 Task: Open a blank google sheet and write heading  Cash Flow TrackerAdd Dates in a column and its values below  '2023-05-01, 2023-05-03, 2023-05-06, 2023-05-10, 2023-05-15, 2023-05-20, 2023-05-25 & 2023-05-31'Add Descriptions in next column and its values below  Monthly Salary, Grocery Shopping, Dining Out., Utility Bill, Transportation, Entertainment, Miscellaneous & Total. Add Amount in next column and its values below  $2,500, $100, $50, $150, $30, $50, $20& $400. Add Income/ Expense in next column and its values below  Income, Expenses, Expenses, Expenses, Expenses, Expenses & Expenses. Add Balance in next column and its values below  $2,500, $2,400, $2,350, $2,200, $2,170, $2,120, $2,100 & $2100. Save page AssetVal templates
Action: Mouse moved to (352, 577)
Screenshot: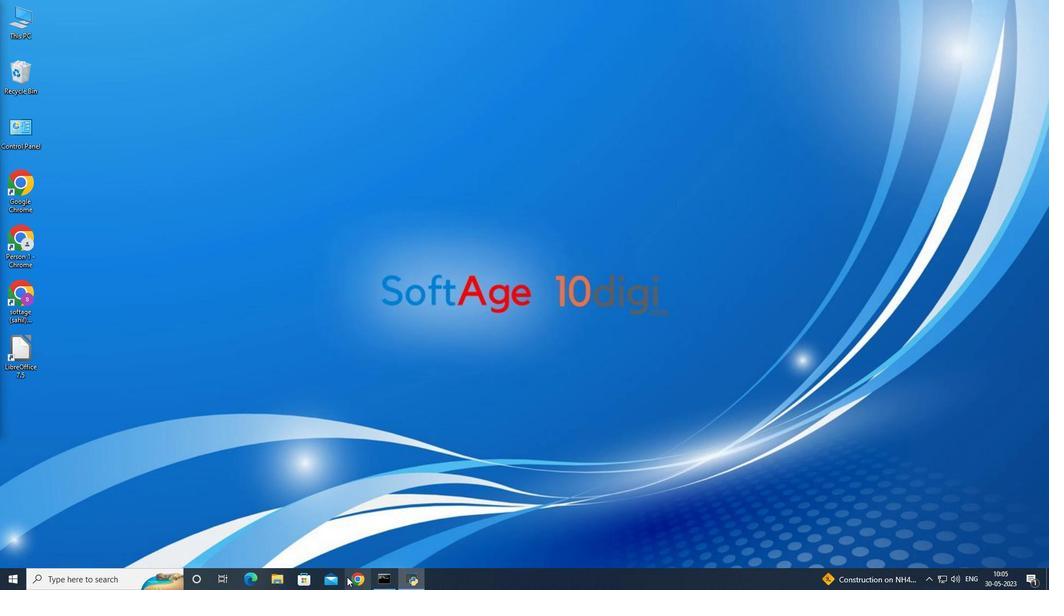 
Action: Mouse pressed left at (352, 577)
Screenshot: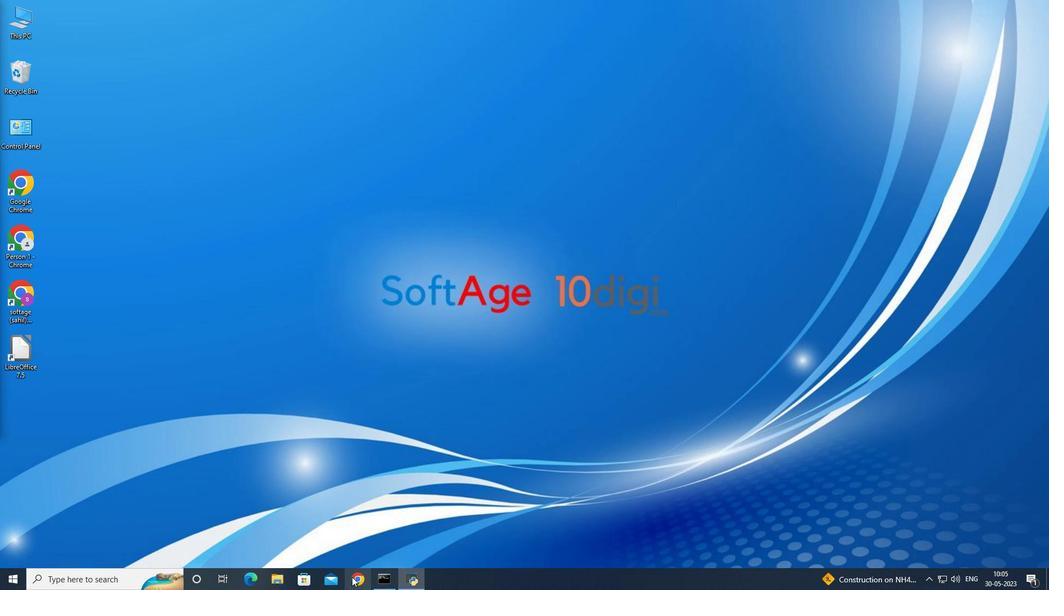 
Action: Mouse moved to (1006, 78)
Screenshot: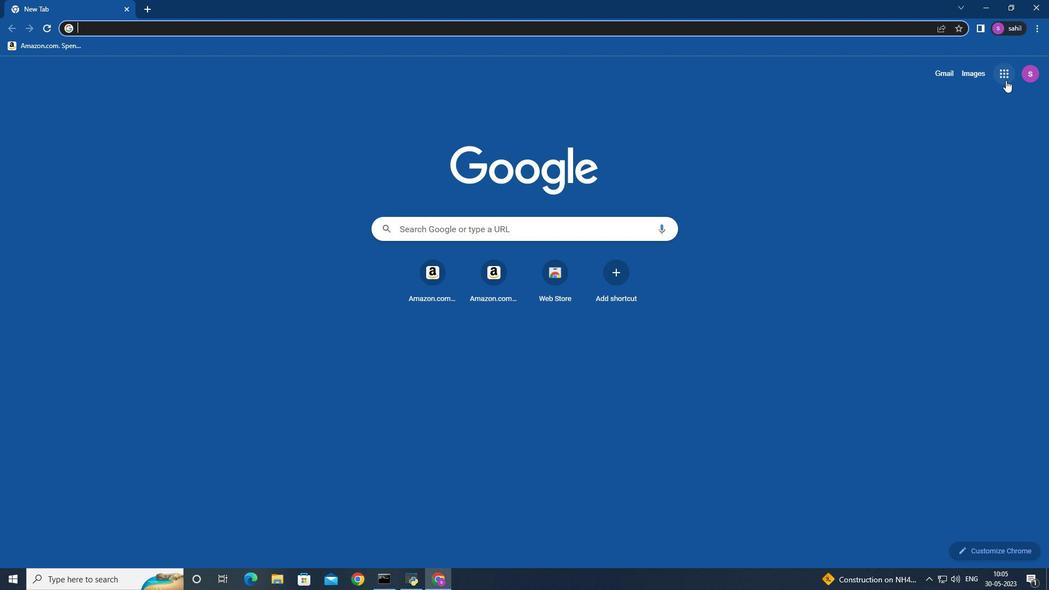 
Action: Mouse pressed left at (1006, 78)
Screenshot: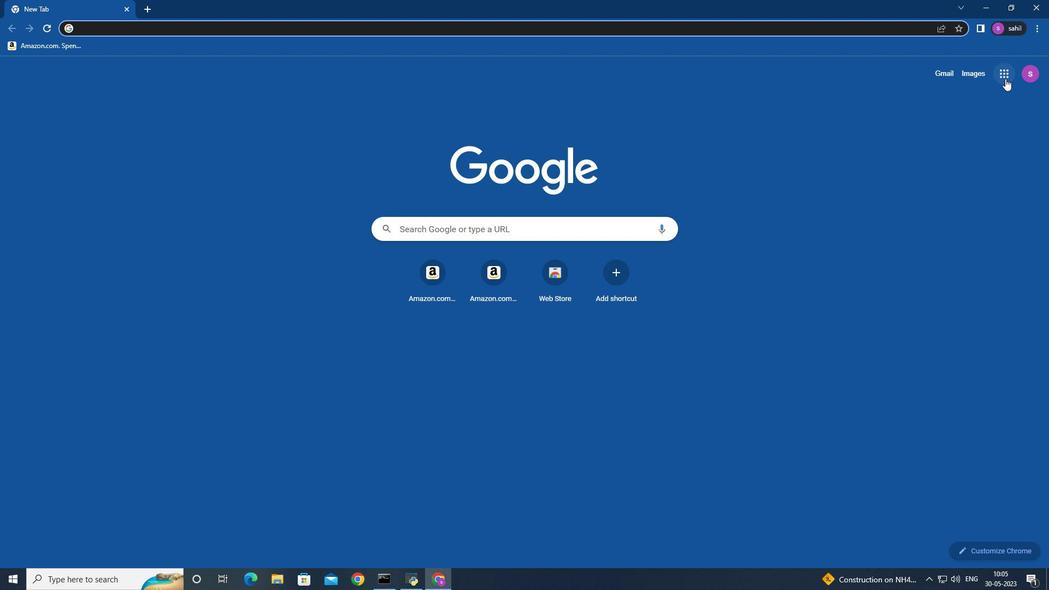 
Action: Mouse moved to (981, 190)
Screenshot: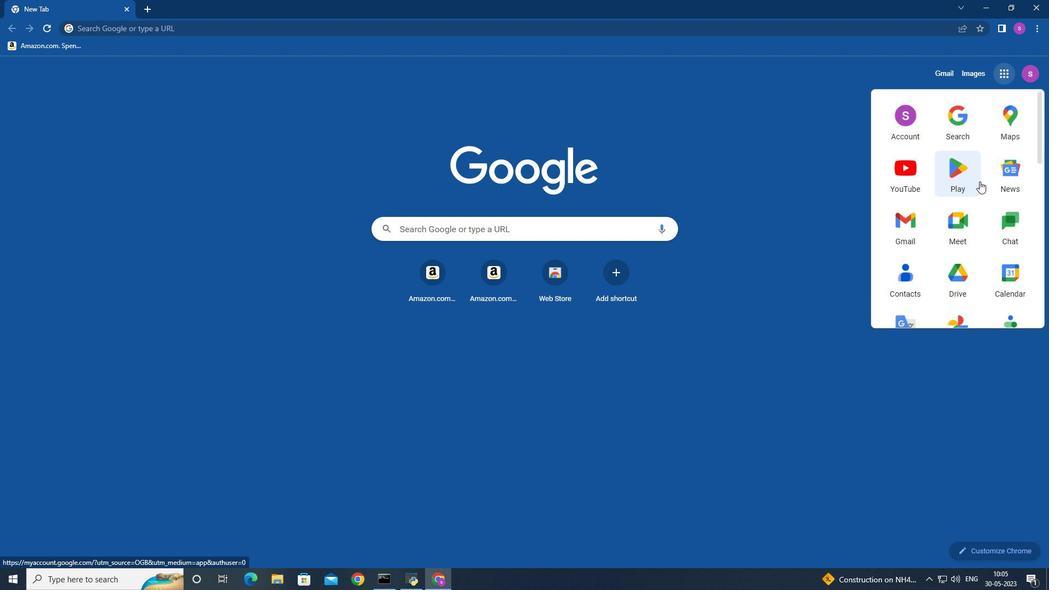 
Action: Mouse scrolled (981, 190) with delta (0, 0)
Screenshot: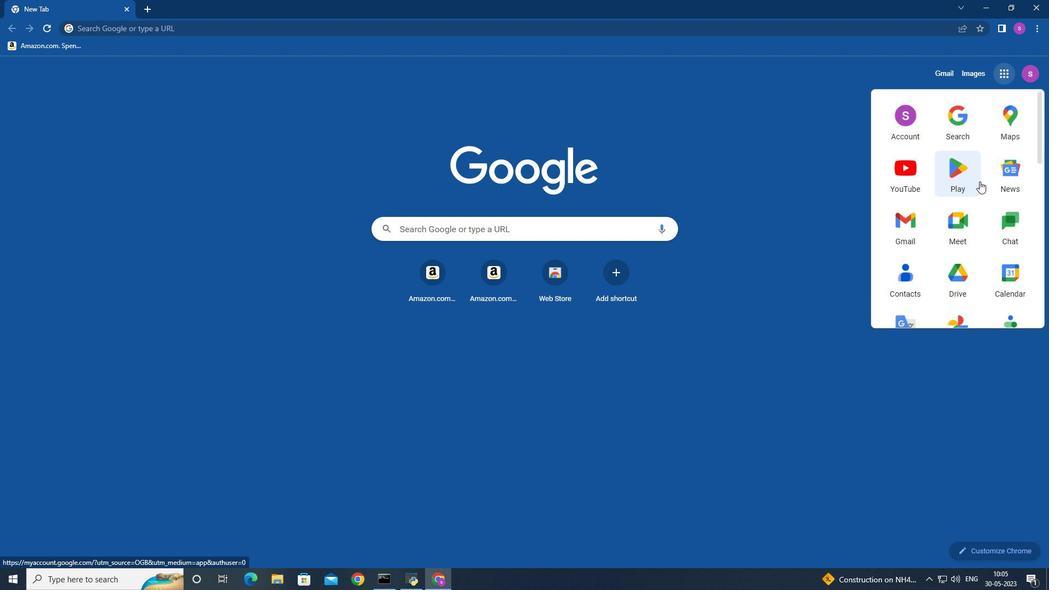 
Action: Mouse moved to (981, 190)
Screenshot: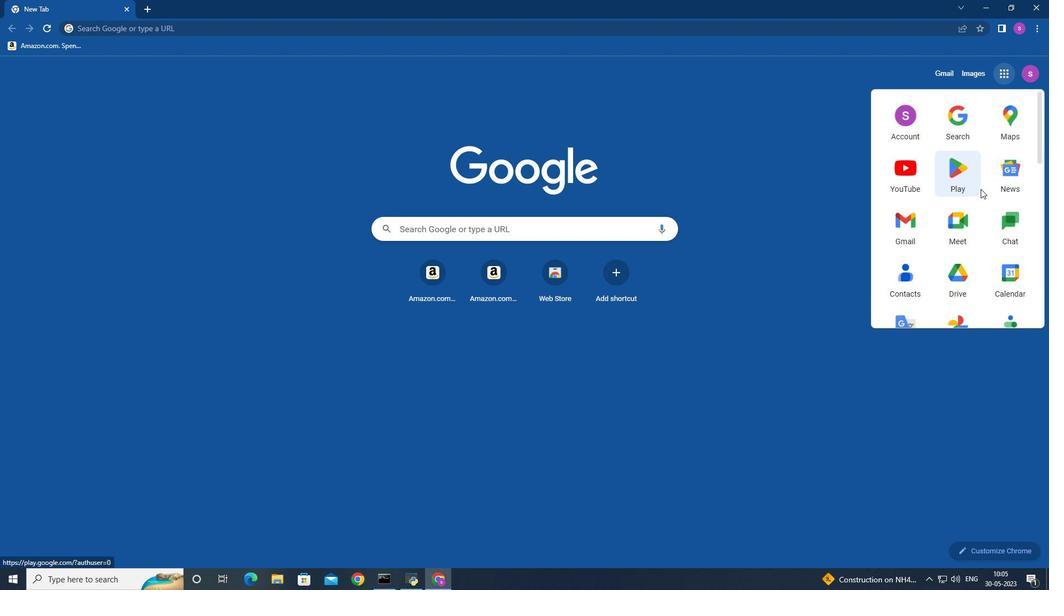 
Action: Mouse scrolled (981, 190) with delta (0, 0)
Screenshot: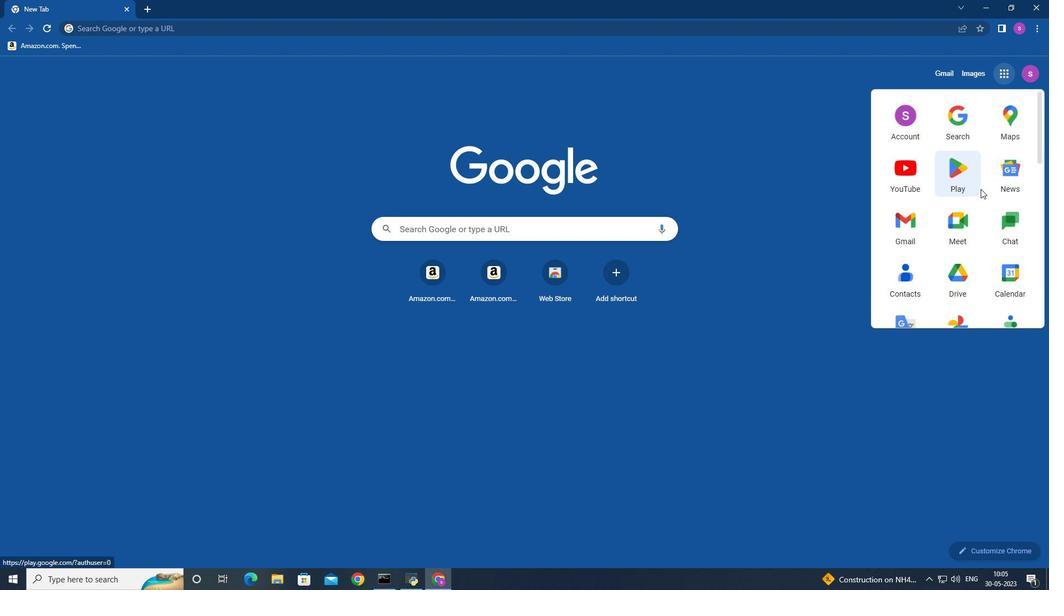 
Action: Mouse scrolled (981, 190) with delta (0, 0)
Screenshot: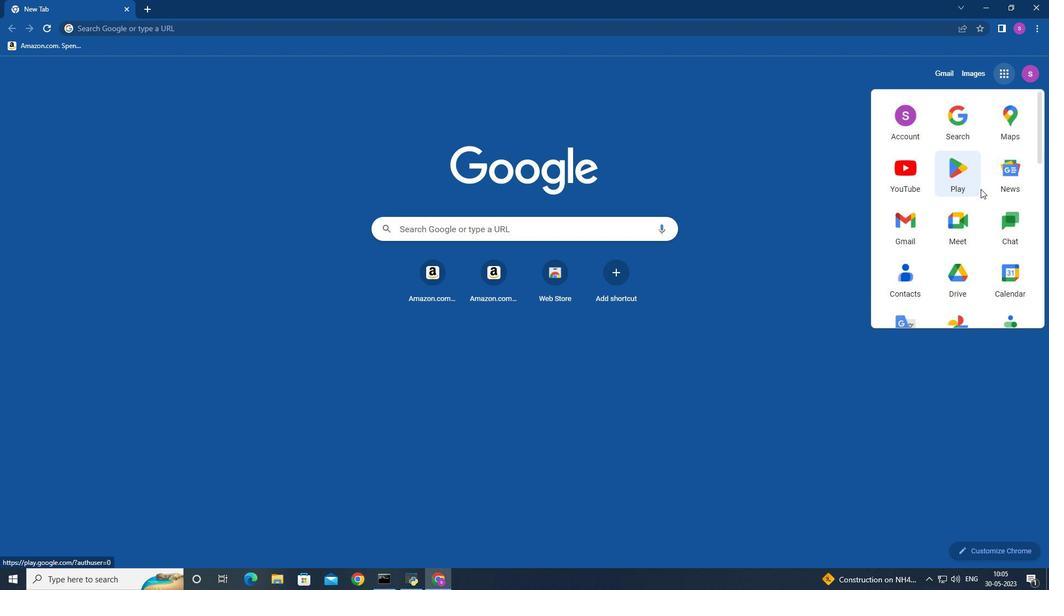 
Action: Mouse scrolled (981, 190) with delta (0, 0)
Screenshot: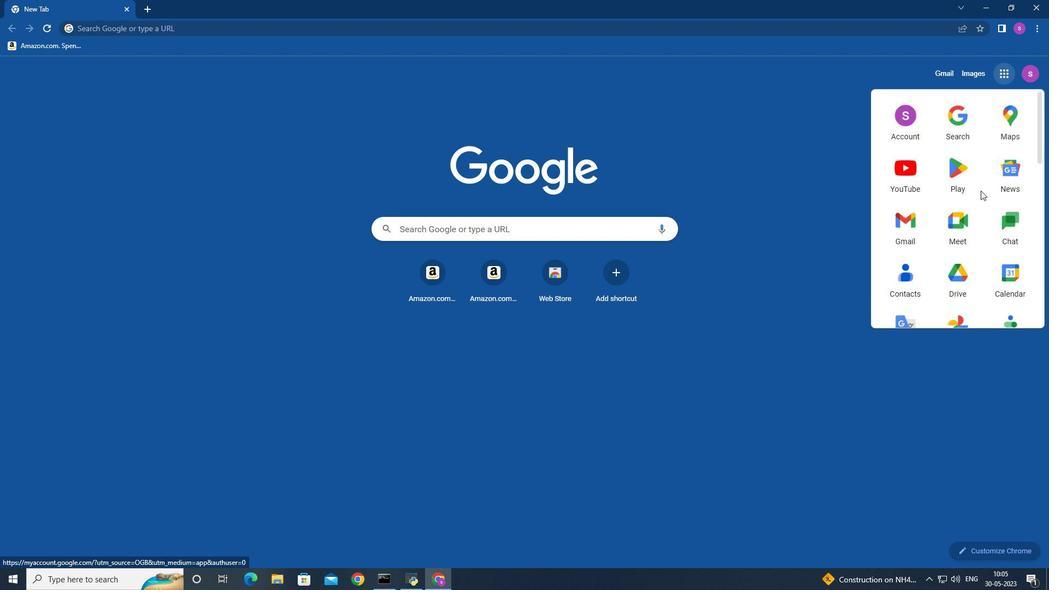 
Action: Mouse moved to (981, 190)
Screenshot: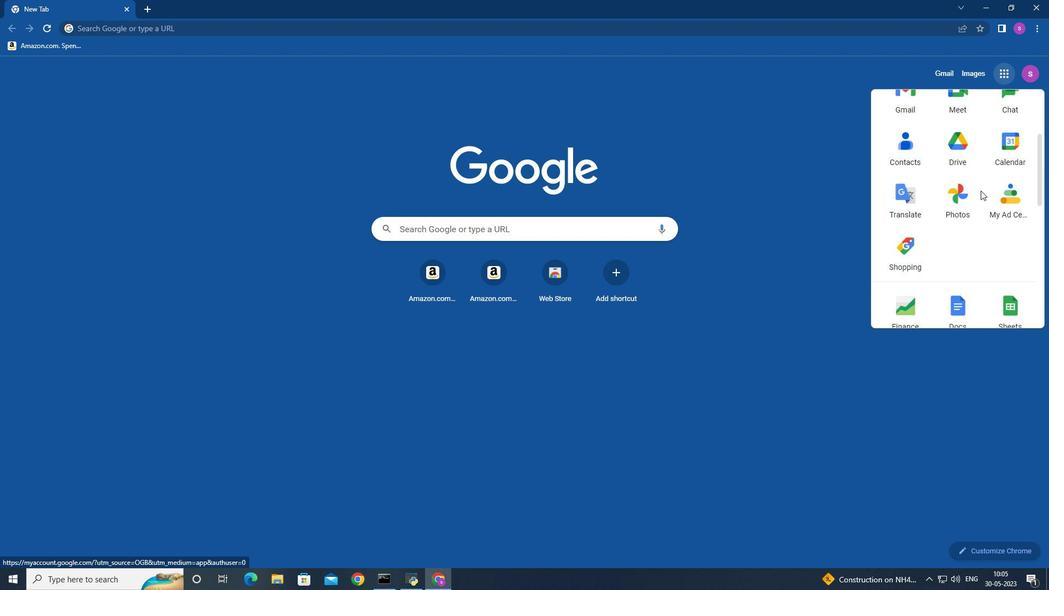 
Action: Mouse scrolled (981, 190) with delta (0, 0)
Screenshot: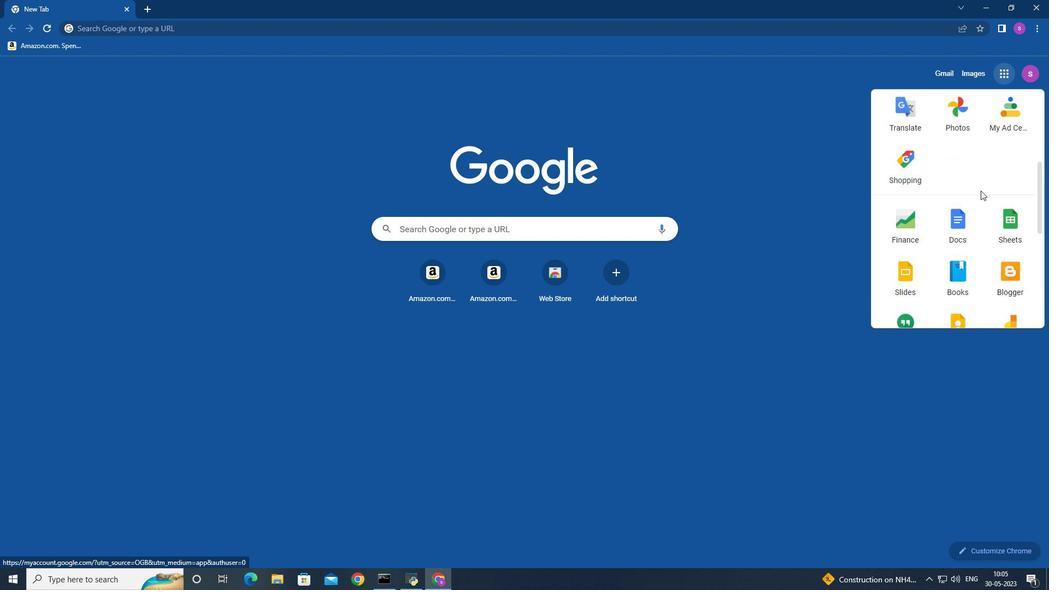 
Action: Mouse moved to (1014, 173)
Screenshot: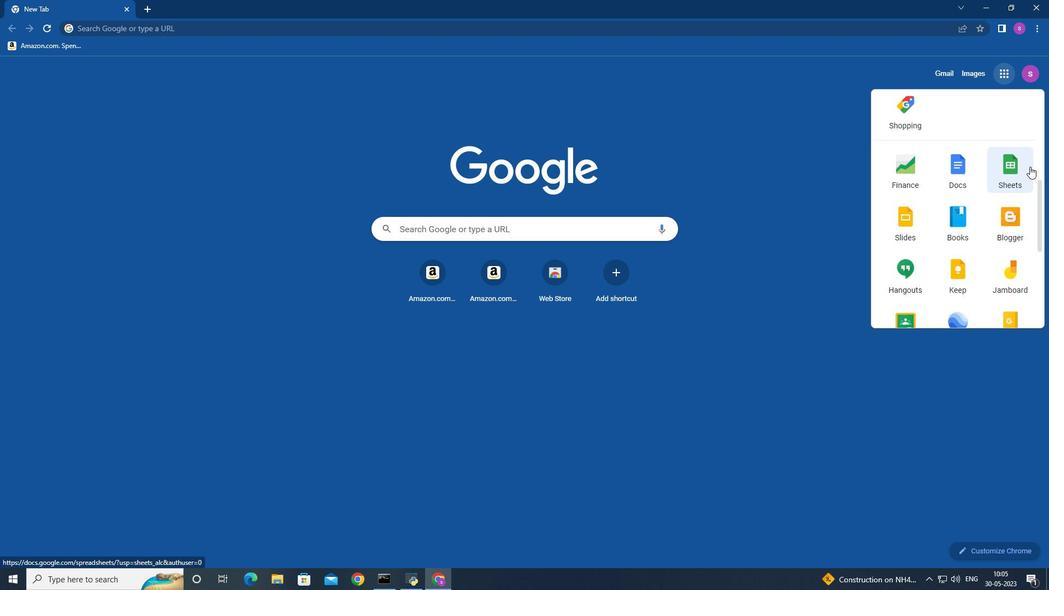 
Action: Mouse pressed left at (1014, 173)
Screenshot: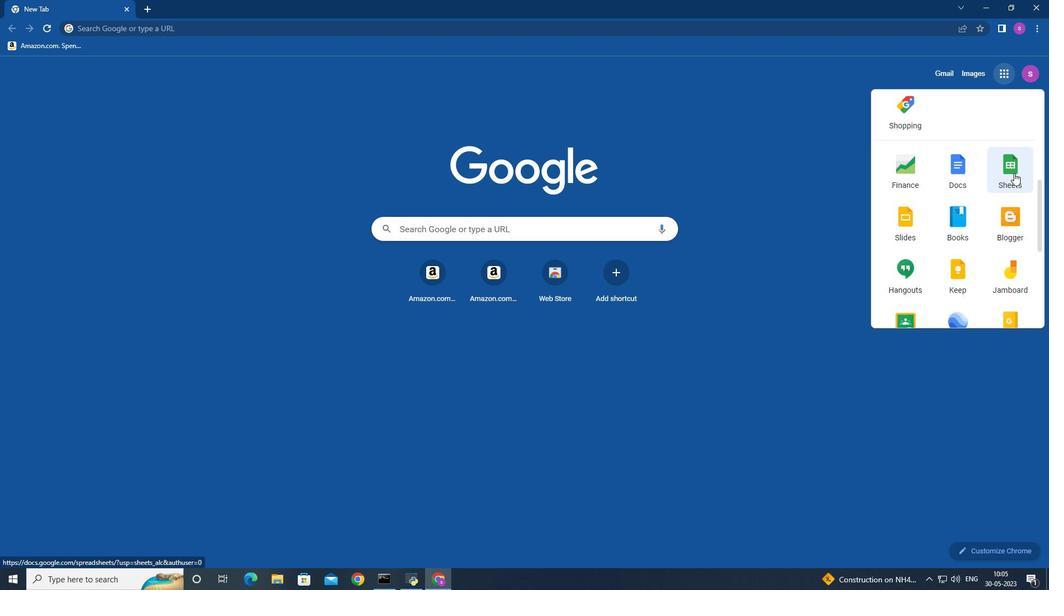 
Action: Mouse moved to (266, 144)
Screenshot: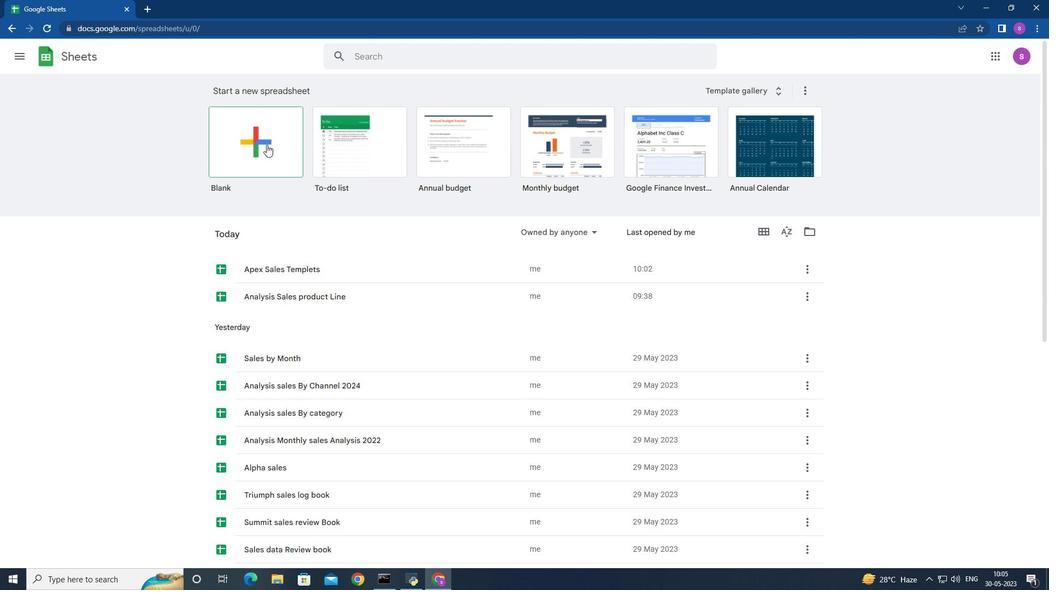
Action: Mouse pressed left at (266, 144)
Screenshot: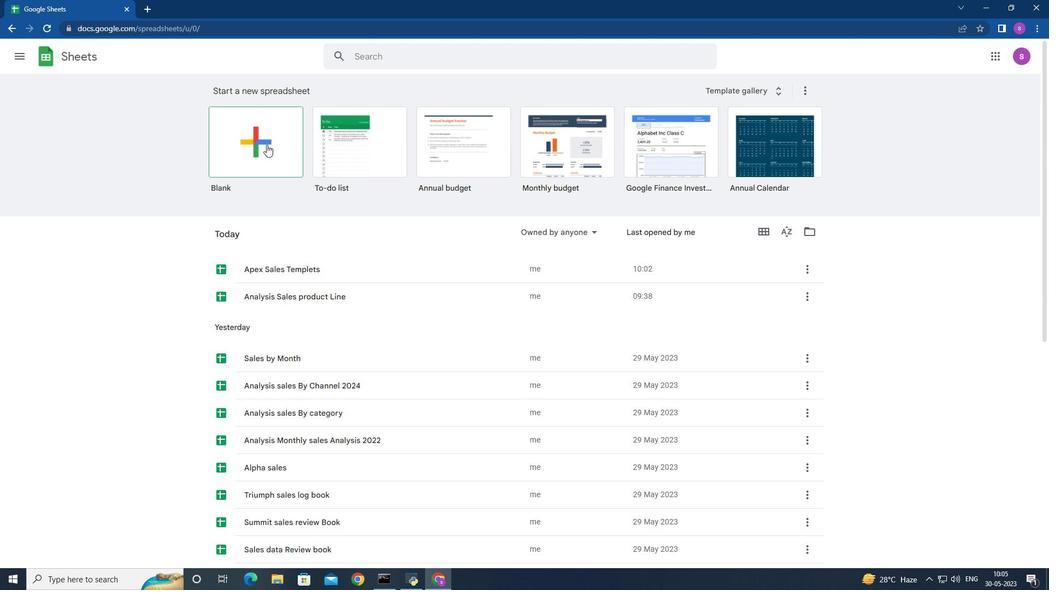 
Action: Mouse moved to (382, 146)
Screenshot: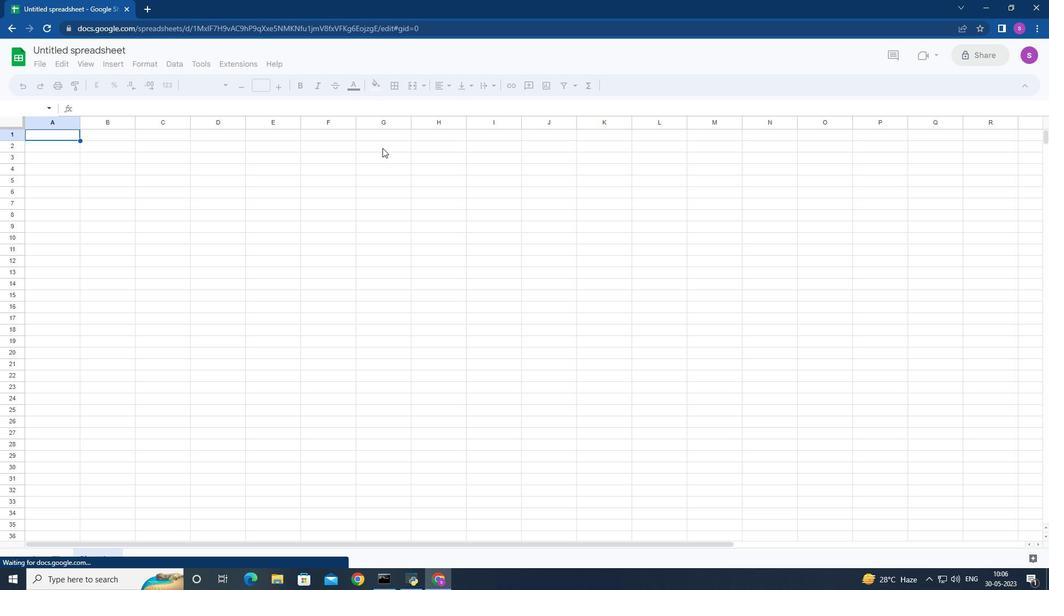 
Action: Mouse pressed left at (382, 146)
Screenshot: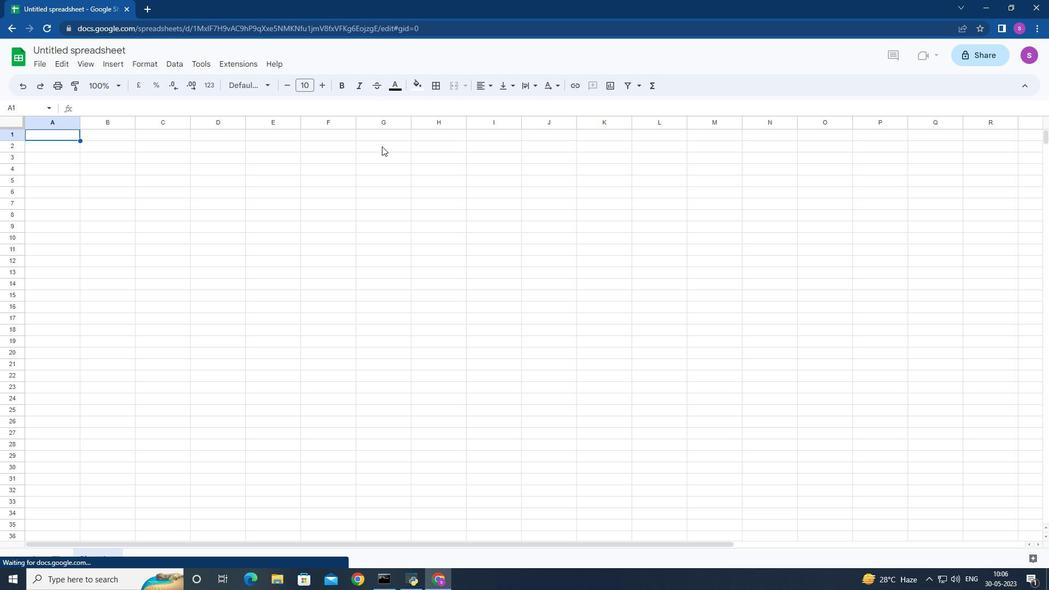 
Action: Key pressed <Key.shift><Key.shift><Key.shift>Cash<Key.space><Key.shift>Flow<Key.left><Key.down><Key.right><Key.up>
Screenshot: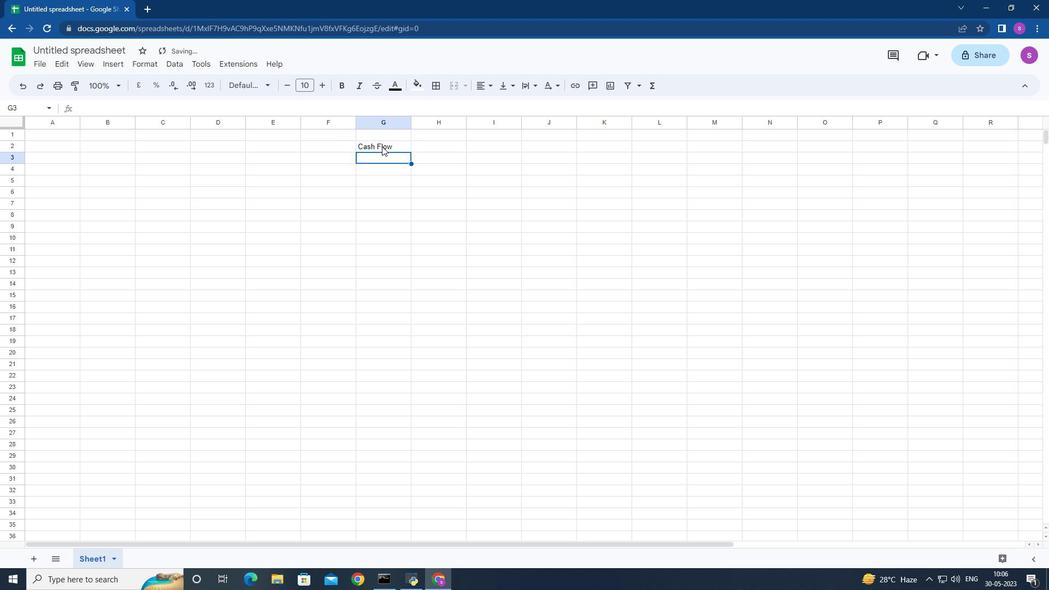 
Action: Mouse moved to (482, 193)
Screenshot: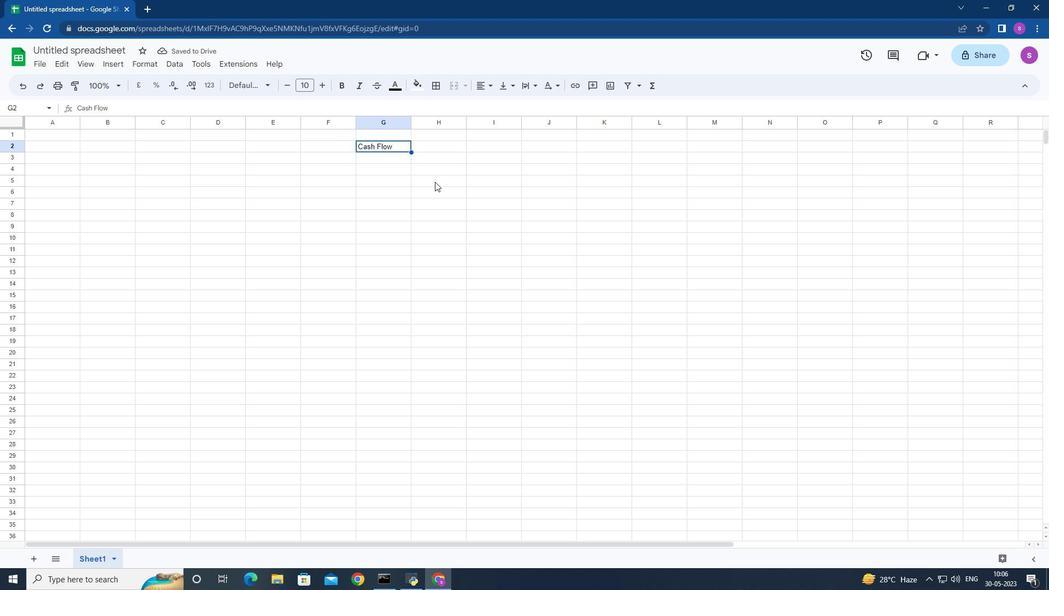 
Action: Key pressed <Key.shift>T<Key.backspace><Key.shift><Key.shift>Cash<Key.space><Key.shift>Flow<Key.space><Key.shift>Tracker<Key.down>
Screenshot: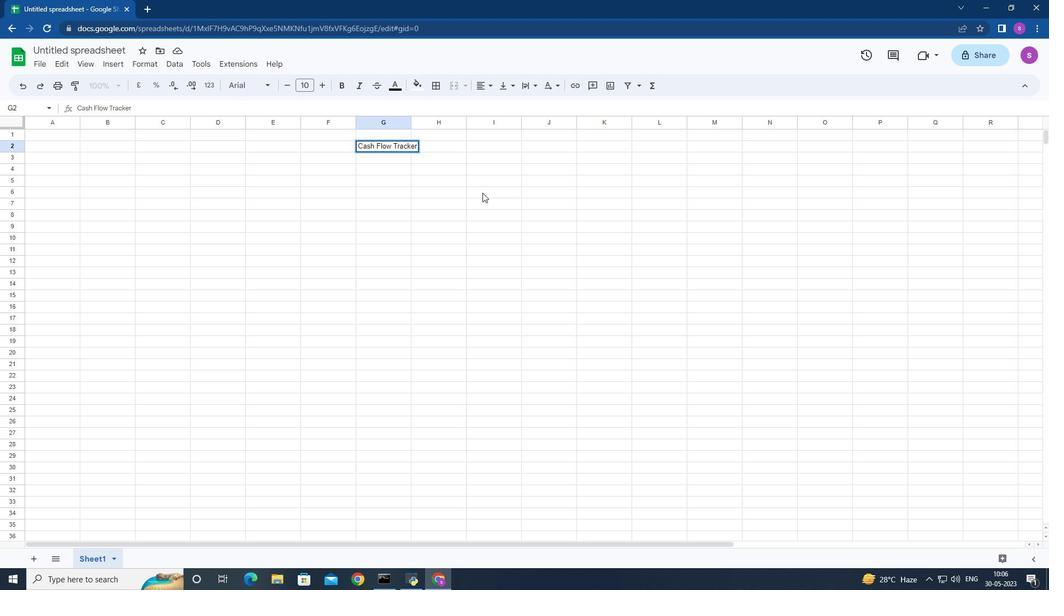 
Action: Mouse moved to (206, 180)
Screenshot: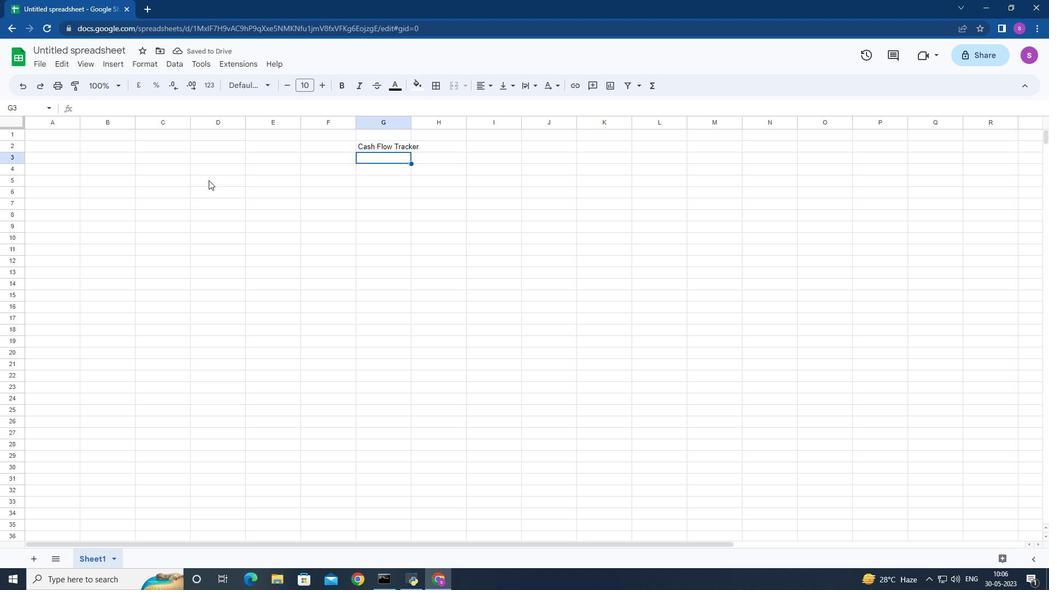 
Action: Mouse pressed left at (206, 180)
Screenshot: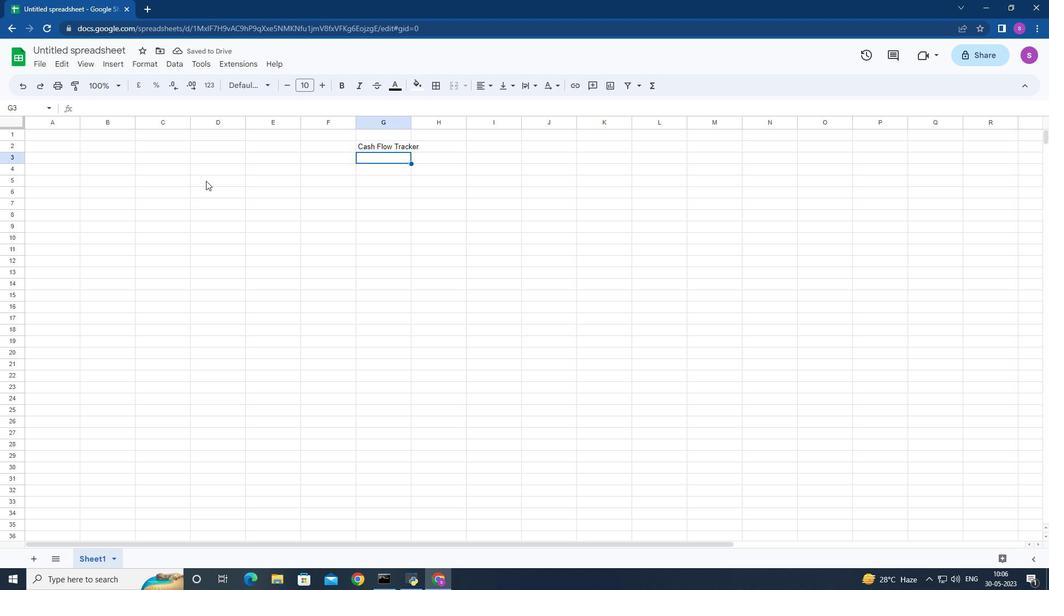 
Action: Mouse moved to (223, 192)
Screenshot: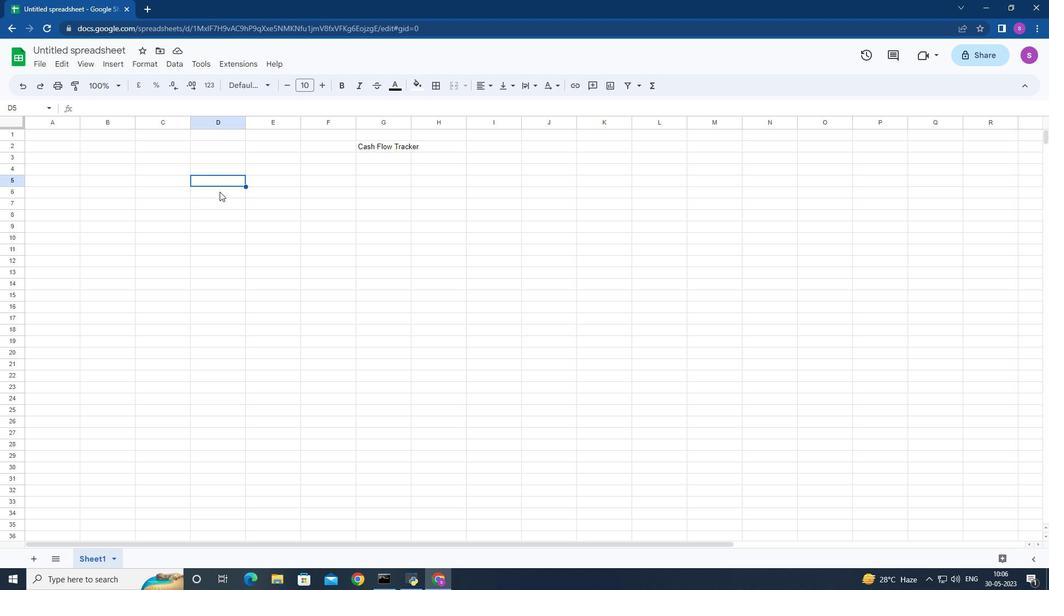 
Action: Key pressed <Key.shift><Key.shift><Key.shift><Key.shift><Key.shift><Key.shift><Key.shift><Key.shift><Key.shift>Dates<Key.down>
Screenshot: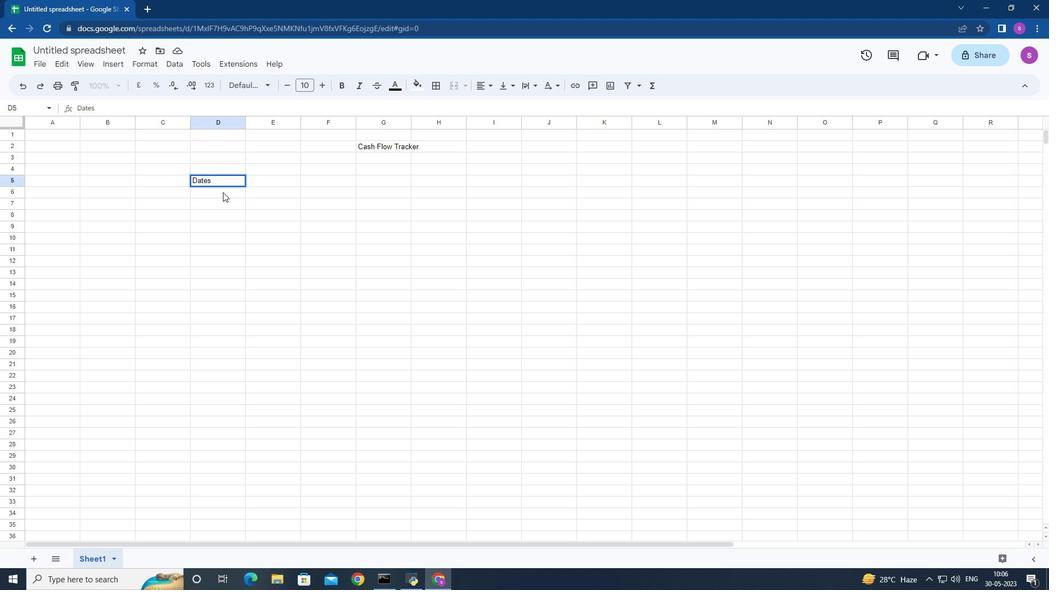
Action: Mouse moved to (245, 233)
Screenshot: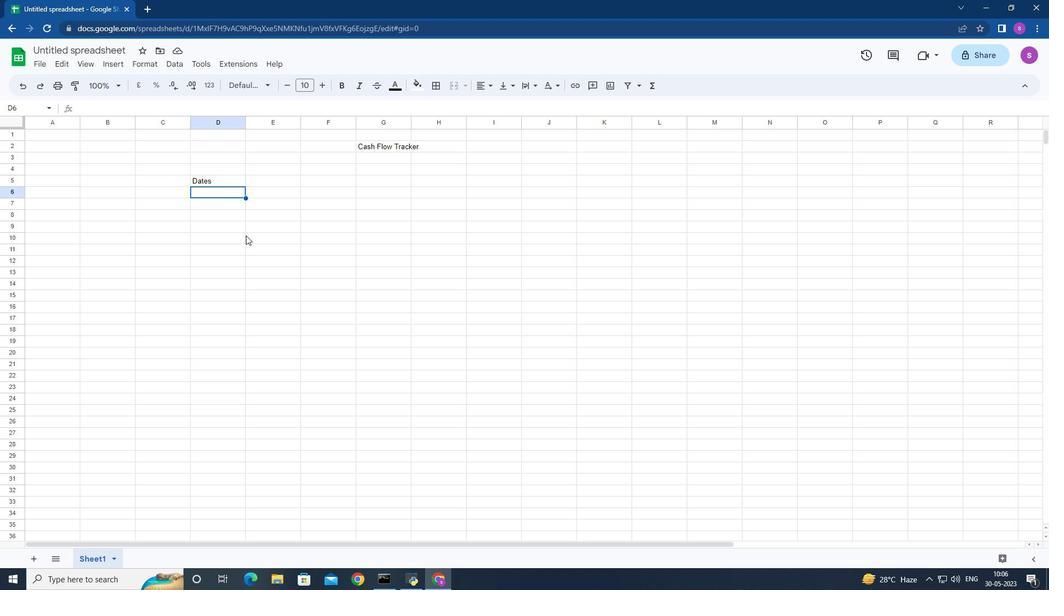 
Action: Key pressed 2023-05-01<Key.down>2023-0503<Key.down><Key.up><Key.enter><Key.down><Key.down><Key.down>
Screenshot: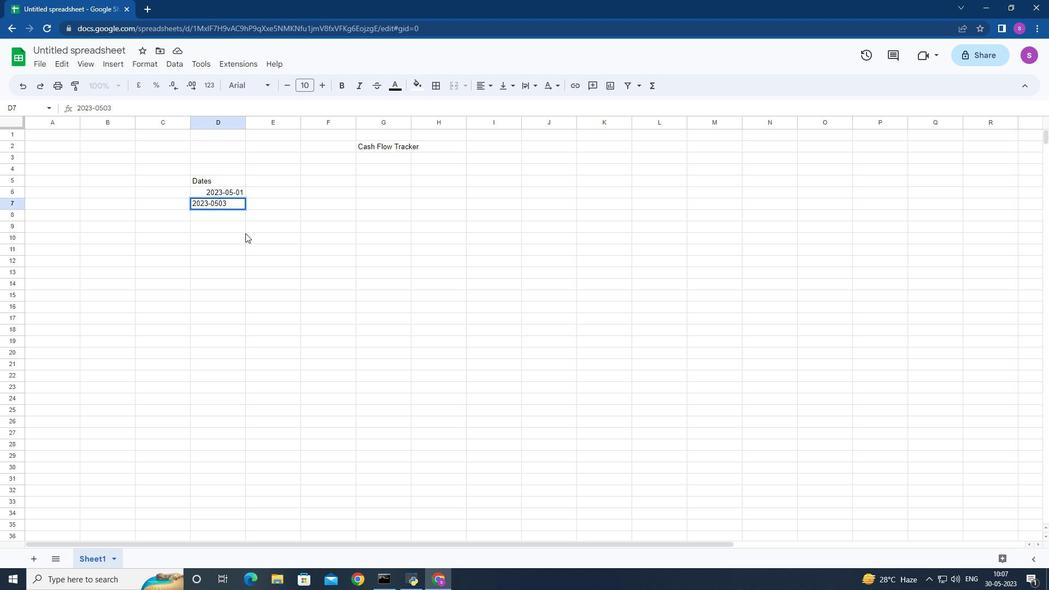 
Action: Mouse moved to (215, 213)
Screenshot: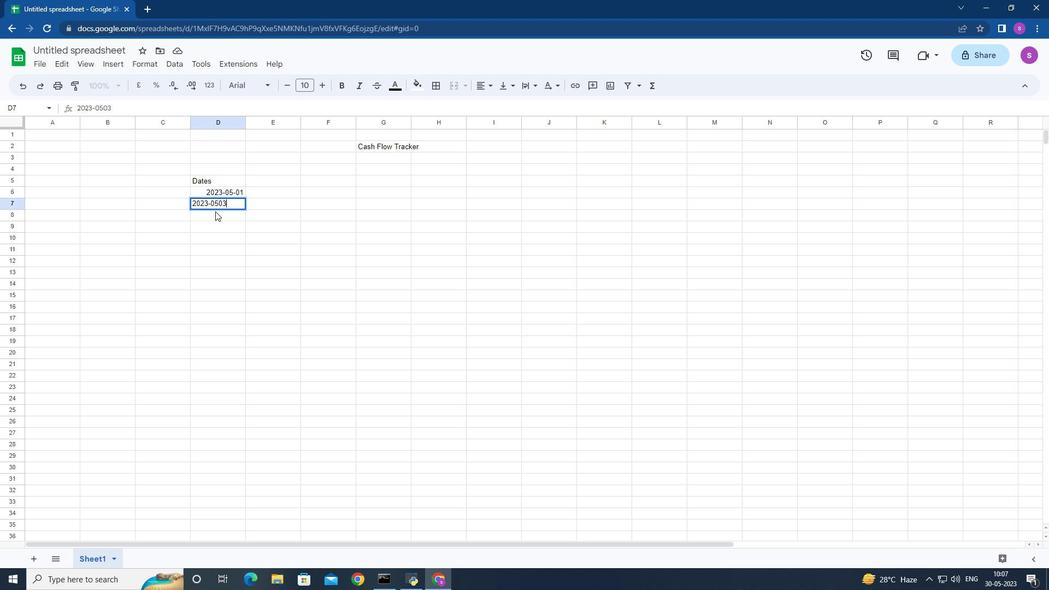 
Action: Mouse pressed left at (215, 213)
Screenshot: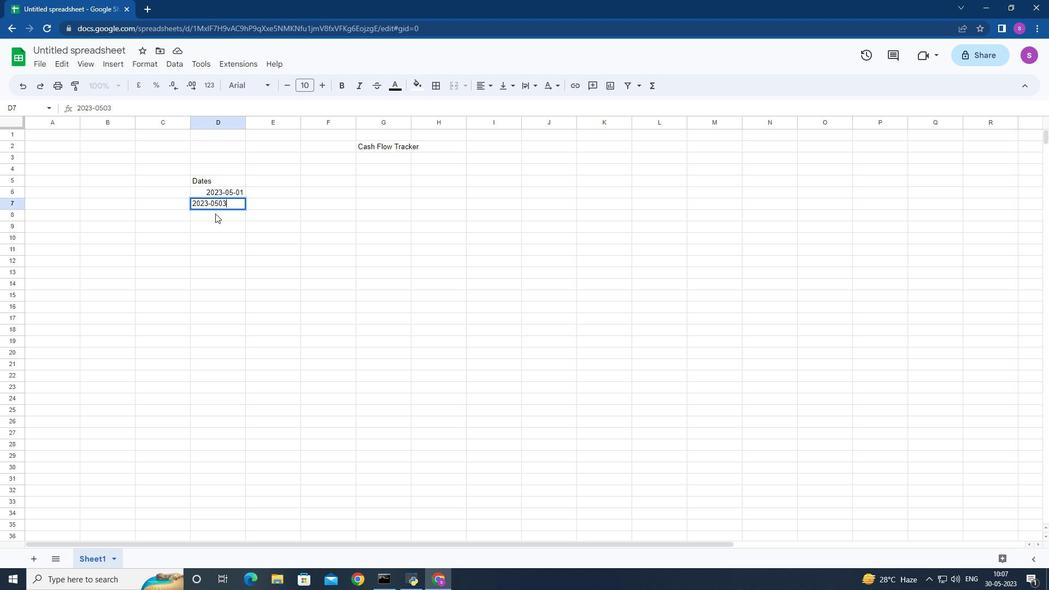 
Action: Key pressed 2023-05-06<Key.down>2023-05-10<Key.down>2023-05-15<Key.down>2023-0520<Key.backspace><Key.backspace>-20<Key.down>2023-05-
Screenshot: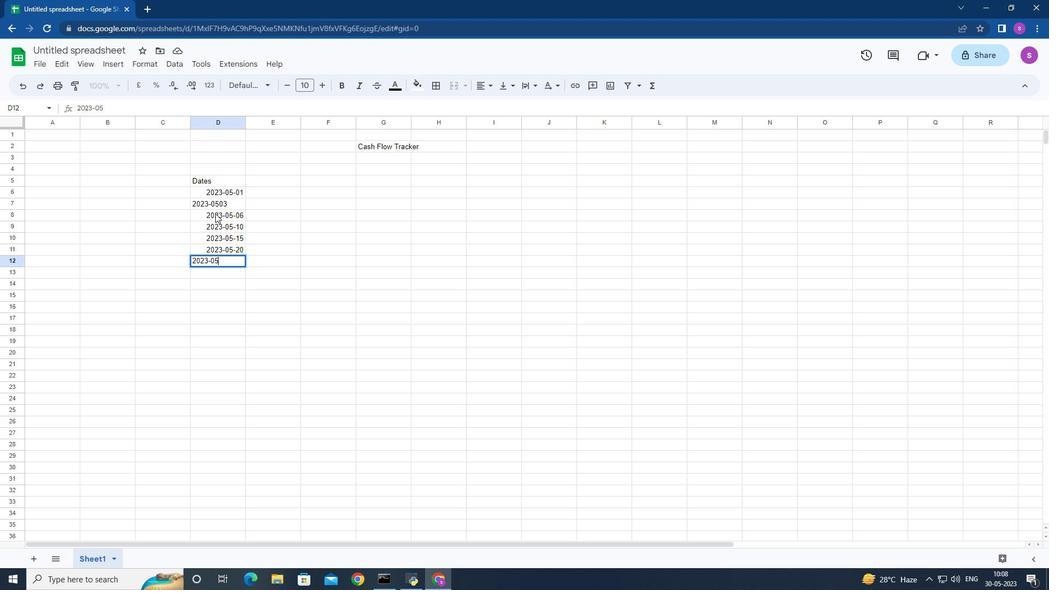 
Action: Mouse moved to (266, 288)
Screenshot: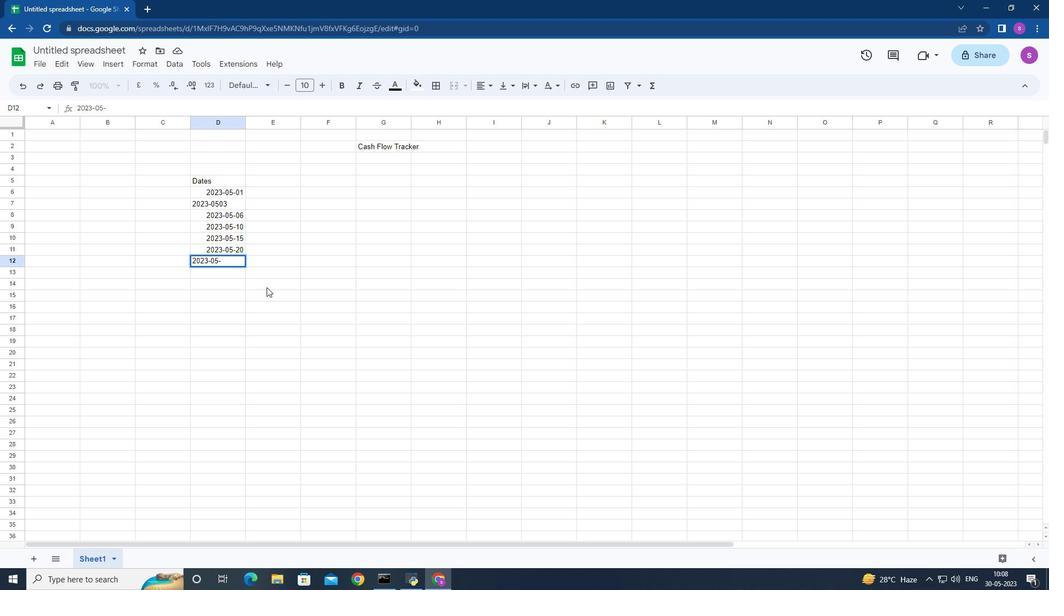 
Action: Key pressed 25<Key.down>2023-0531<Key.backspace><Key.backspace>-31<Key.down>
Screenshot: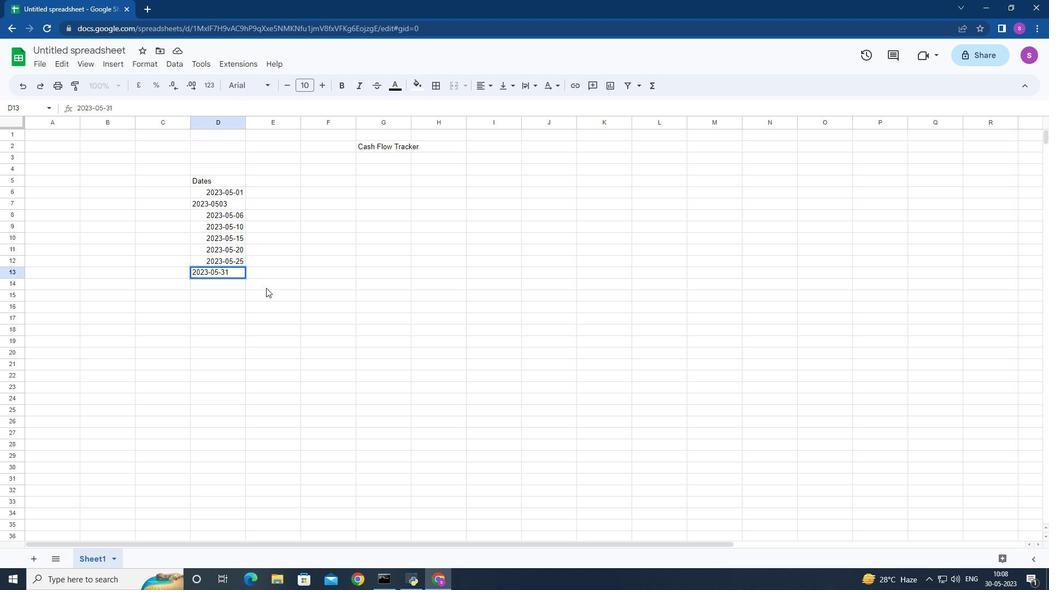 
Action: Mouse moved to (195, 201)
Screenshot: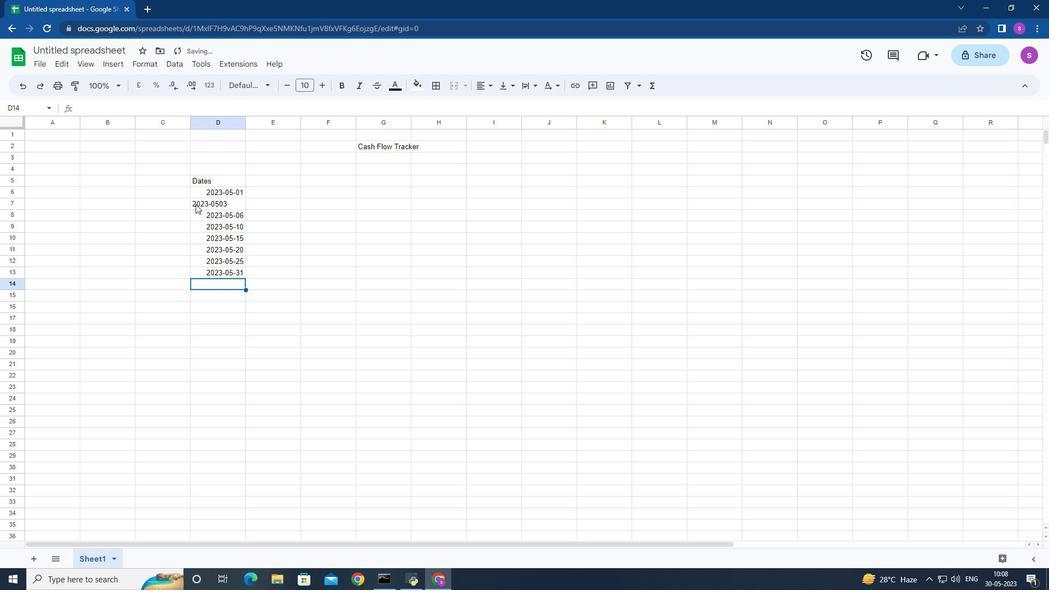 
Action: Mouse pressed left at (195, 201)
Screenshot: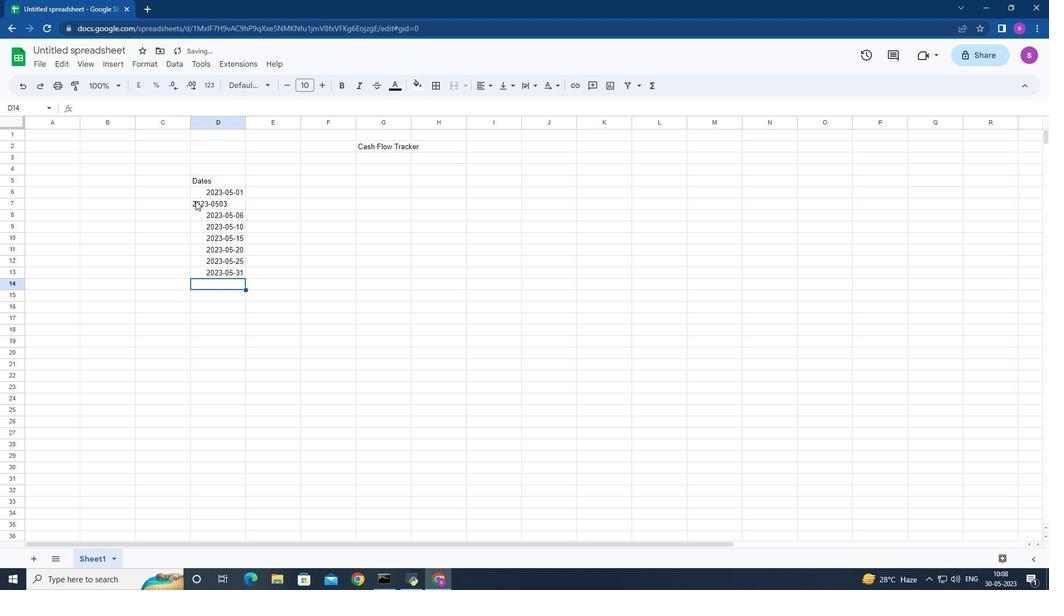 
Action: Mouse moved to (492, 85)
Screenshot: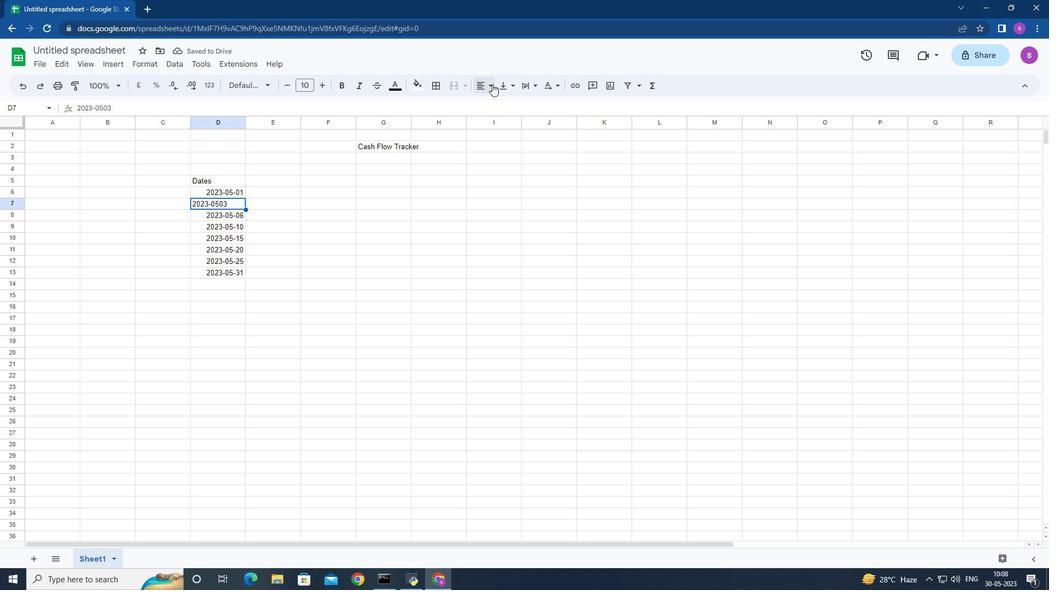 
Action: Mouse pressed left at (492, 85)
Screenshot: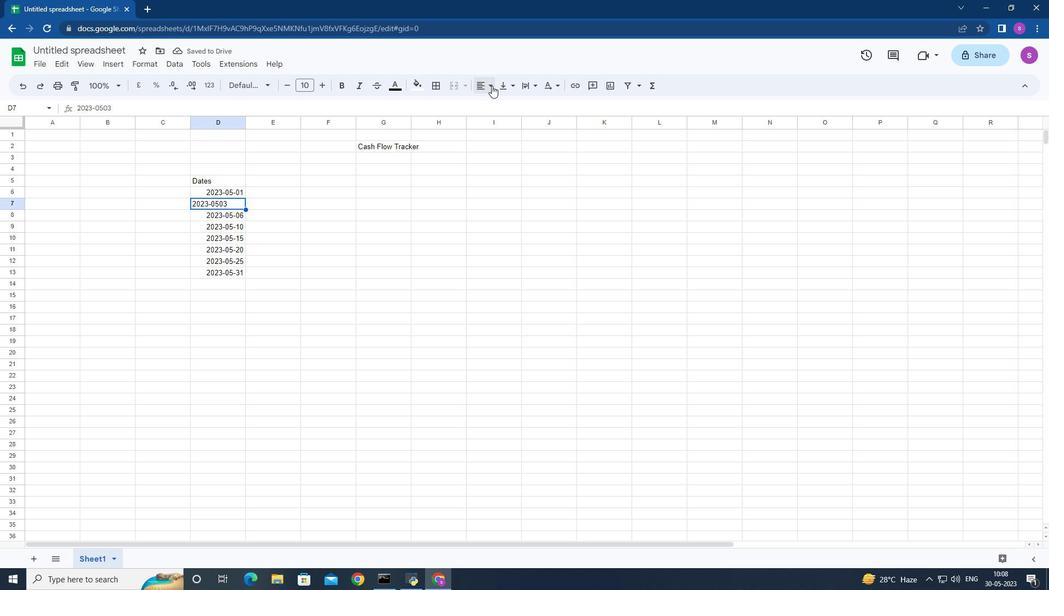 
Action: Mouse moved to (521, 110)
Screenshot: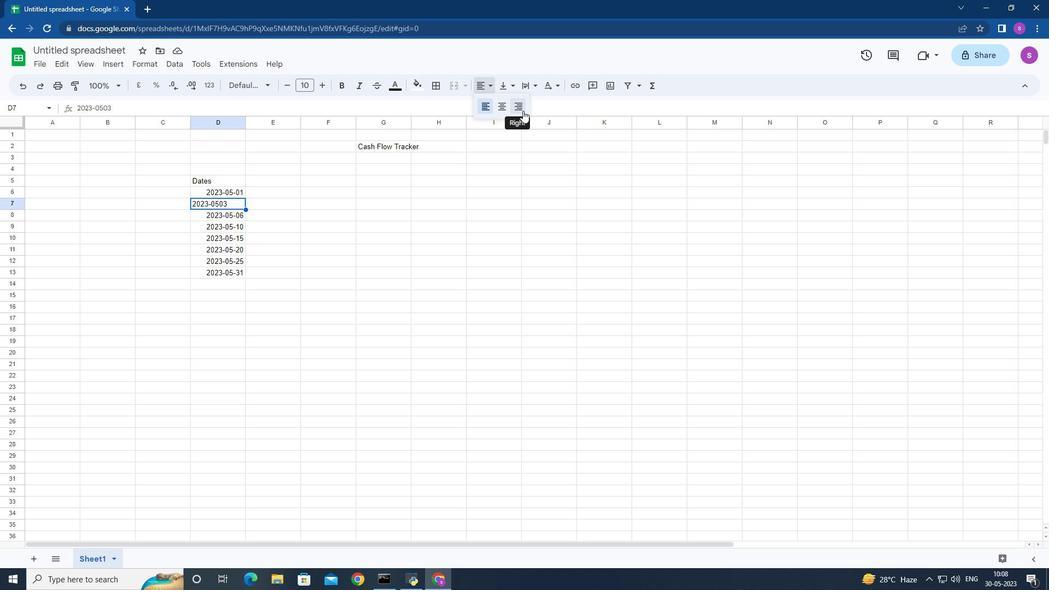 
Action: Mouse pressed left at (521, 110)
Screenshot: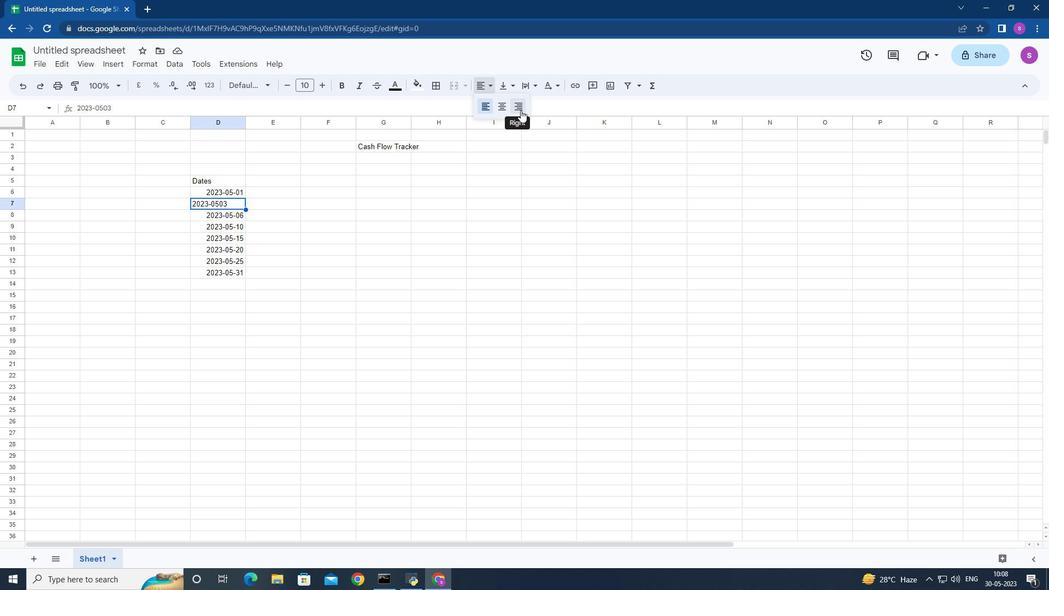 
Action: Mouse moved to (276, 178)
Screenshot: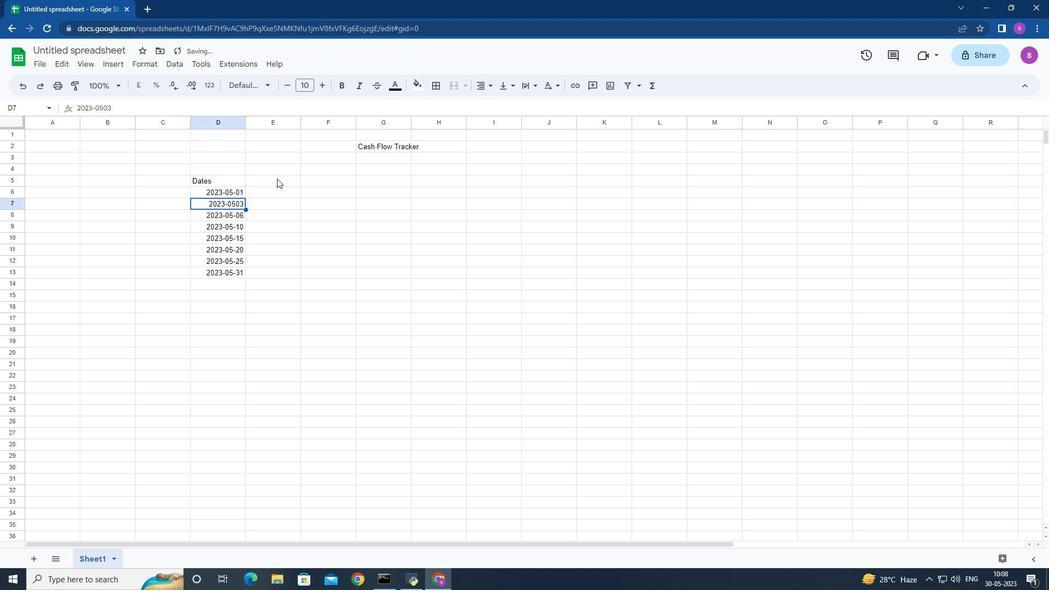 
Action: Mouse pressed left at (276, 178)
Screenshot: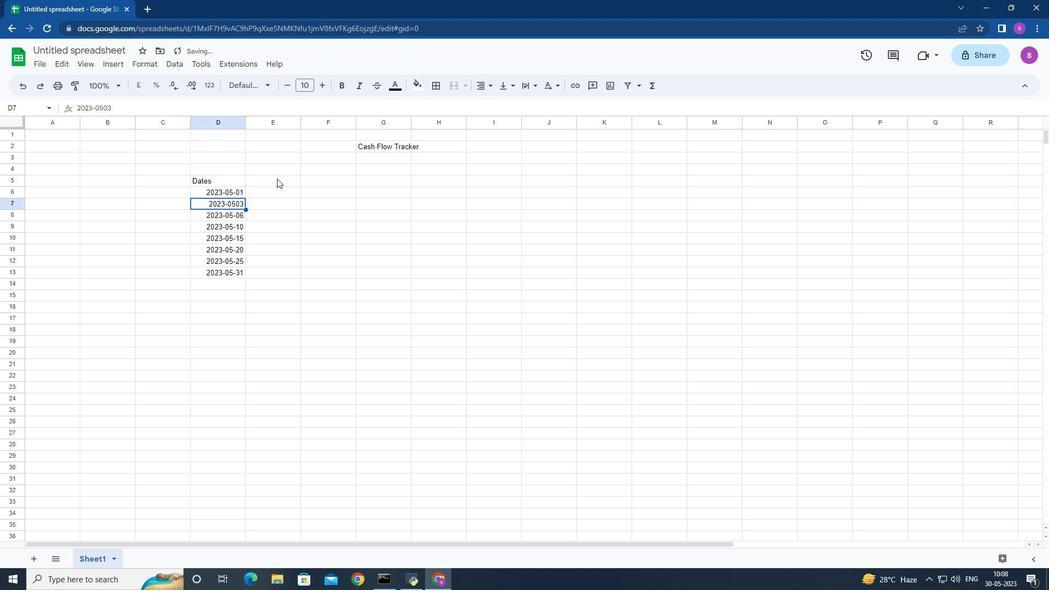 
Action: Mouse moved to (276, 178)
Screenshot: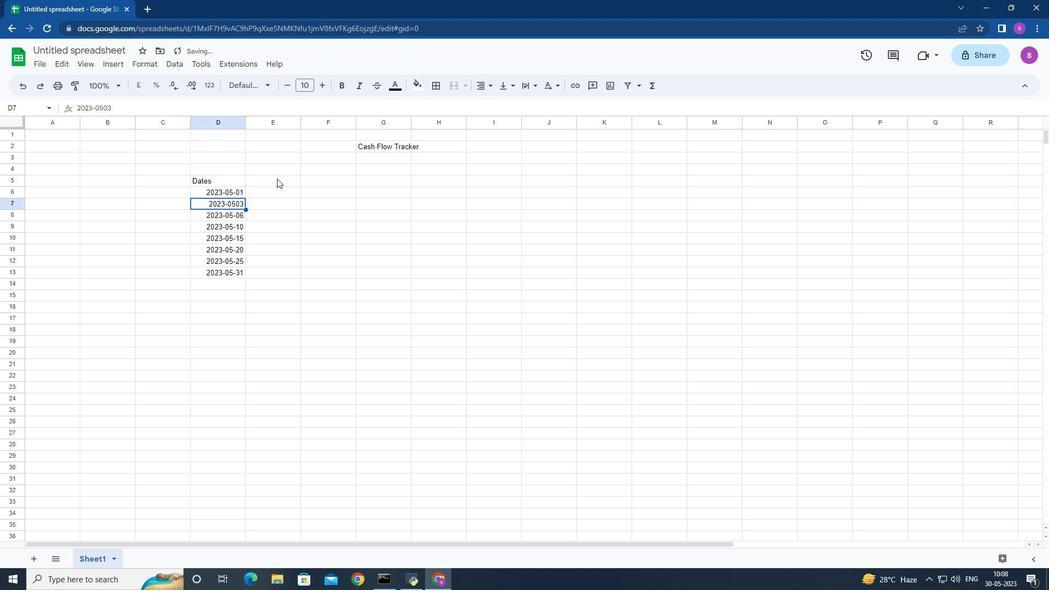 
Action: Key pressed <Key.shift>Descriptions<Key.down>
Screenshot: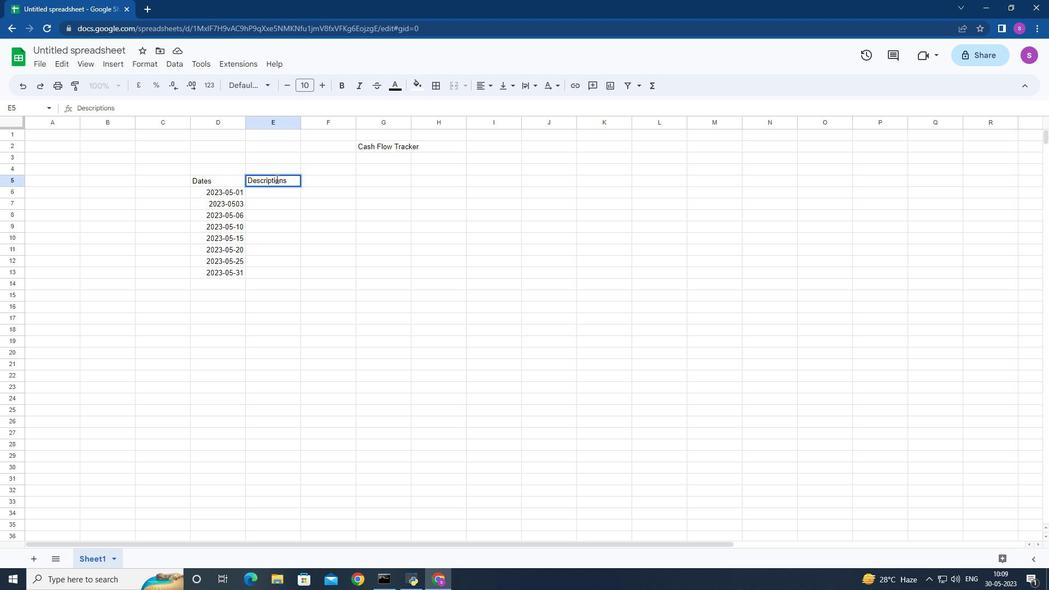 
Action: Mouse moved to (319, 263)
Screenshot: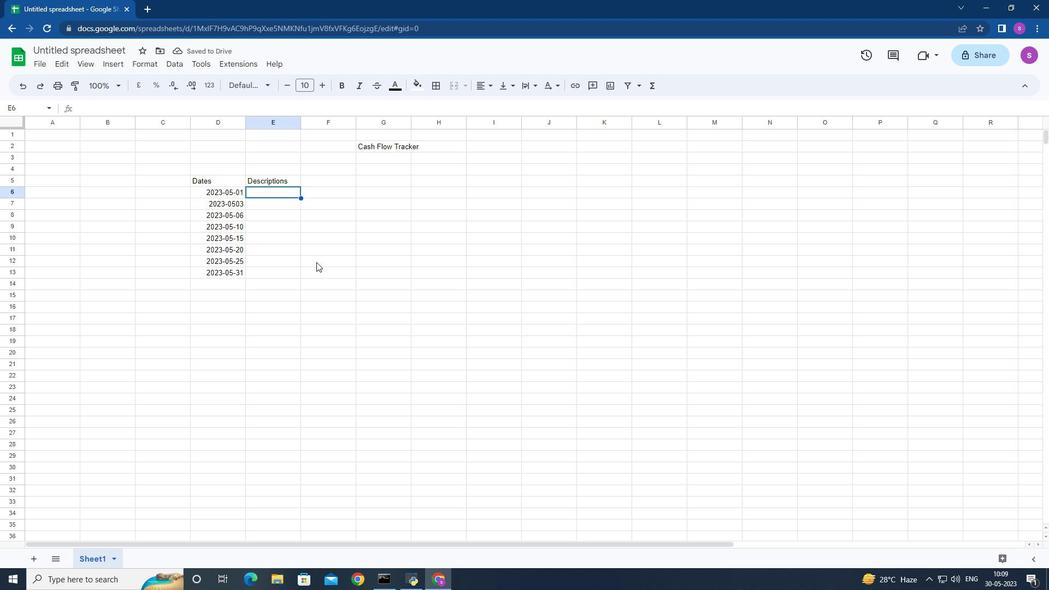 
Action: Key pressed <Key.shift>Mo
Screenshot: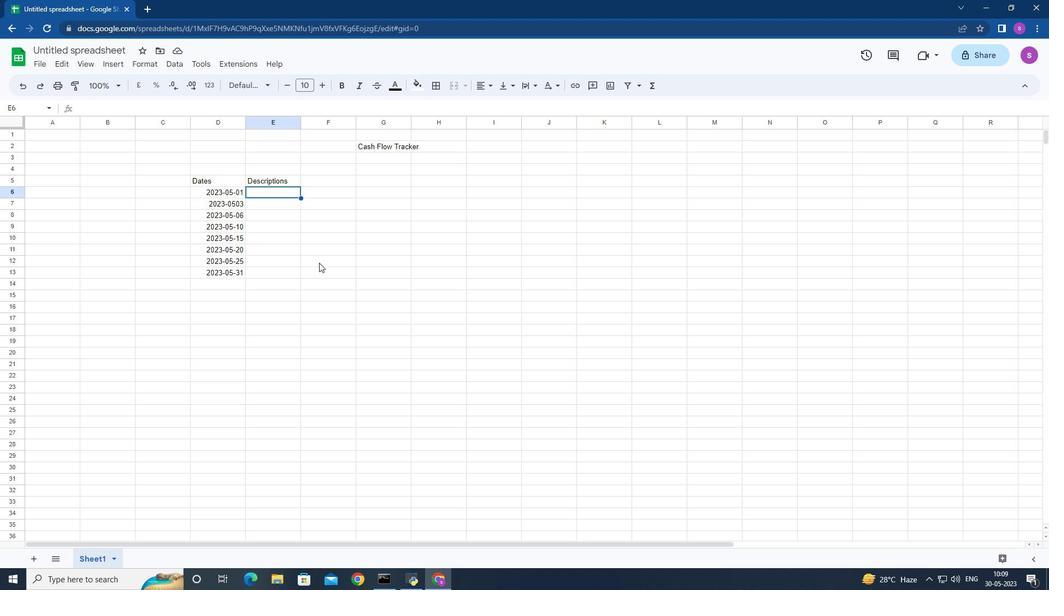 
Action: Mouse moved to (234, 201)
Screenshot: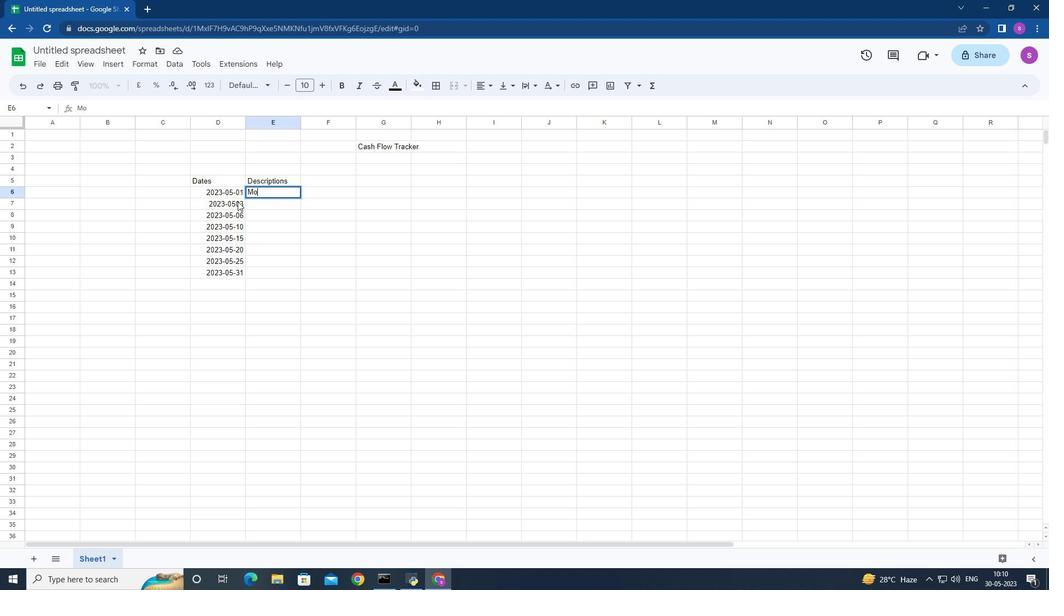 
Action: Mouse pressed left at (234, 201)
Screenshot: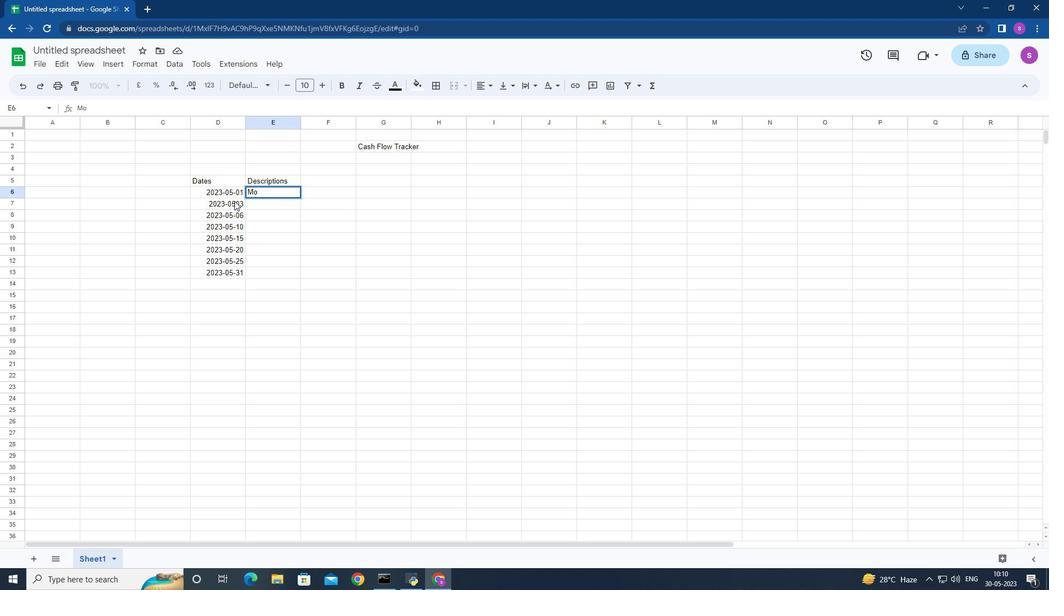 
Action: Key pressed <Key.backspace>2023-05-
Screenshot: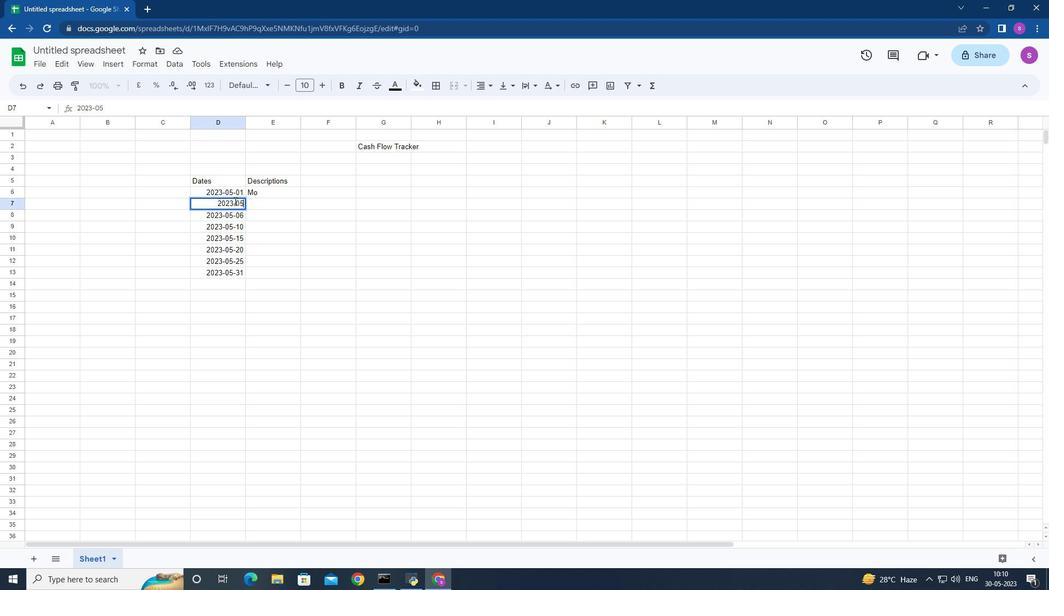 
Action: Mouse moved to (244, 202)
Screenshot: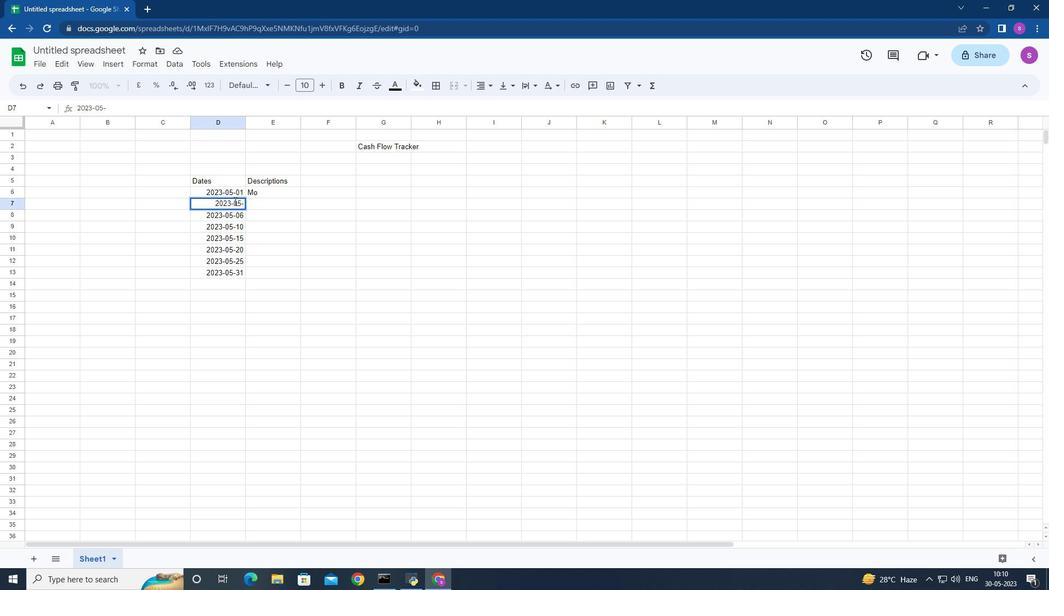 
Action: Key pressed 03<Key.down>
Screenshot: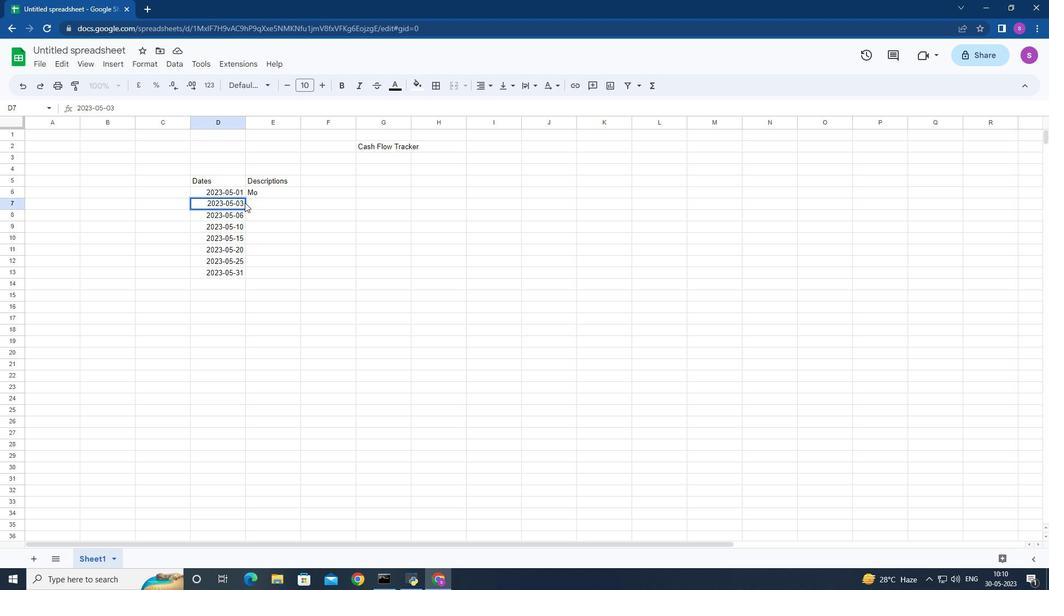 
Action: Mouse moved to (271, 193)
Screenshot: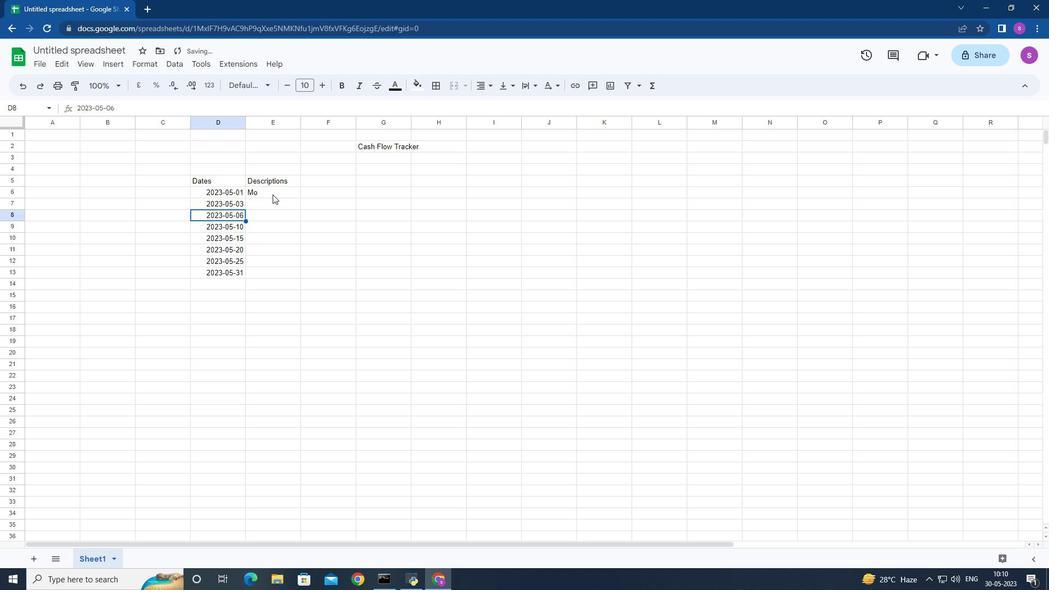 
Action: Mouse pressed left at (271, 193)
Screenshot: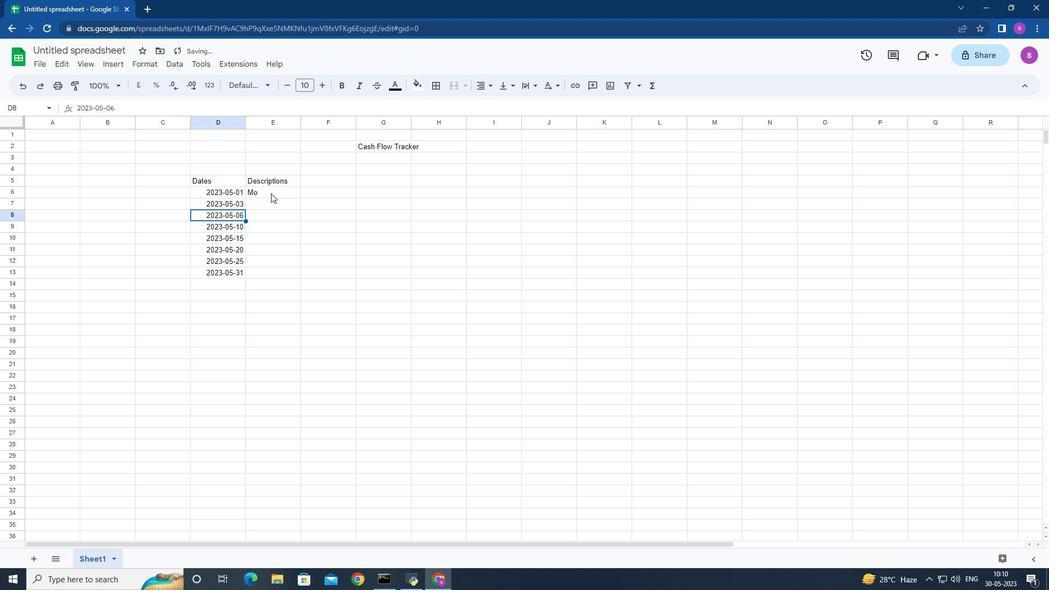 
Action: Mouse moved to (207, 271)
Screenshot: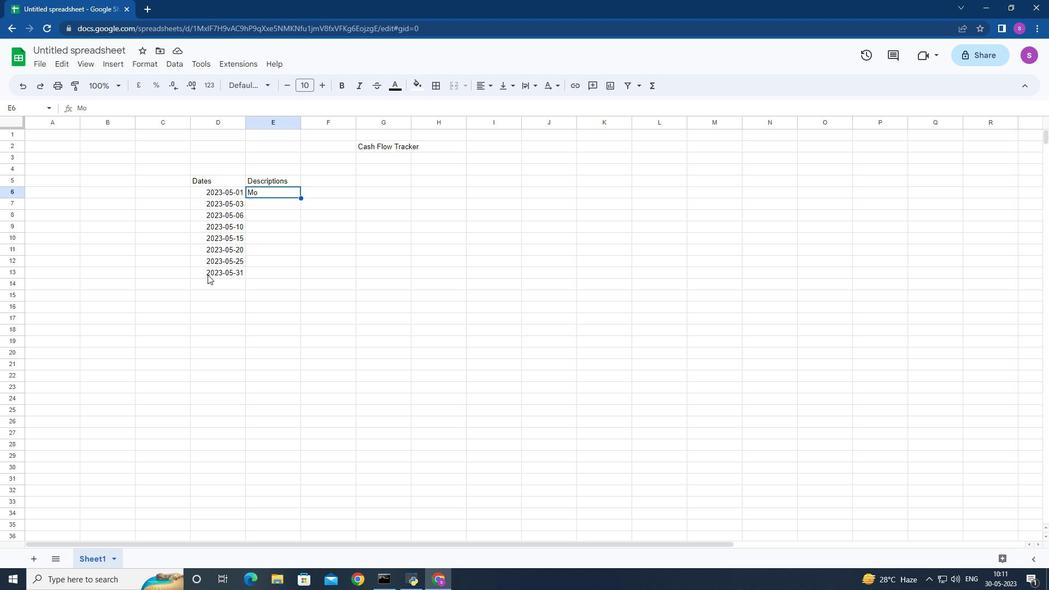 
Action: Mouse pressed left at (207, 271)
Screenshot: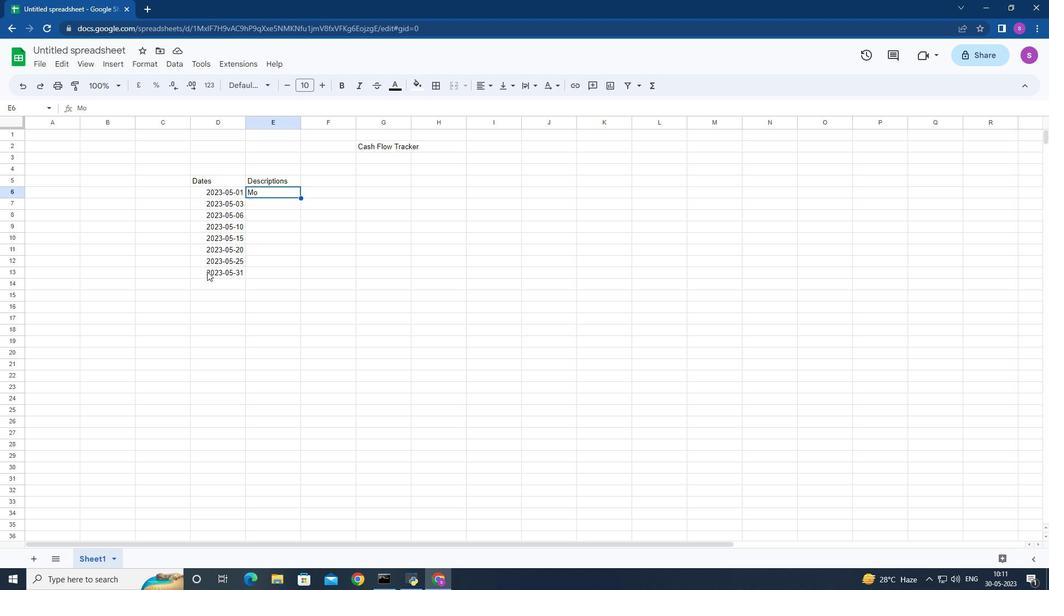 
Action: Key pressed <Key.backspace>
Screenshot: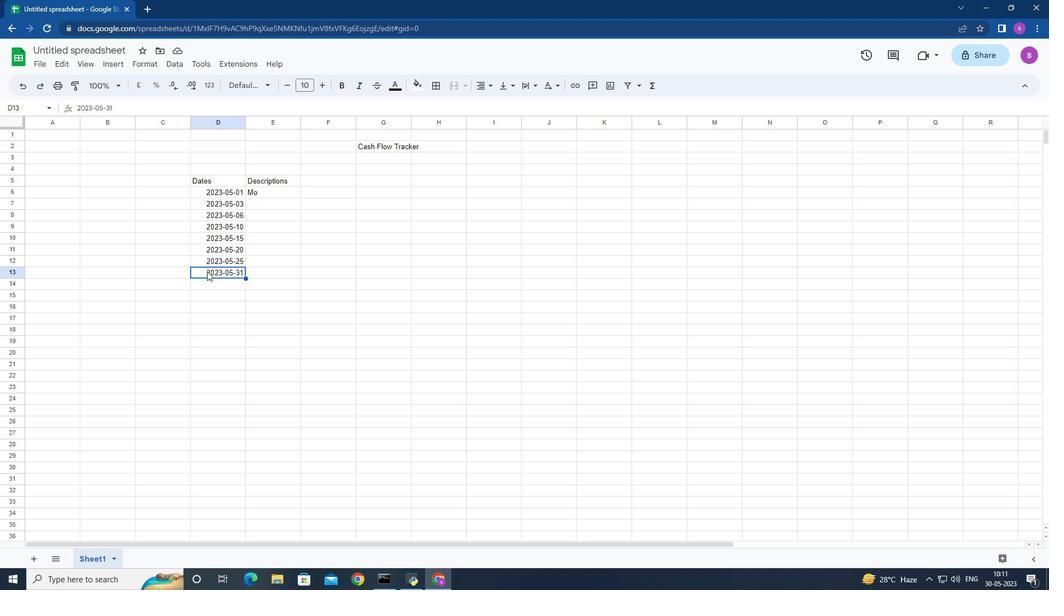
Action: Mouse moved to (259, 190)
Screenshot: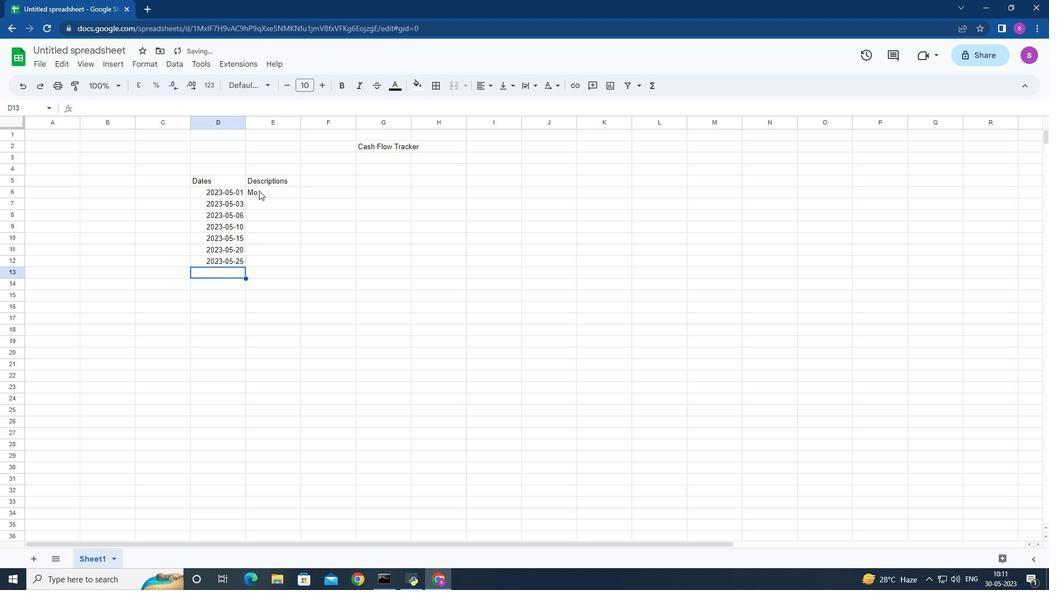 
Action: Mouse pressed left at (259, 190)
Screenshot: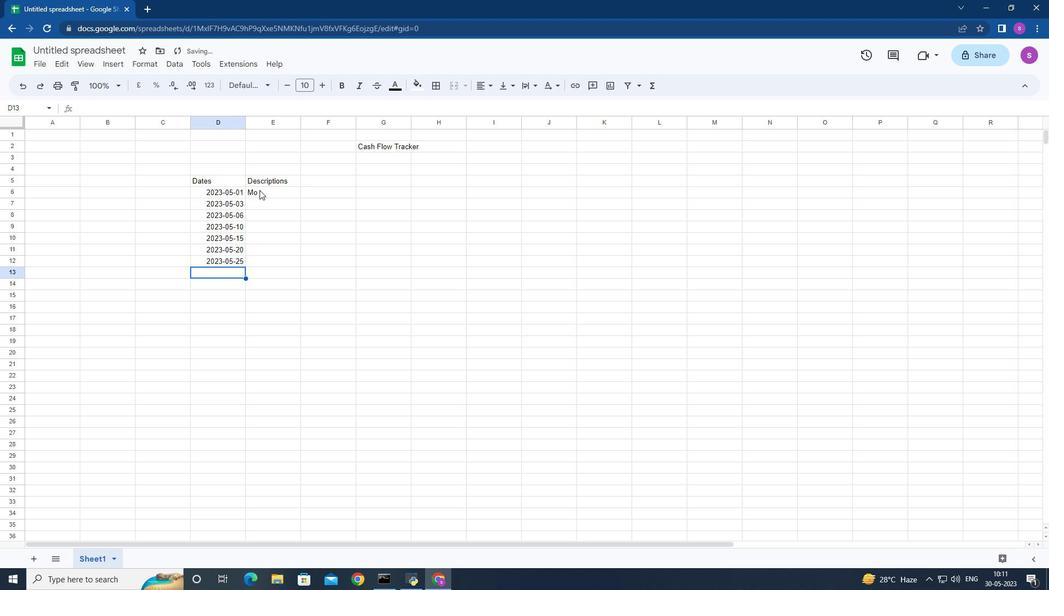 
Action: Key pressed nt<Key.backspace><Key.backspace><Key.shift>Monthly<Key.space><Key.shift>Salary<Key.down><Key.shift>Grocery<Key.down><Key.up><Key.shift><Key.shift><Key.shift><Key.shift><Key.shift><Key.shift><Key.shift><Key.shift>Grocery<Key.space><Key.shift>Shopping<Key.down><Key.shift>Dim<Key.backspace>ning<Key.space><Key.shift>Out<Key.down><Key.shift>Utility<Key.space><Key.shift>Bill<Key.down><Key.shift>Transportation<Key.down><Key.shift><Key.shift>Entertainment<Key.down><Key.shift>Miscellaneous
Screenshot: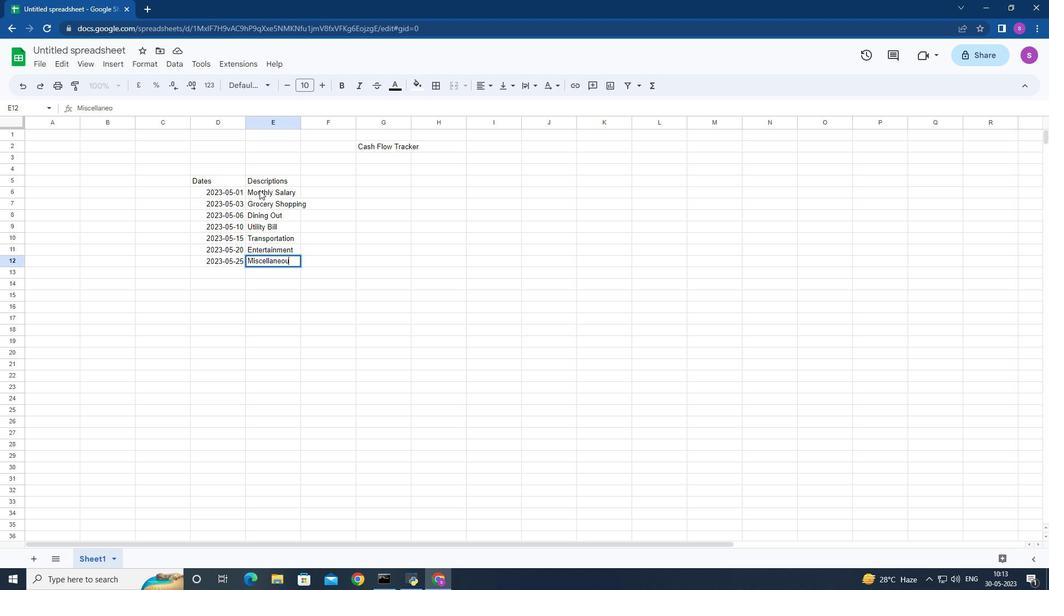 
Action: Mouse moved to (315, 180)
Screenshot: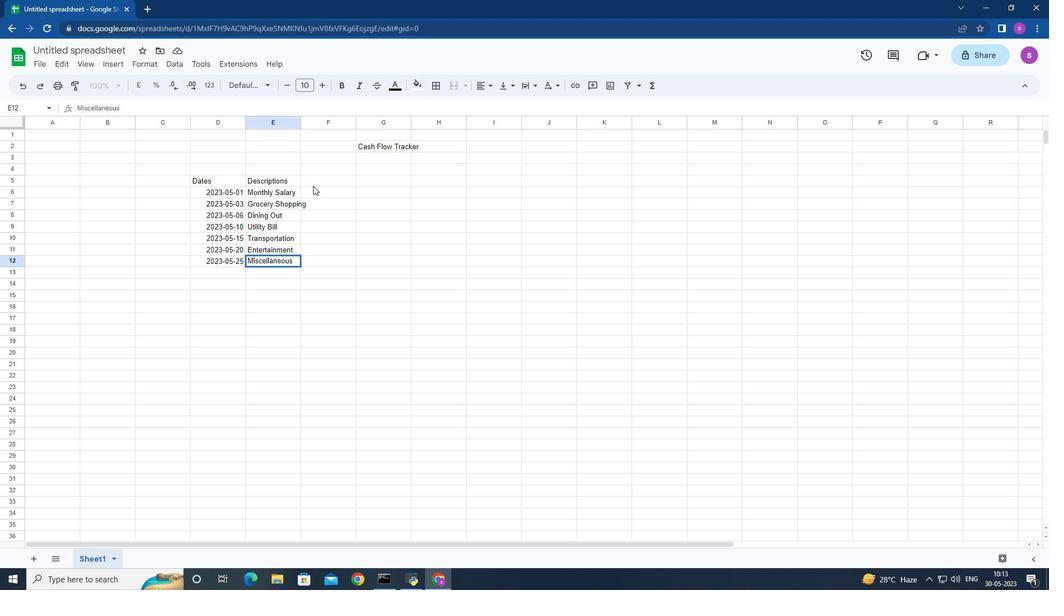 
Action: Mouse pressed left at (315, 180)
Screenshot: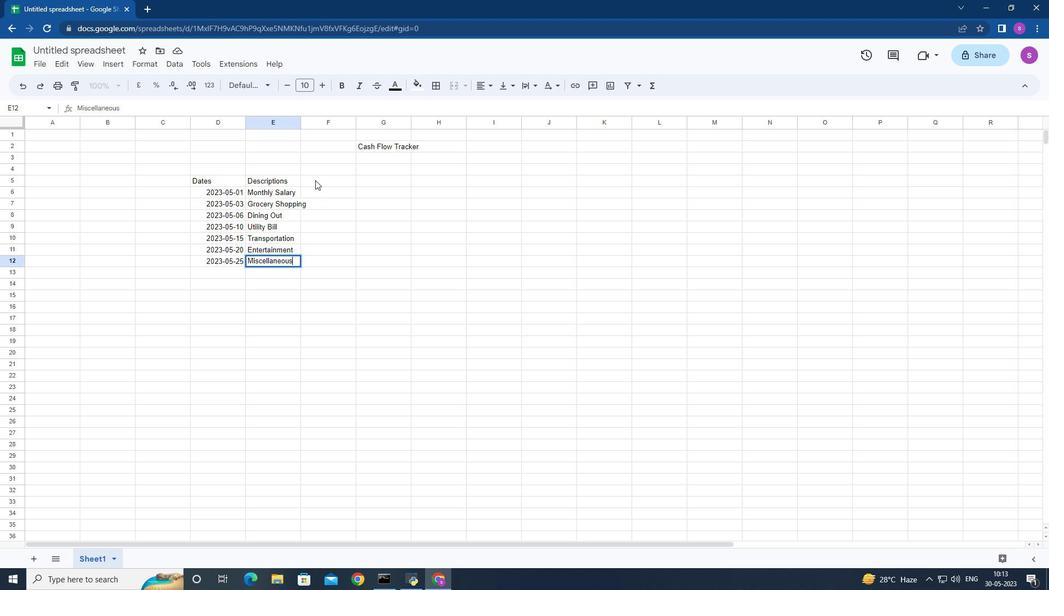 
Action: Mouse moved to (301, 120)
Screenshot: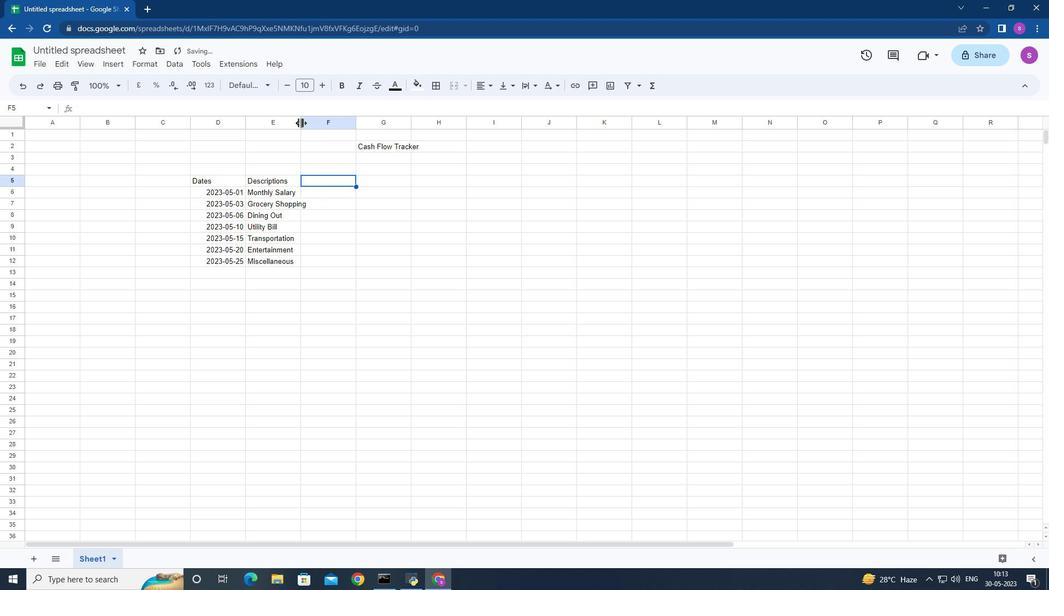 
Action: Mouse pressed left at (301, 120)
Screenshot: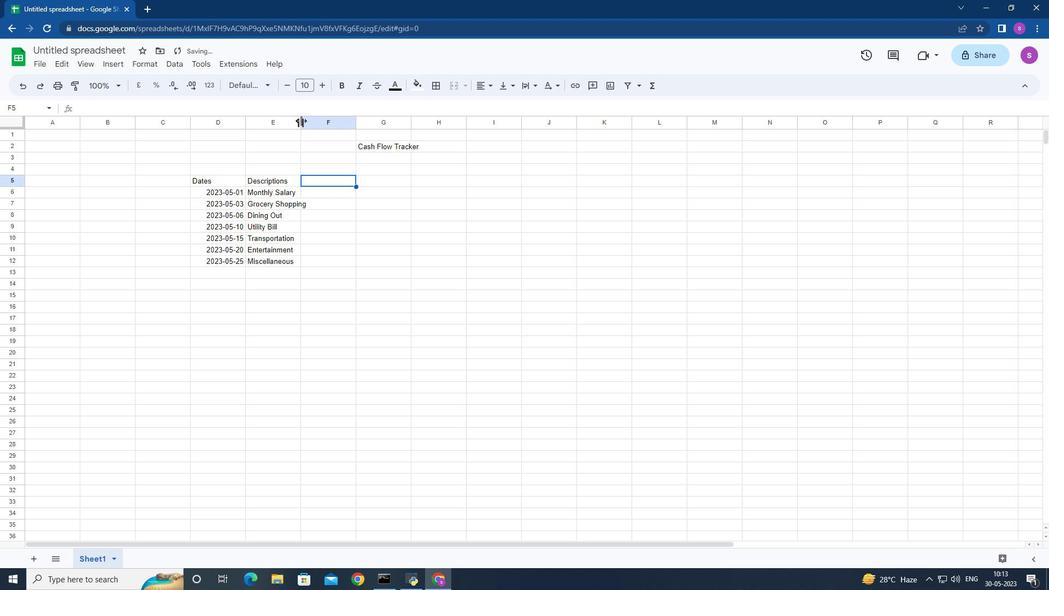 
Action: Mouse moved to (324, 204)
Screenshot: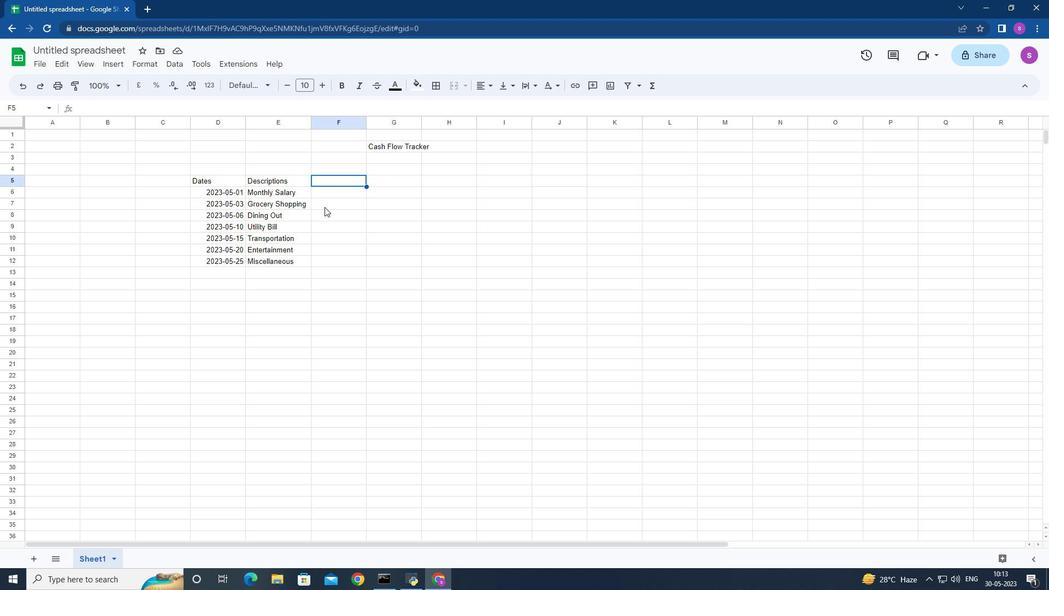 
Action: Key pressed <Key.shift>Amount<Key.down>
Screenshot: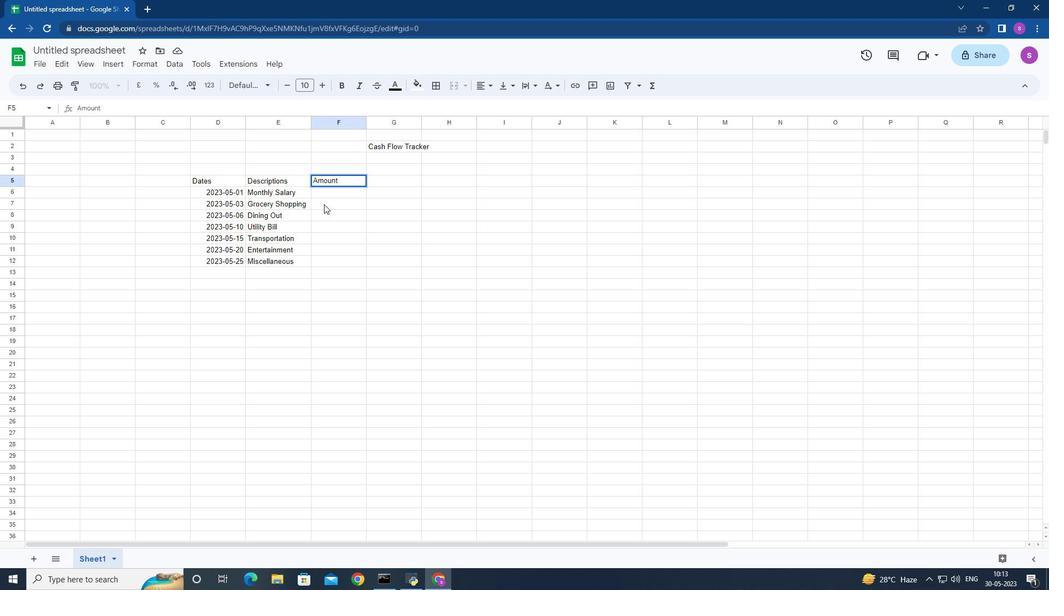 
Action: Mouse moved to (336, 219)
Screenshot: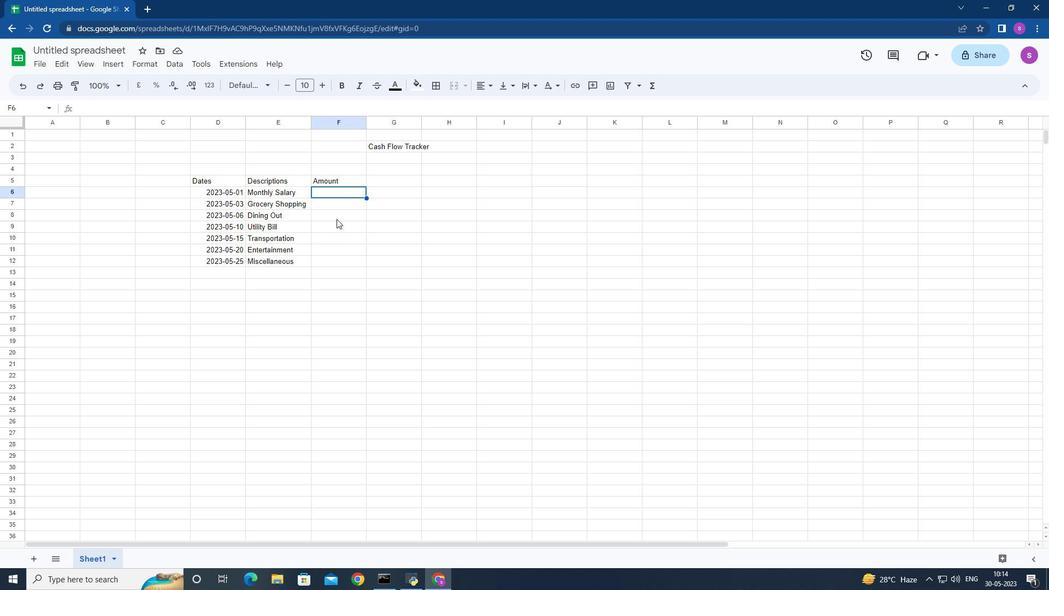 
Action: Key pressed <Key.shift>$2,500<Key.down><Key.shift>$100<Key.down><Key.shift>$50<Key.down><Key.shift>$
Screenshot: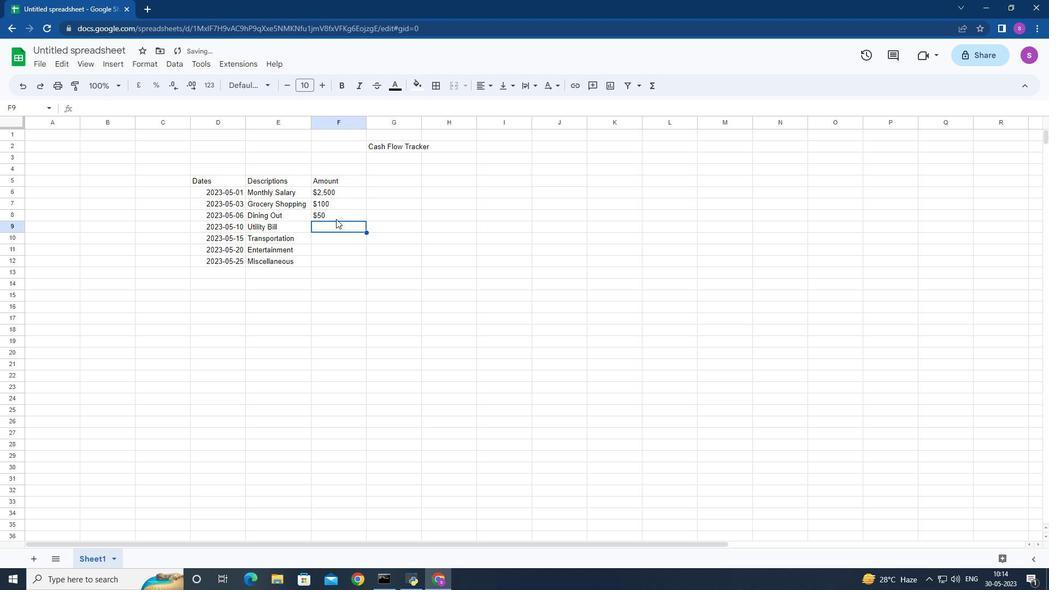 
Action: Mouse moved to (340, 229)
Screenshot: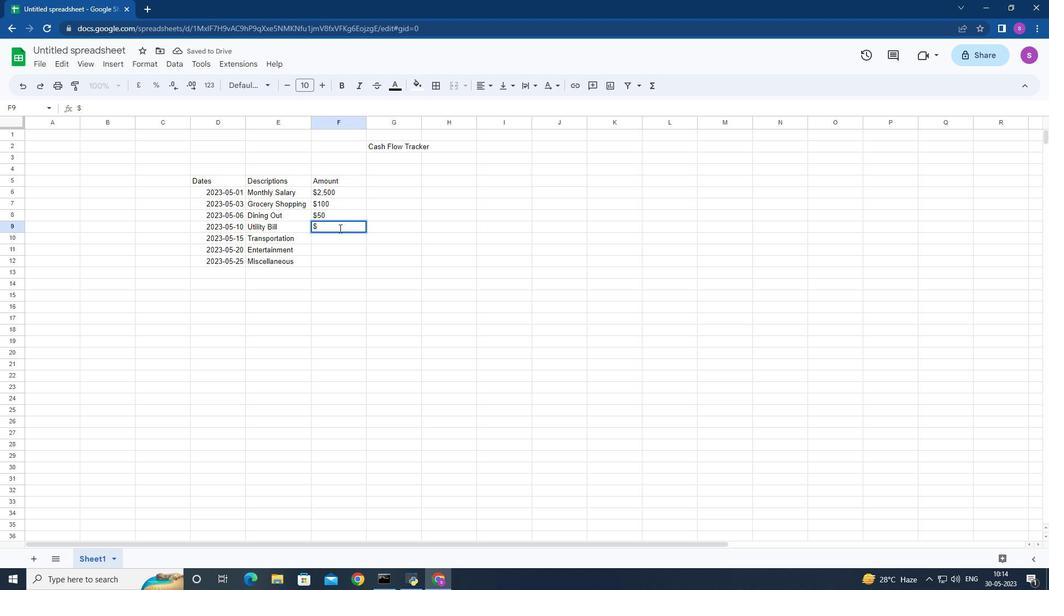 
Action: Key pressed 150<Key.down><Key.shift>$30<Key.down><Key.shift>$50<Key.down><Key.shift><Key.shift><Key.shift><Key.shift><Key.shift>$20<Key.shift>&<Key.shift>$400<Key.right><Key.up><Key.up><Key.up><Key.up><Key.up><Key.up><Key.up>
Screenshot: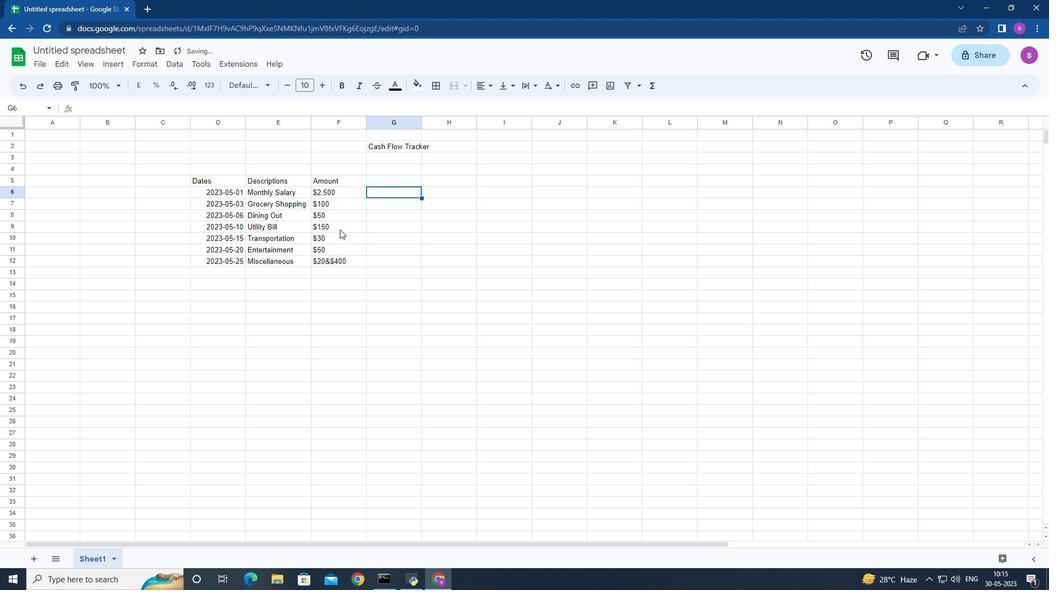 
Action: Mouse moved to (367, 121)
Screenshot: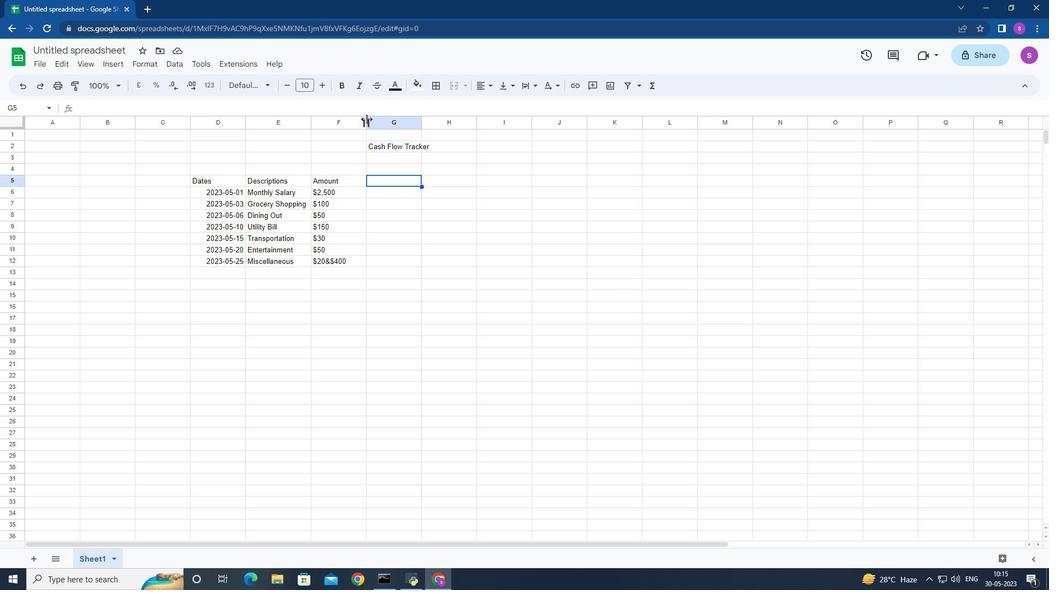 
Action: Mouse pressed left at (367, 121)
Screenshot: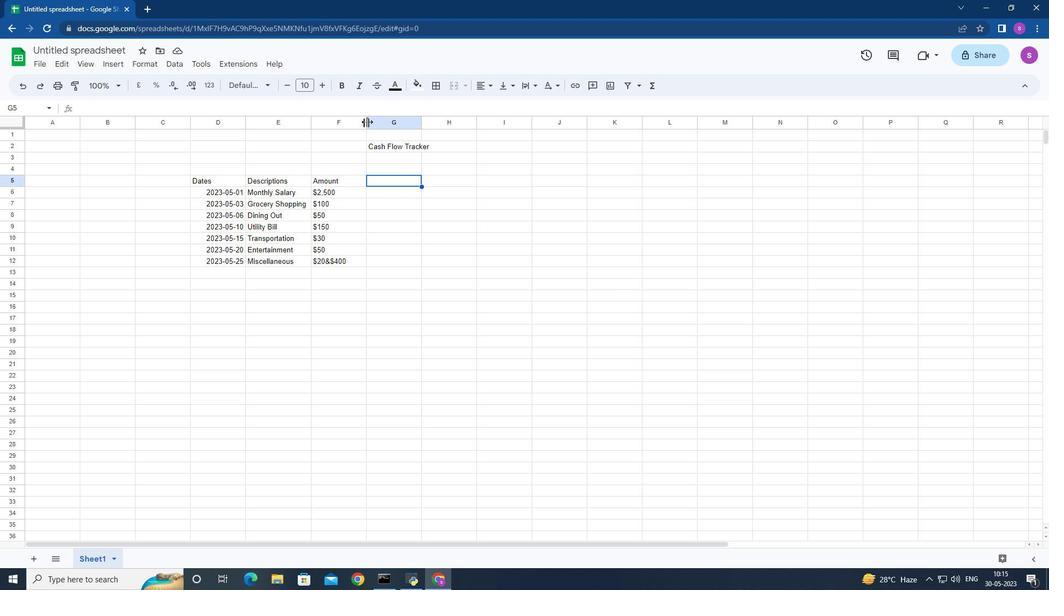 
Action: Mouse moved to (375, 219)
Screenshot: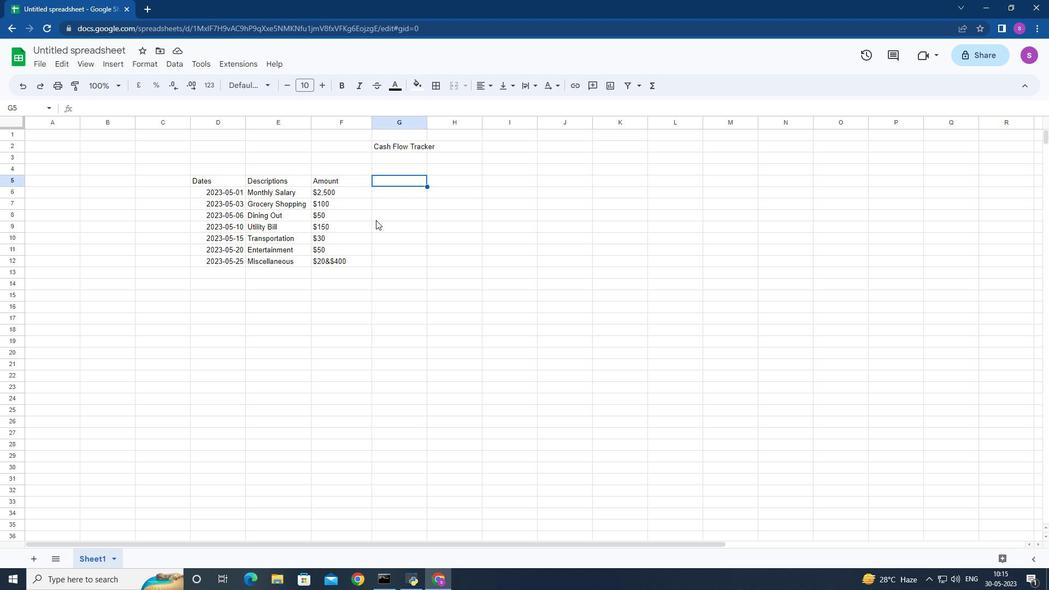 
Action: Key pressed <Key.shift>Income<Key.space><Key.shift>?<Key.backspace>/<Key.space><Key.shift>Expenses<Key.down>
Screenshot: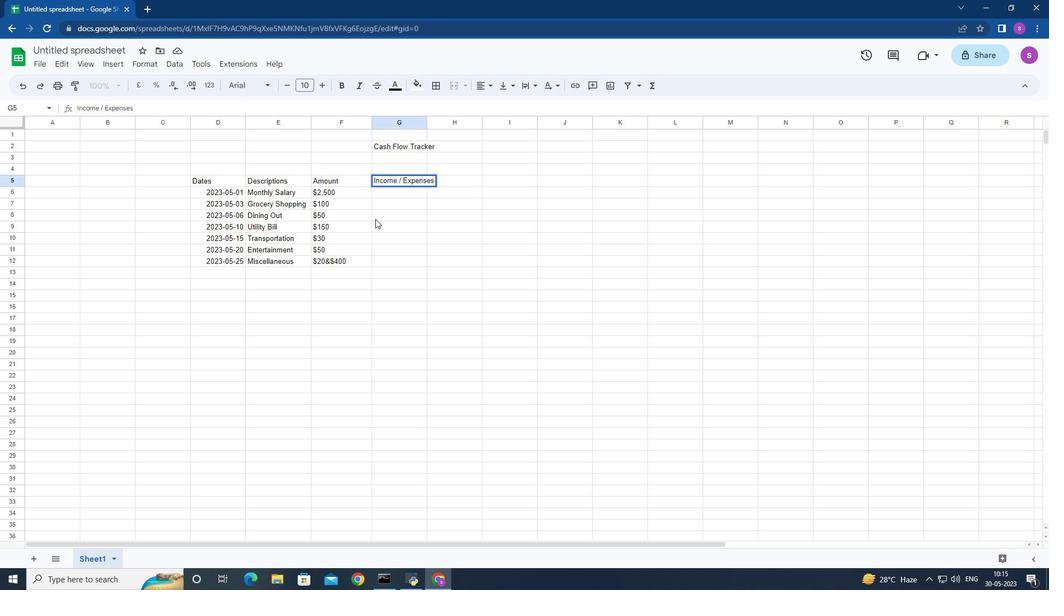 
Action: Mouse moved to (222, 269)
Screenshot: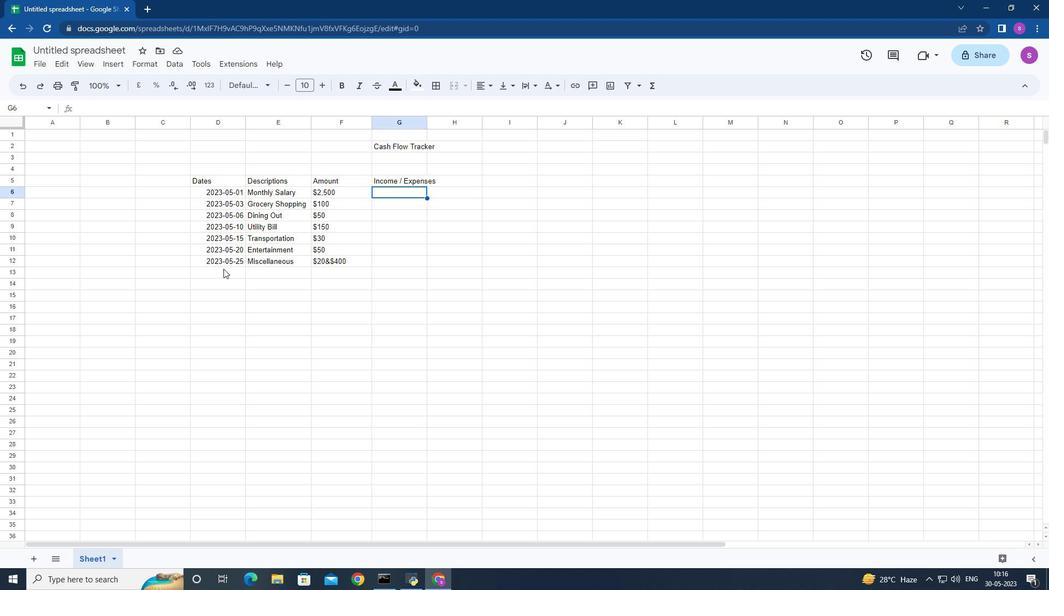 
Action: Mouse pressed left at (222, 269)
Screenshot: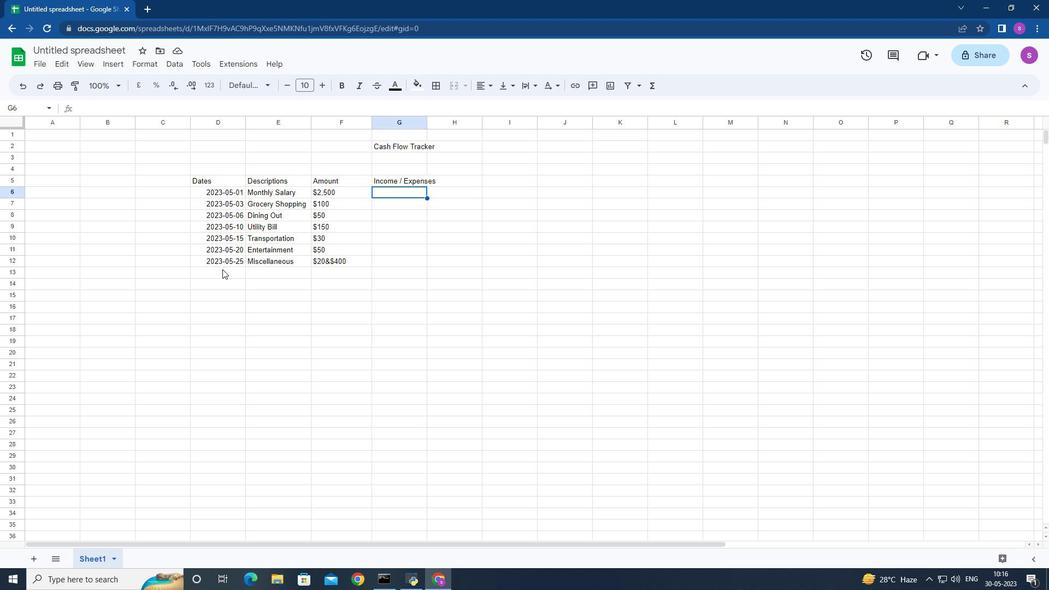 
Action: Mouse moved to (221, 270)
Screenshot: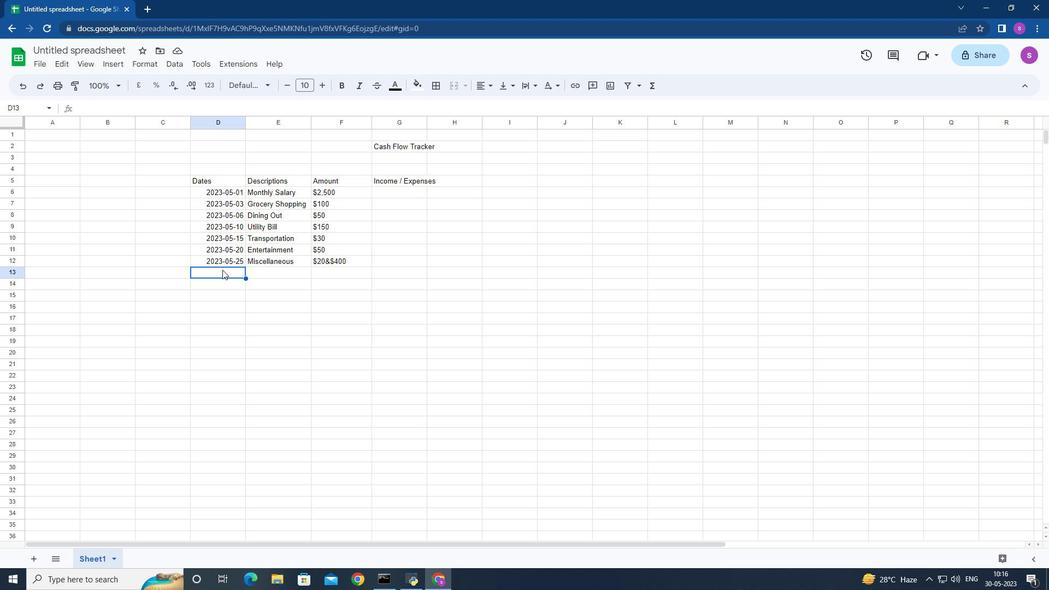 
Action: Key pressed 2023-05-31<Key.down><Key.right><Key.up>
Screenshot: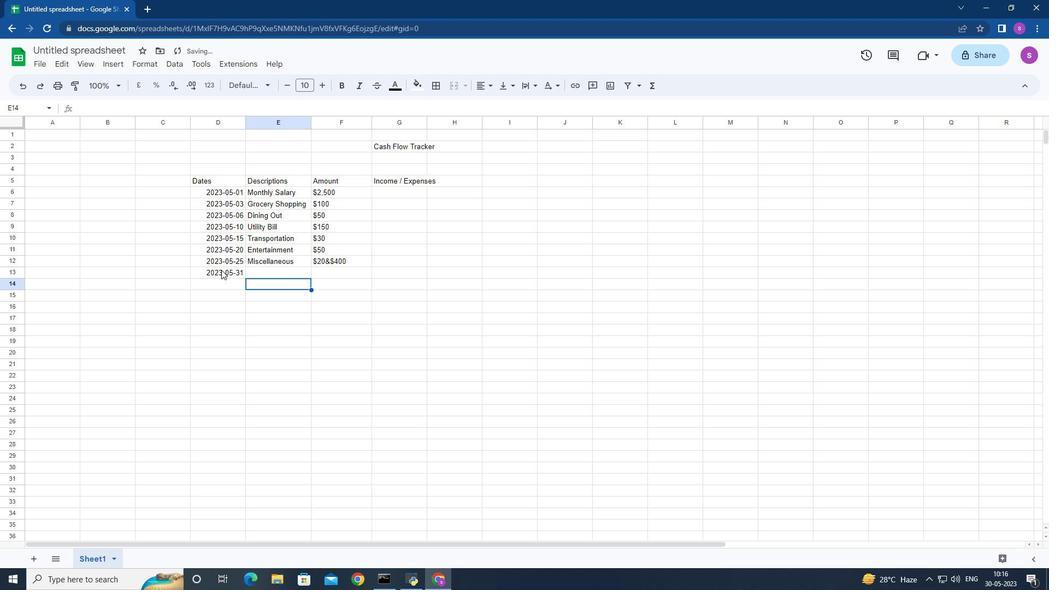 
Action: Mouse moved to (351, 261)
Screenshot: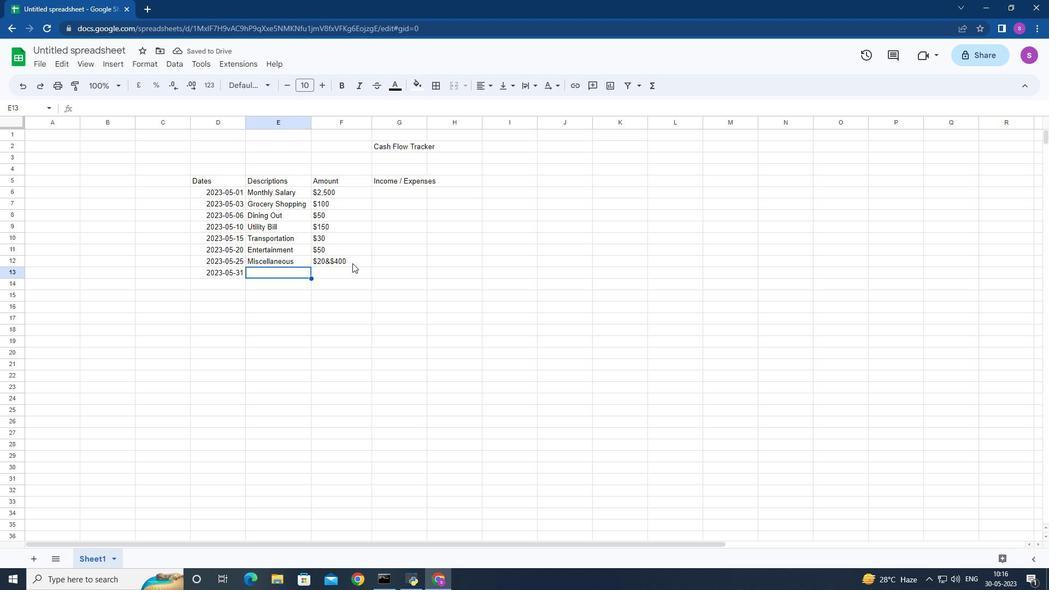 
Action: Mouse pressed left at (351, 261)
Screenshot: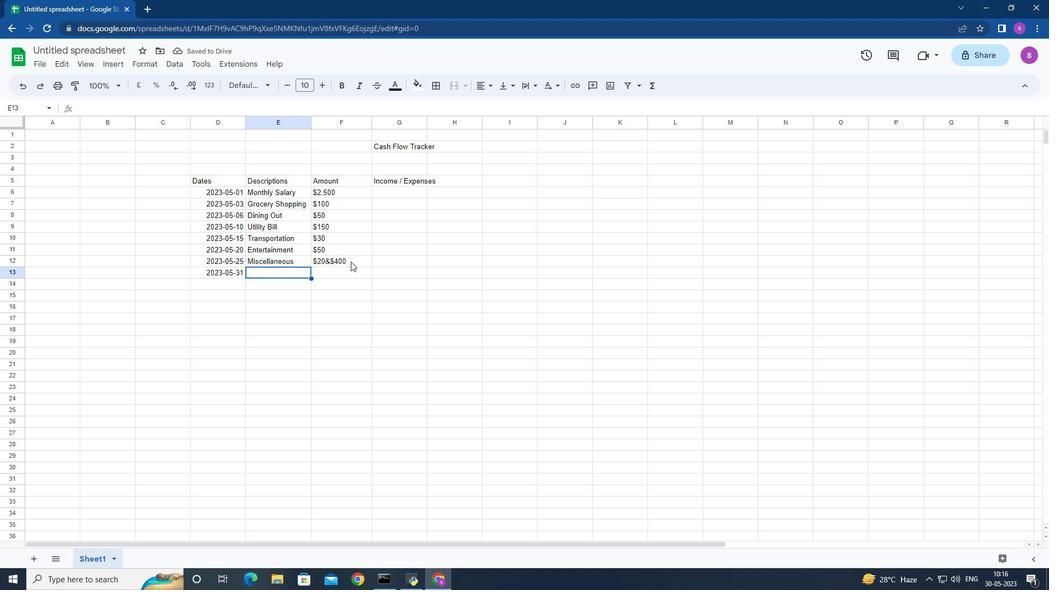 
Action: Key pressed <Key.backspace><Key.shift>$20<Key.down><Key.shift><Key.shift><Key.shift><Key.shift><Key.shift><Key.shift><Key.shift><Key.shift><Key.shift><Key.shift><Key.shift><Key.shift>$400<Key.right><Key.up><Key.up><Key.up><Key.up><Key.up><Key.up><Key.up>
Screenshot: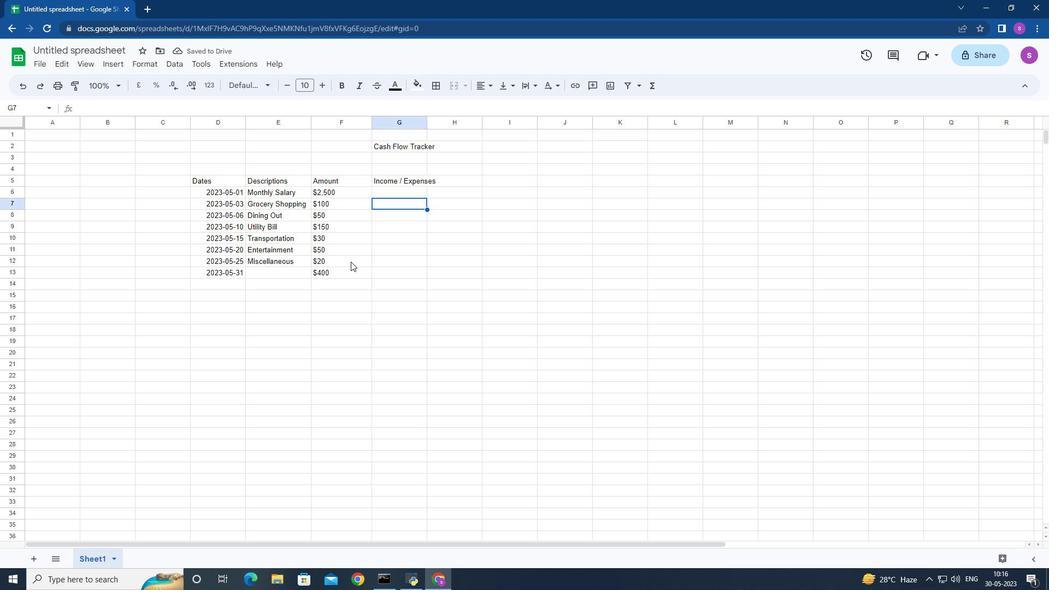 
Action: Mouse moved to (412, 207)
Screenshot: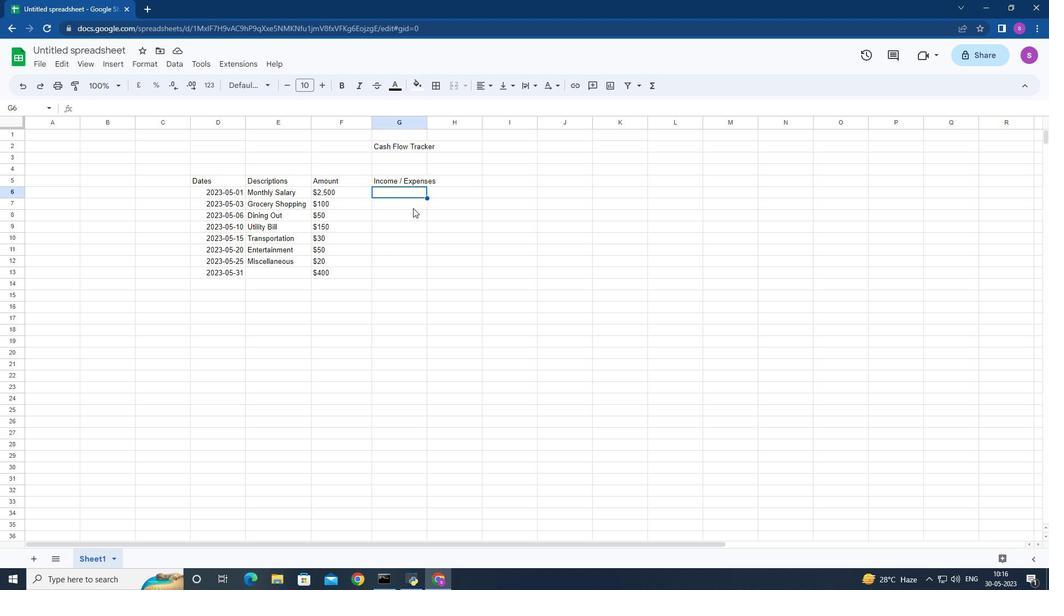 
Action: Key pressed <Key.shift>Expenses<Key.down><Key.shift>Ex<Key.enter><Key.shift>Ex<Key.enter><Key.shift>Ex<Key.enter><Key.shift>Ex<Key.enter><Key.shift>Ex<Key.enter><Key.shift>Ex<Key.enter><Key.shift>Ex<Key.enter><Key.right><Key.up><Key.up><Key.up><Key.up><Key.up><Key.up><Key.up><Key.up>
Screenshot: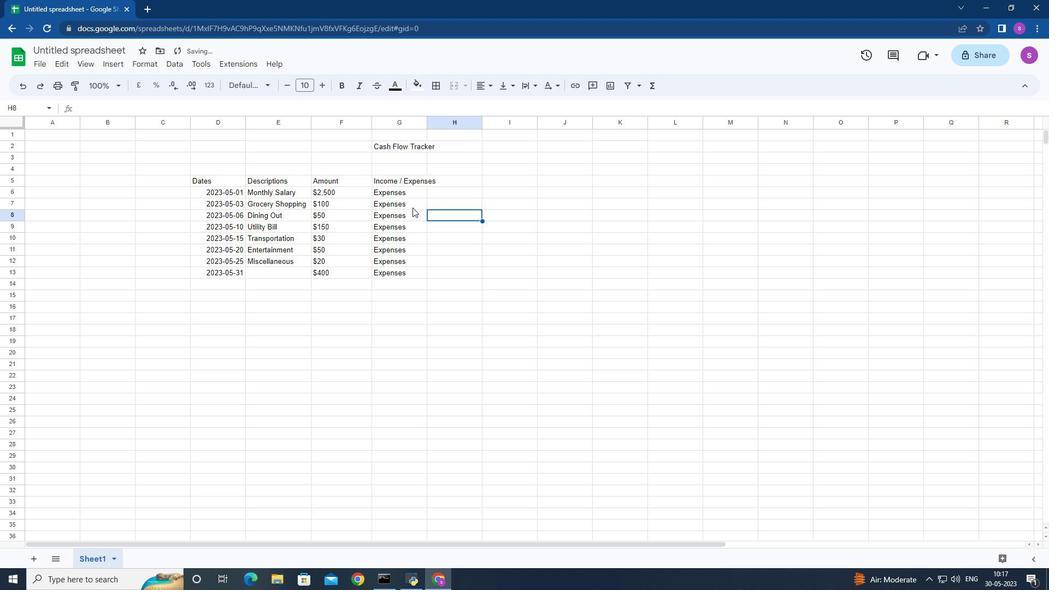 
Action: Mouse moved to (426, 119)
Screenshot: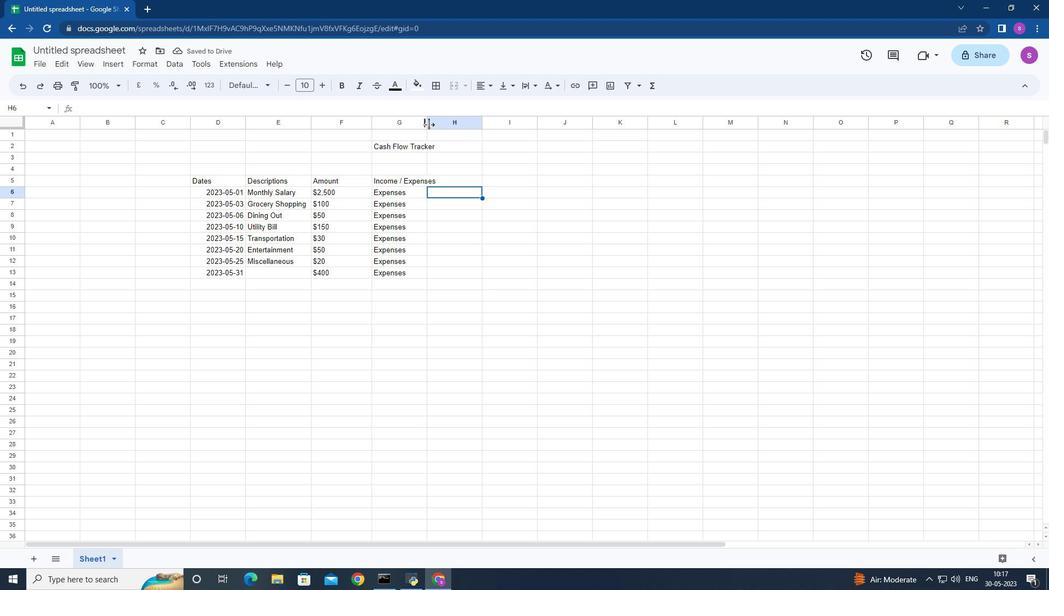 
Action: Mouse pressed left at (426, 119)
Screenshot: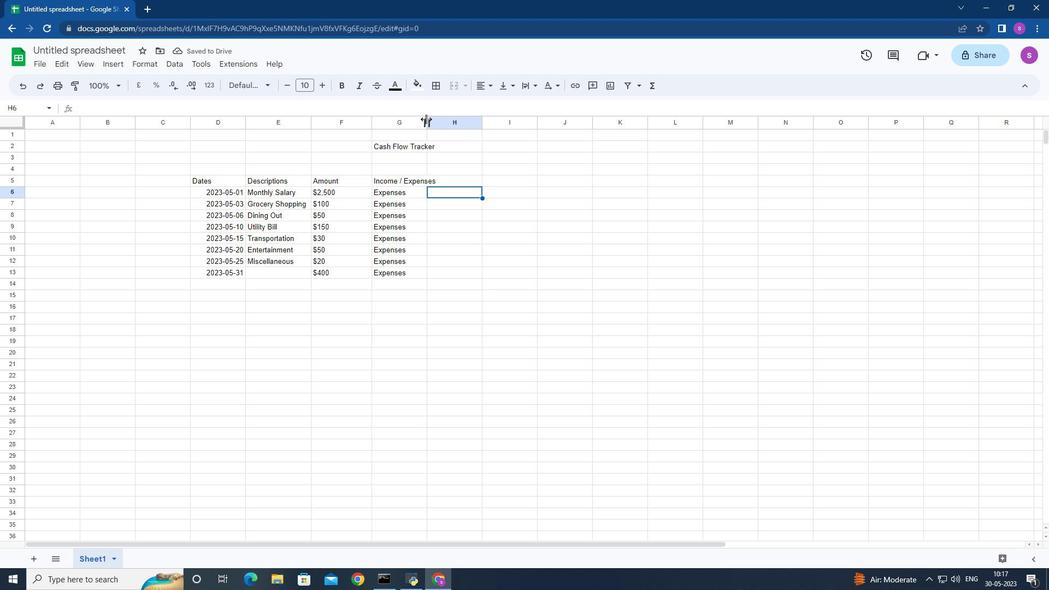 
Action: Mouse moved to (459, 178)
Screenshot: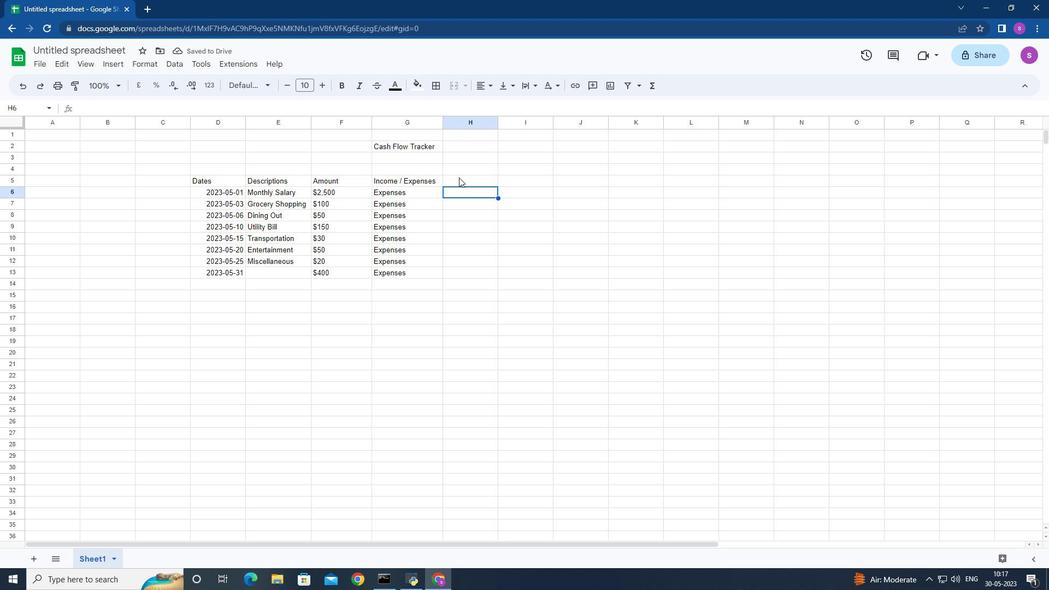 
Action: Mouse pressed left at (459, 178)
Screenshot: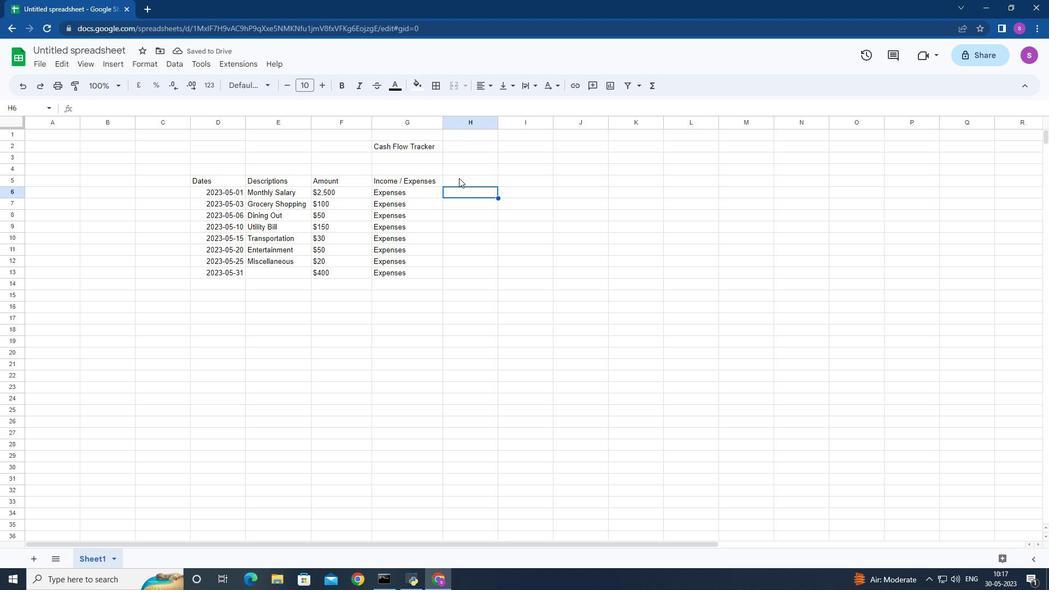 
Action: Mouse moved to (467, 191)
Screenshot: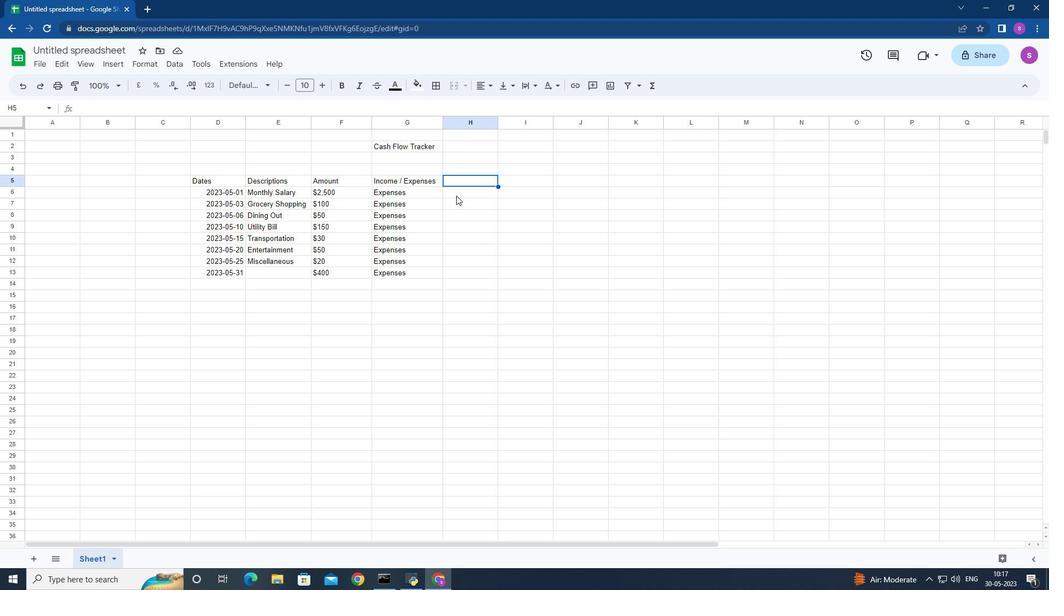 
Action: Key pressed <Key.shift>Balance<Key.down><Key.shift>$2<Key.backspace><Key.space>2500<Key.backspace><Key.backspace><Key.backspace>,500<Key.down><Key.right><Key.left><Key.shift>$100<Key.down><Key.shift>$50<Key.down><Key.shift><Key.shift>$150<Key.down><Key.shift>$30<Key.down><Key.shift>$50<Key.down><Key.shift><Key.shift><Key.shift><Key.shift><Key.shift><Key.shift><Key.shift><Key.shift><Key.shift><Key.shift><Key.shift><Key.shift><Key.shift><Key.shift><Key.shift>&<Key.backspace><Key.shift>$20<Key.down><Key.shift>$400<Key.right><Key.up><Key.up><Key.up><Key.up><Key.up><Key.up><Key.up>
Screenshot: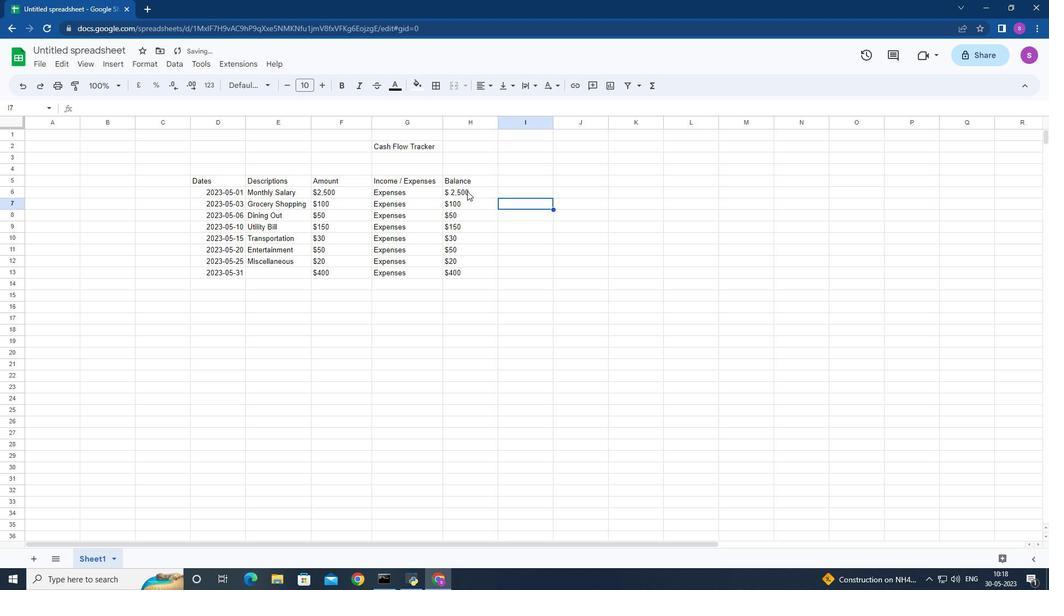 
Action: Mouse moved to (498, 119)
Screenshot: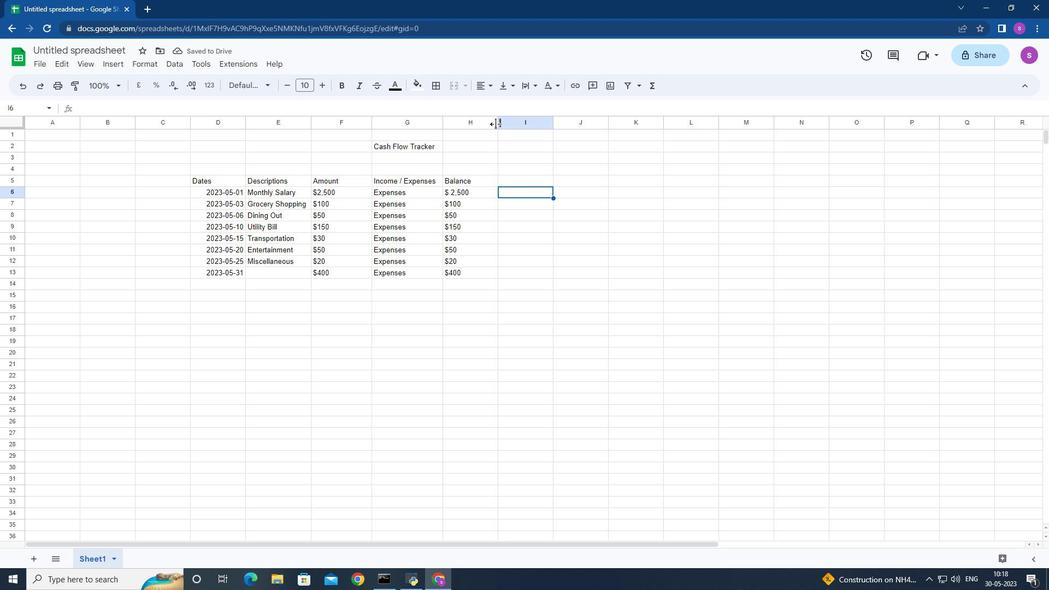 
Action: Mouse pressed left at (498, 119)
Screenshot: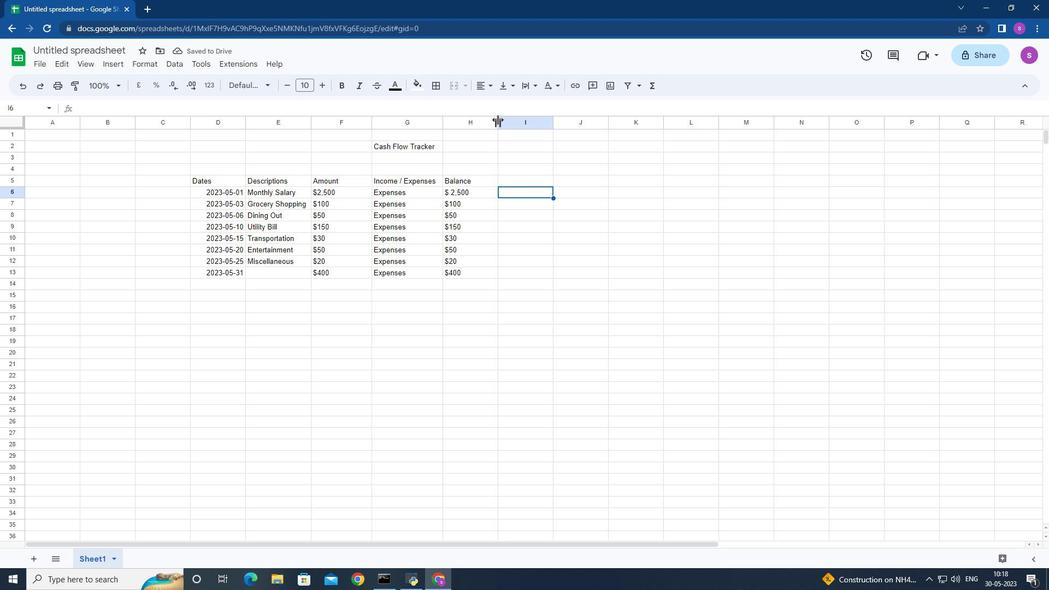 
Action: Mouse moved to (442, 123)
Screenshot: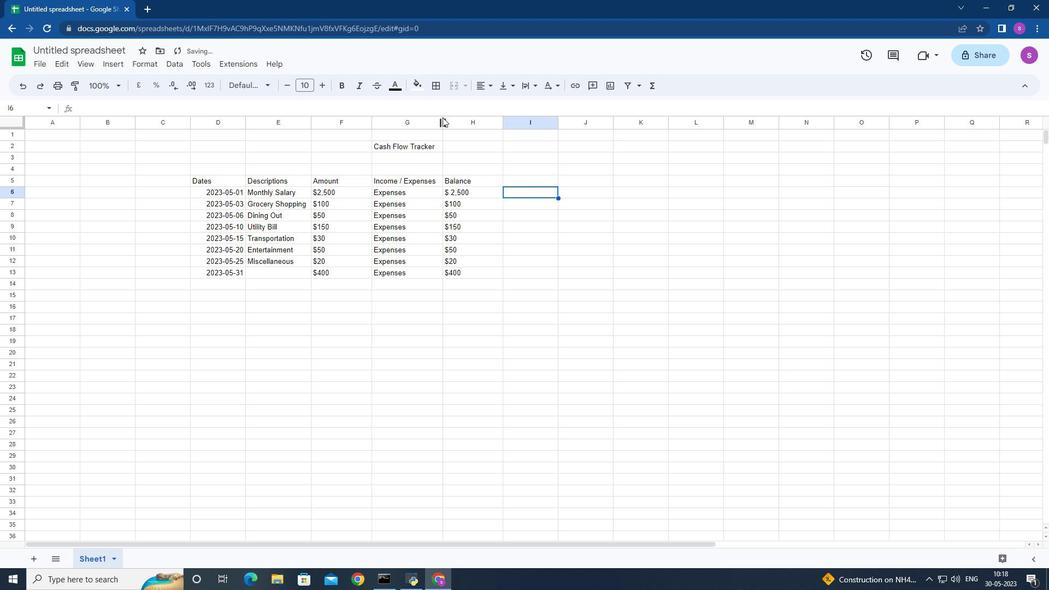 
Action: Mouse pressed left at (442, 123)
Screenshot: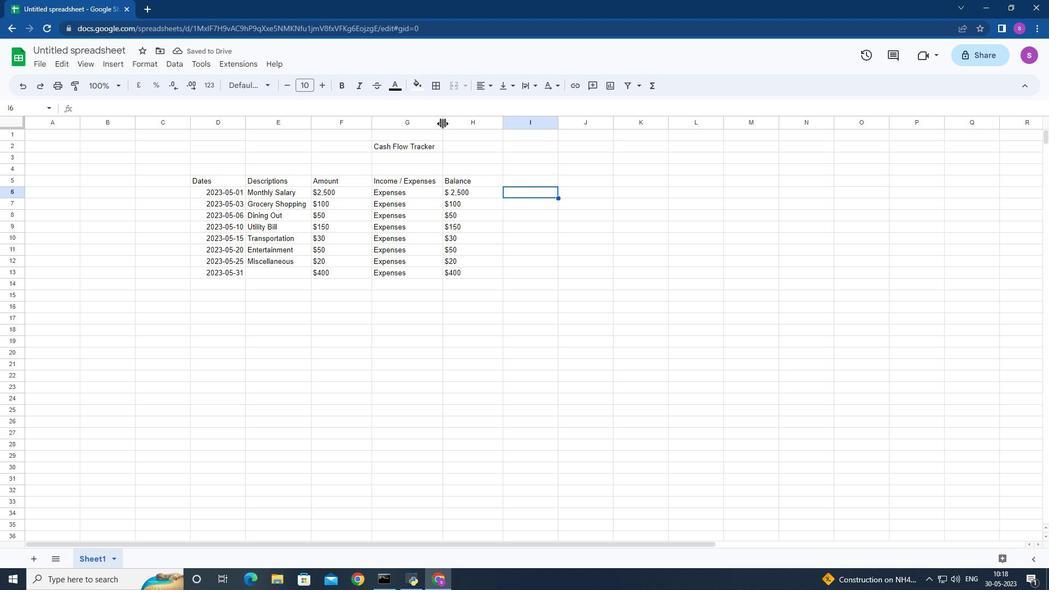 
Action: Mouse moved to (520, 269)
Screenshot: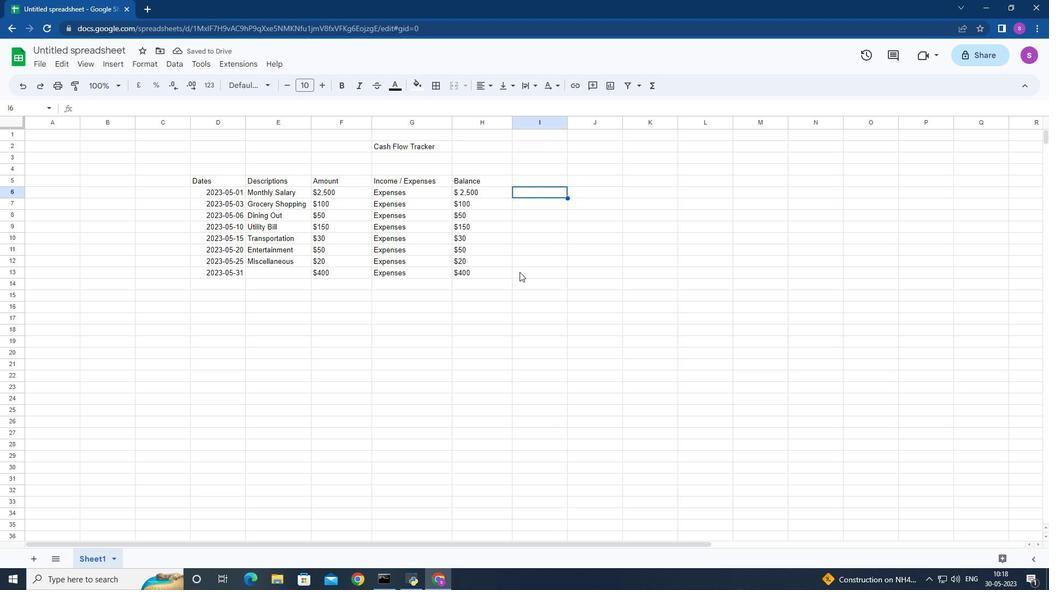 
Action: Mouse scrolled (520, 270) with delta (0, 0)
Screenshot: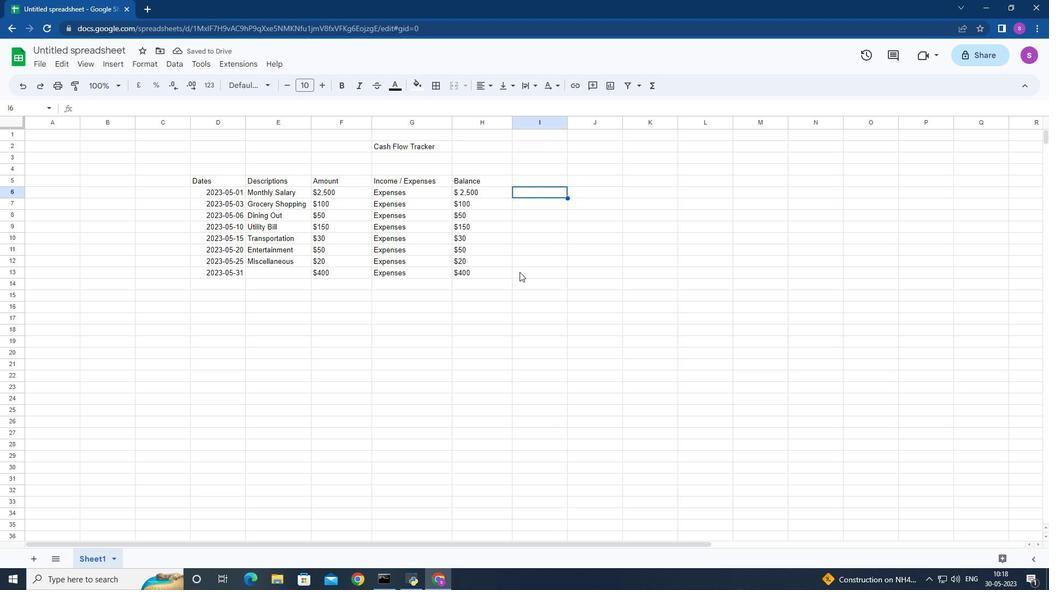 
Action: Mouse moved to (523, 269)
Screenshot: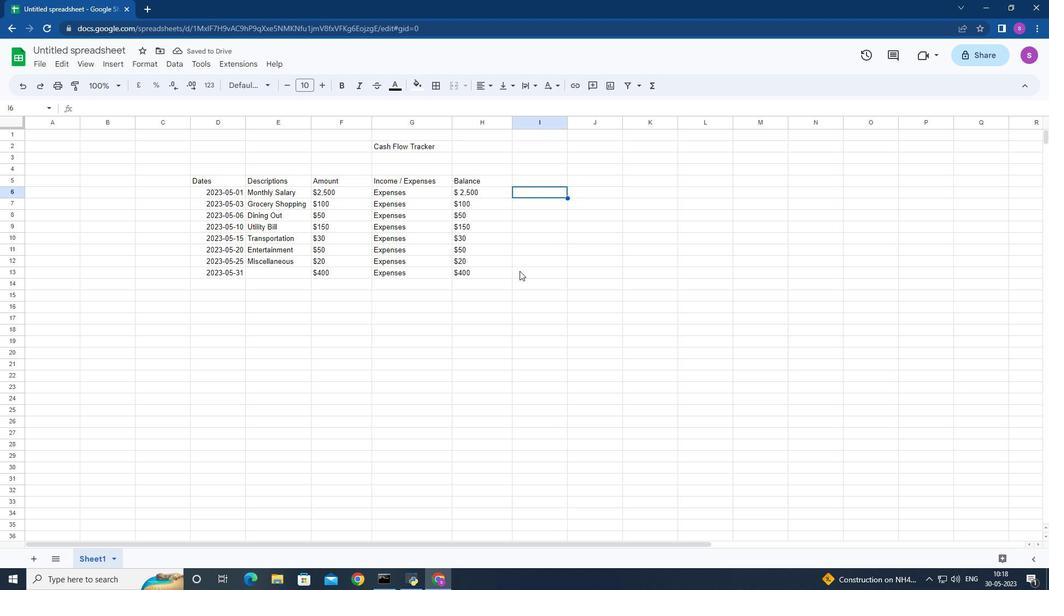 
Action: Mouse scrolled (523, 270) with delta (0, 0)
Screenshot: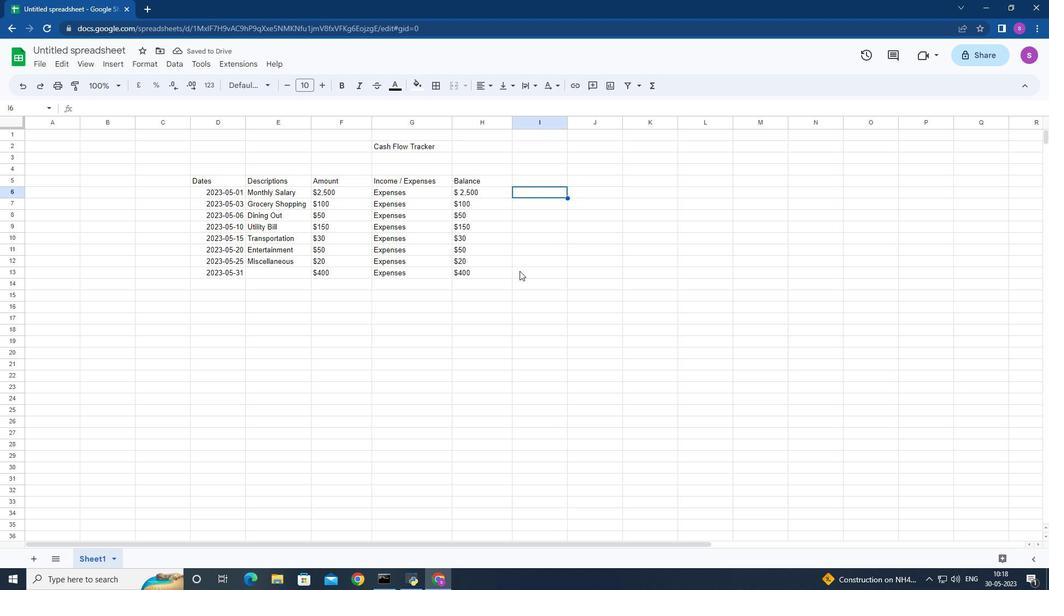 
Action: Mouse moved to (488, 288)
Screenshot: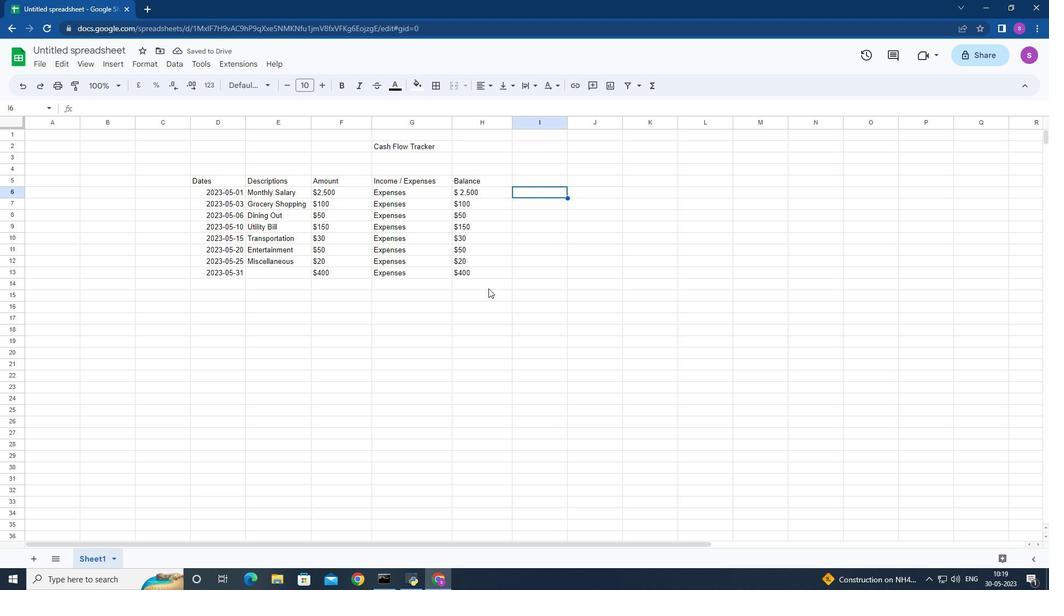
Action: Mouse scrolled (488, 288) with delta (0, 0)
Screenshot: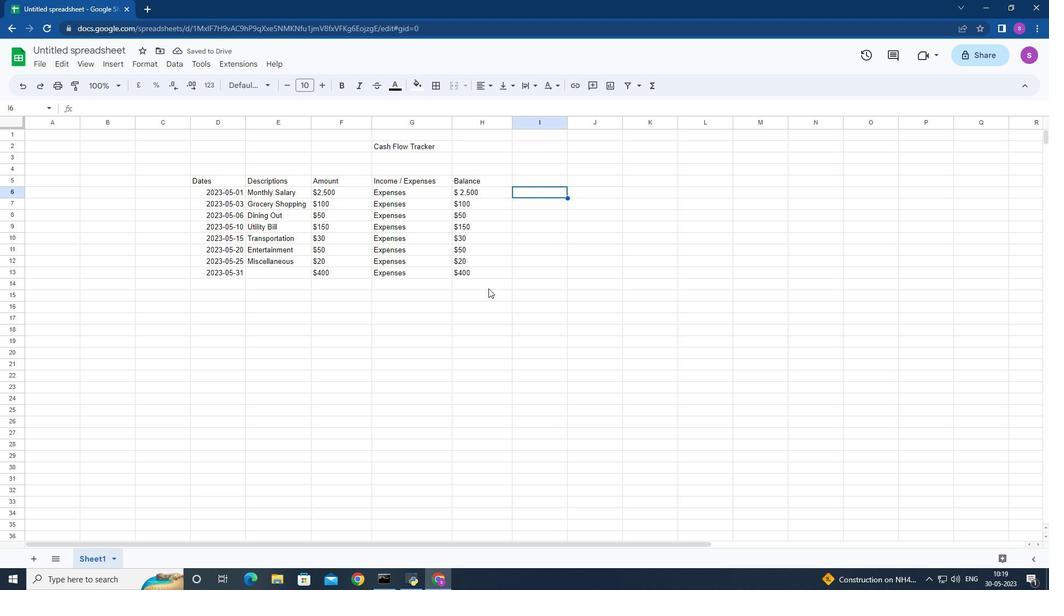 
Action: Mouse moved to (488, 288)
Screenshot: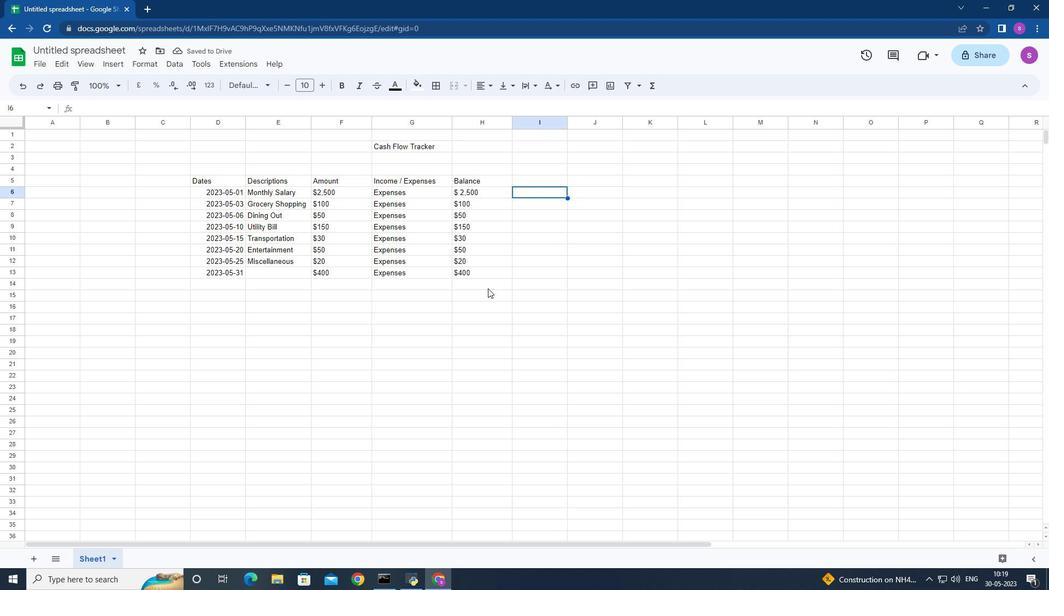 
Action: Mouse scrolled (488, 288) with delta (0, 0)
Screenshot: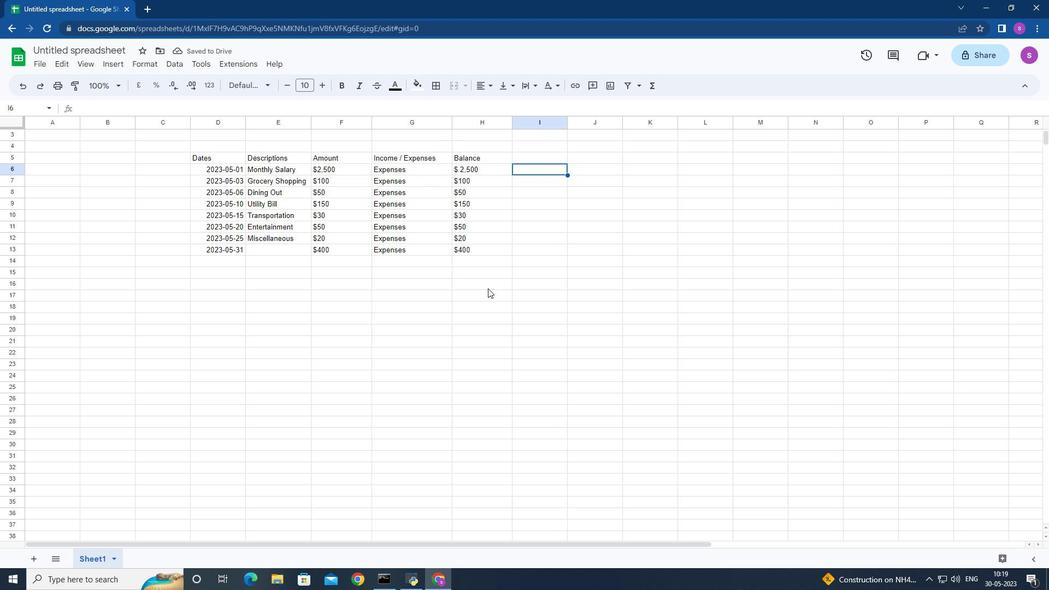 
Action: Mouse moved to (488, 289)
Screenshot: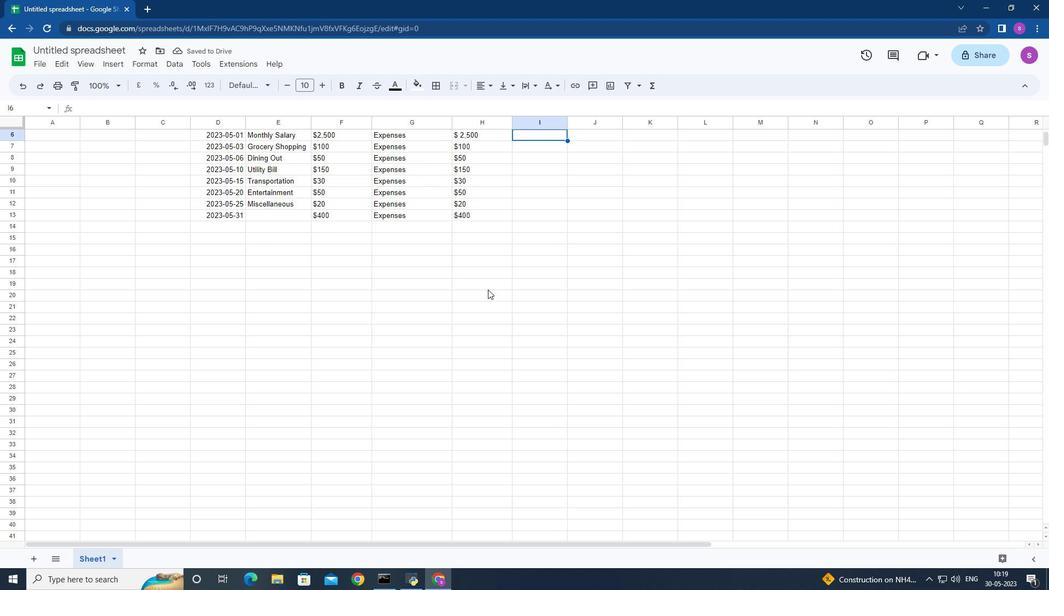 
Action: Mouse scrolled (488, 290) with delta (0, 0)
Screenshot: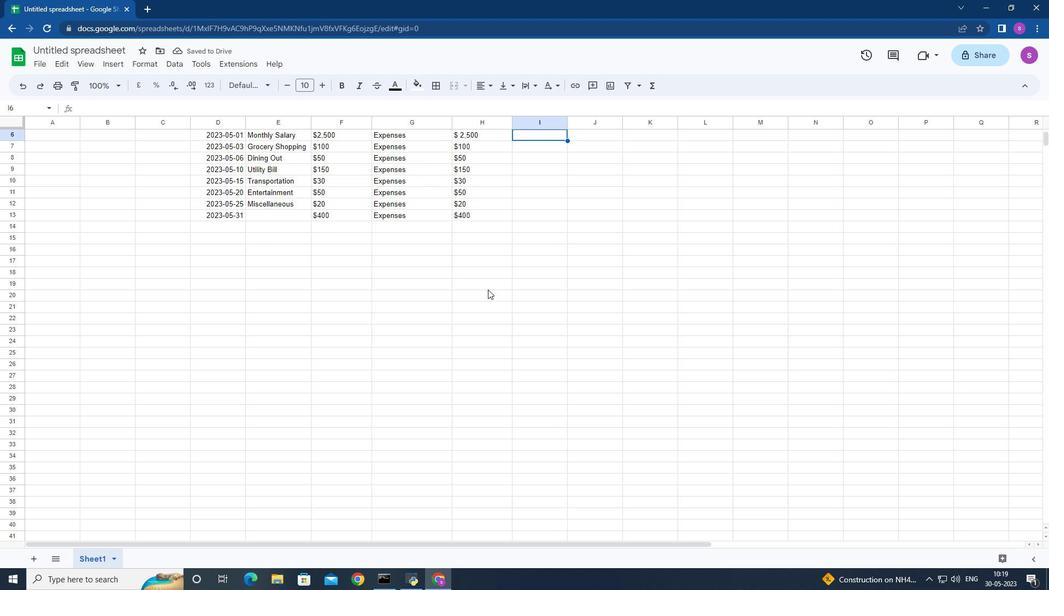 
Action: Mouse scrolled (488, 290) with delta (0, 0)
Screenshot: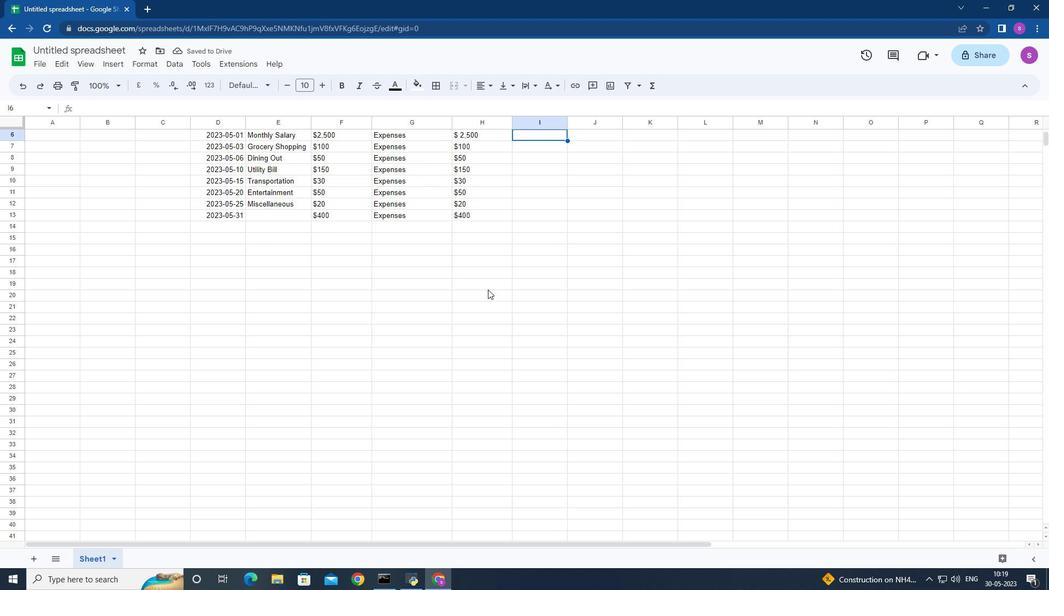 
Action: Mouse moved to (488, 293)
Screenshot: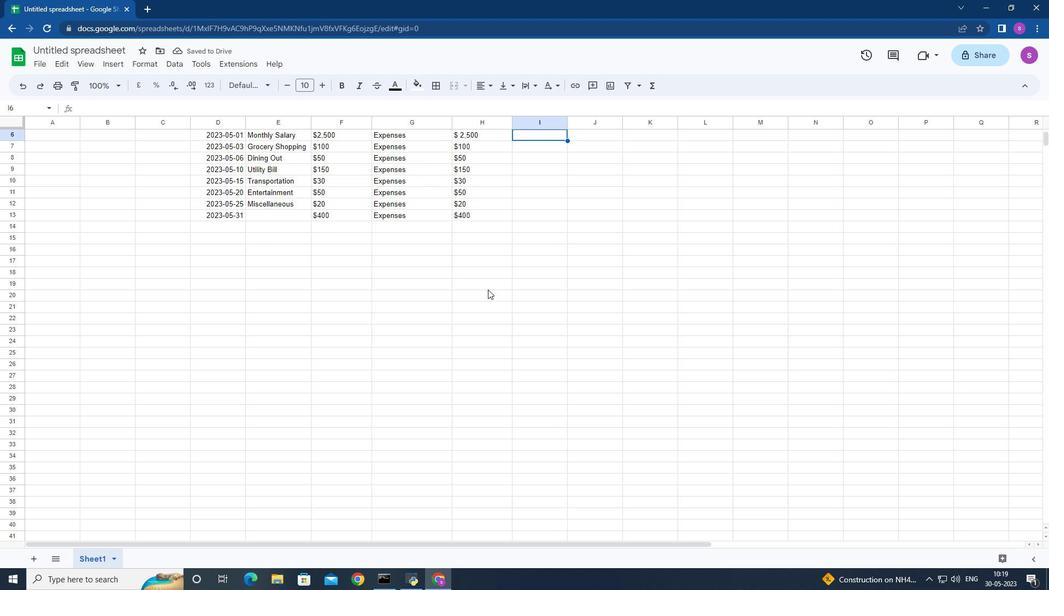 
Action: Mouse scrolled (488, 293) with delta (0, 0)
Screenshot: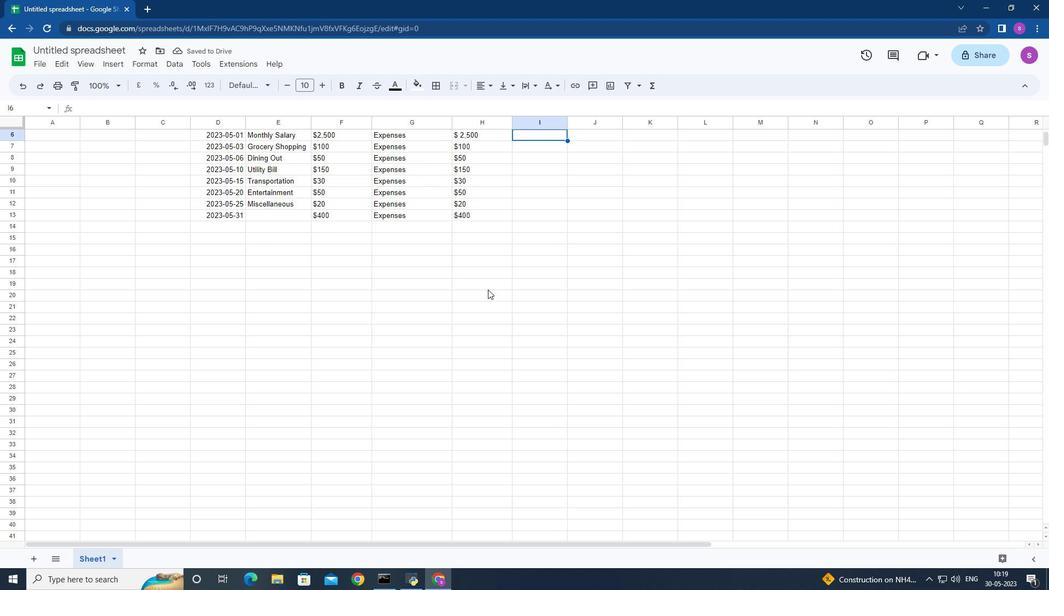 
Action: Mouse moved to (491, 300)
Screenshot: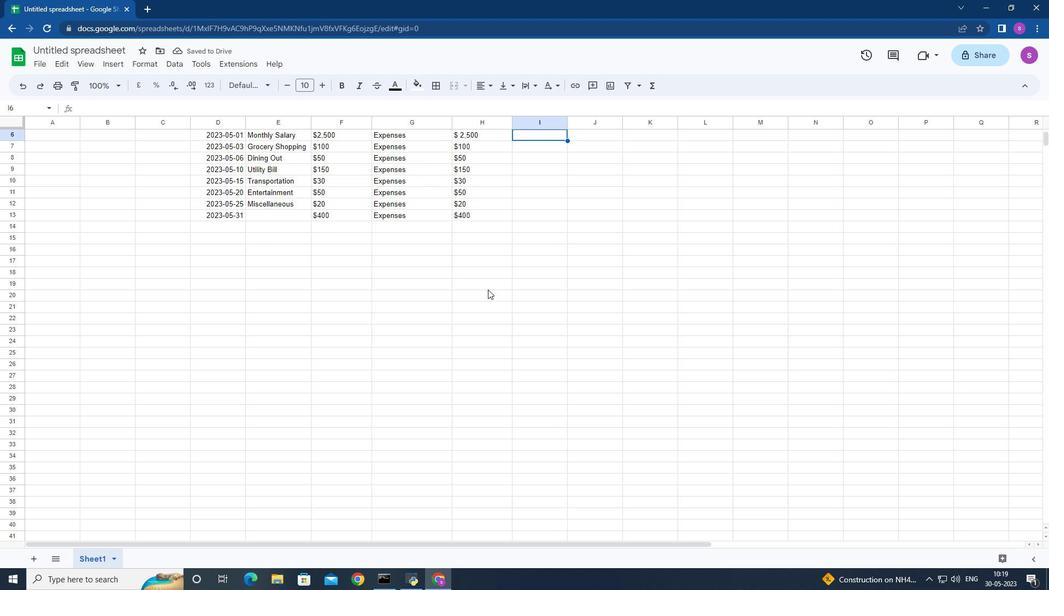 
Action: Mouse scrolled (491, 301) with delta (0, 0)
Screenshot: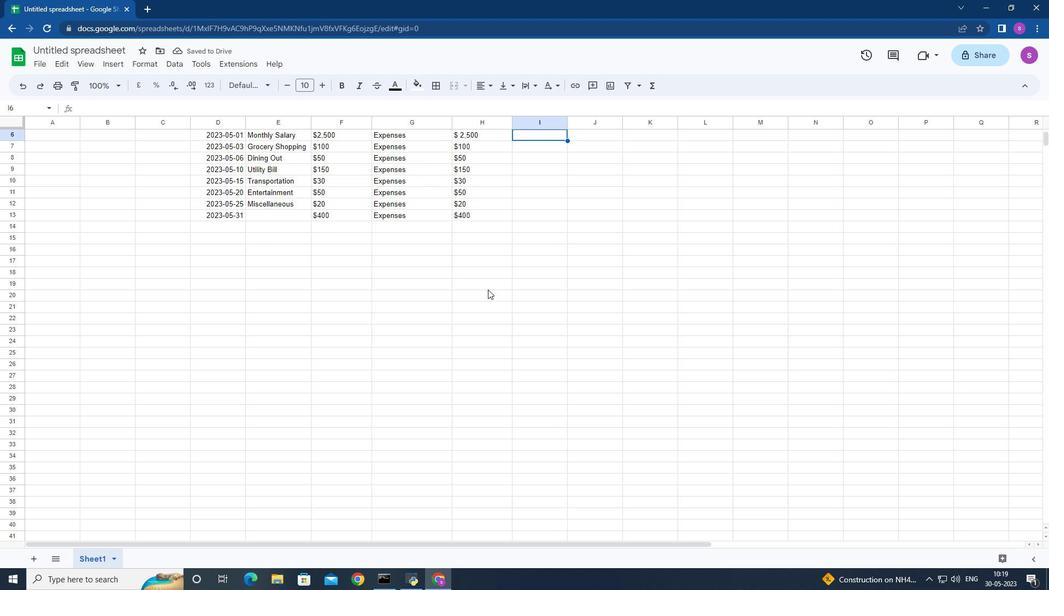 
Action: Mouse moved to (497, 314)
Screenshot: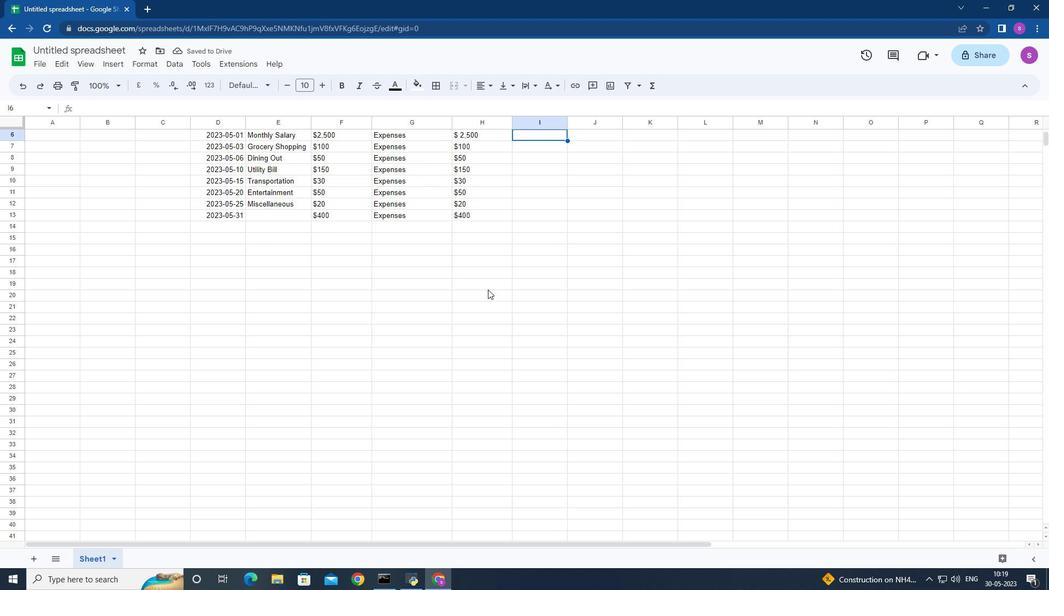 
Action: Mouse scrolled (497, 315) with delta (0, 0)
Screenshot: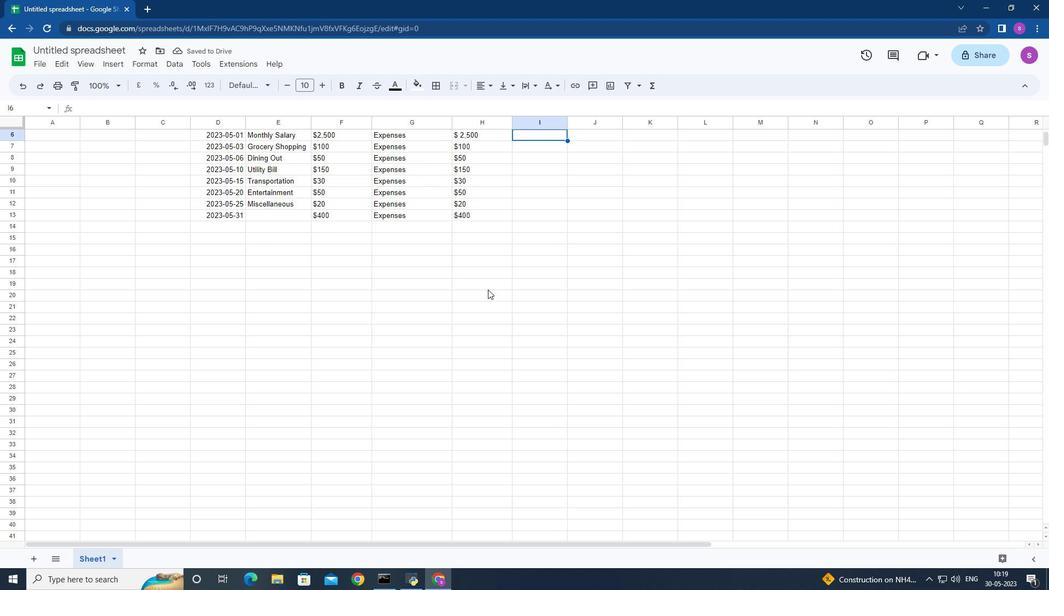 
Action: Mouse moved to (507, 339)
Screenshot: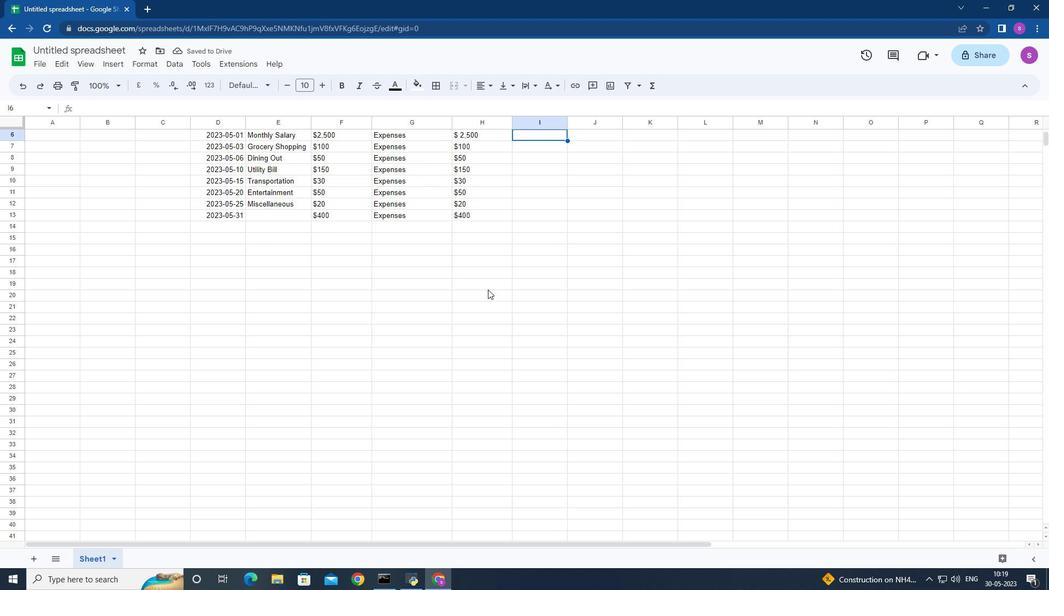 
Action: Mouse scrolled (507, 339) with delta (0, 0)
Screenshot: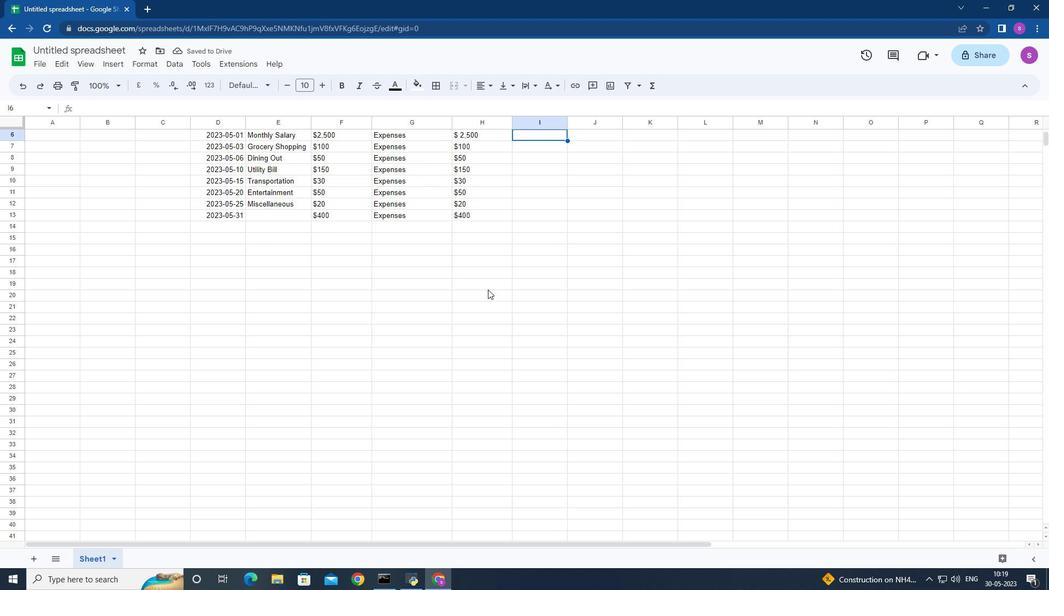 
Action: Mouse moved to (517, 356)
Screenshot: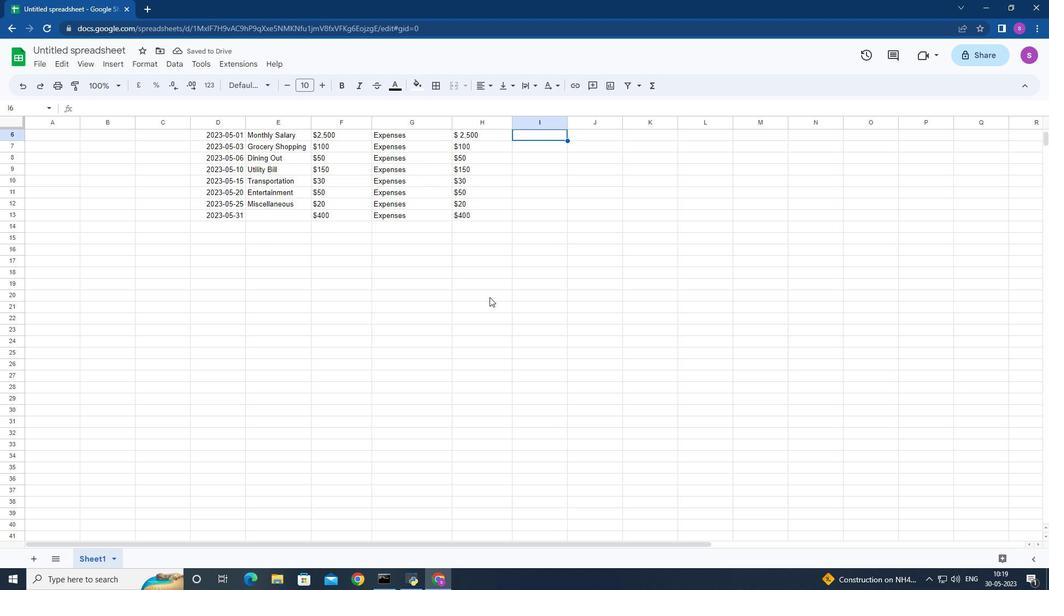 
Action: Mouse scrolled (517, 357) with delta (0, 0)
Screenshot: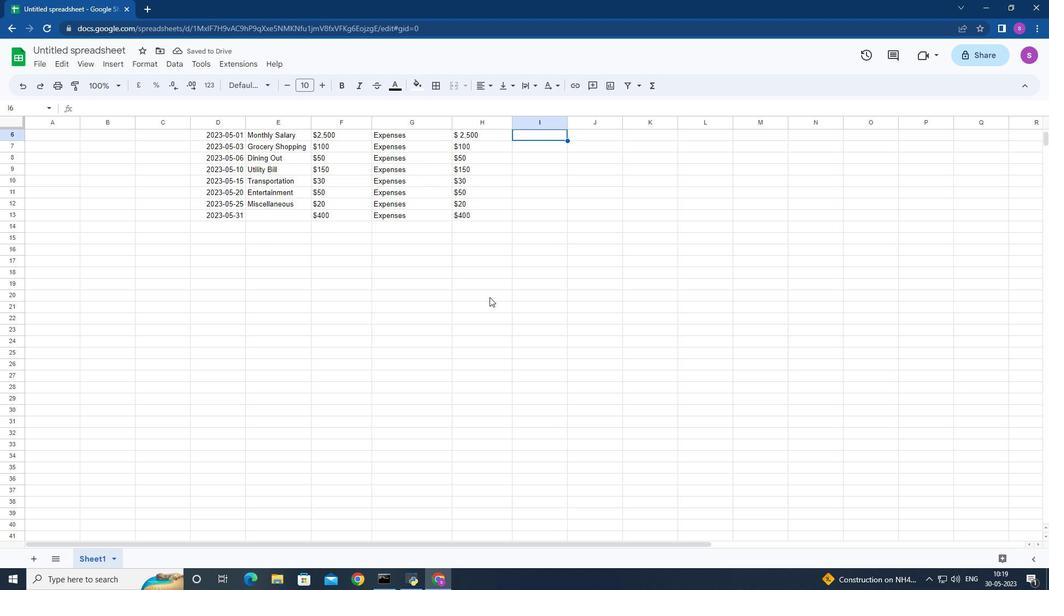 
Action: Mouse moved to (73, 49)
Screenshot: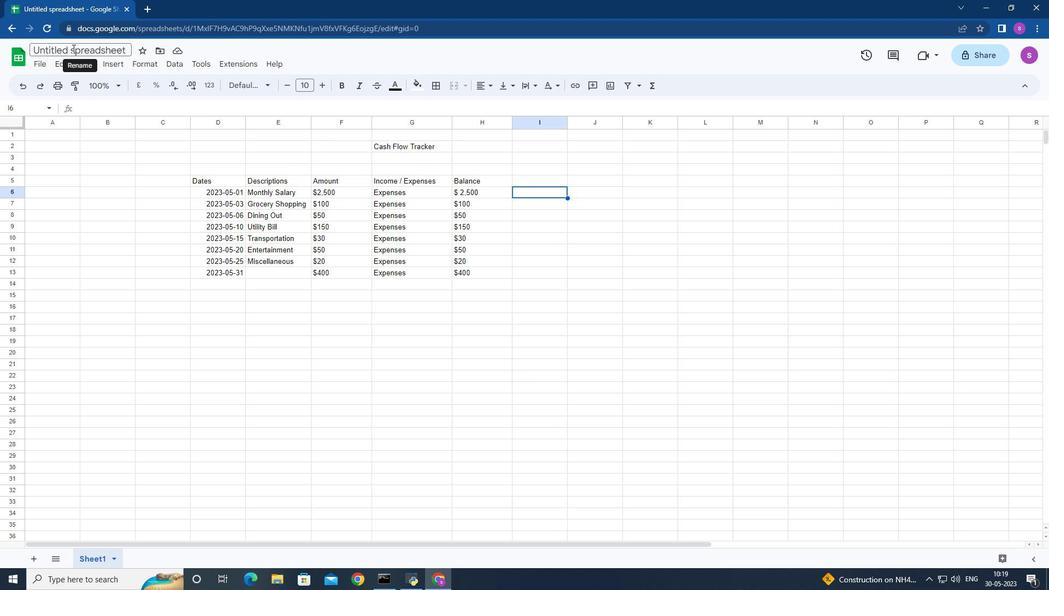 
Action: Mouse pressed left at (73, 49)
Screenshot: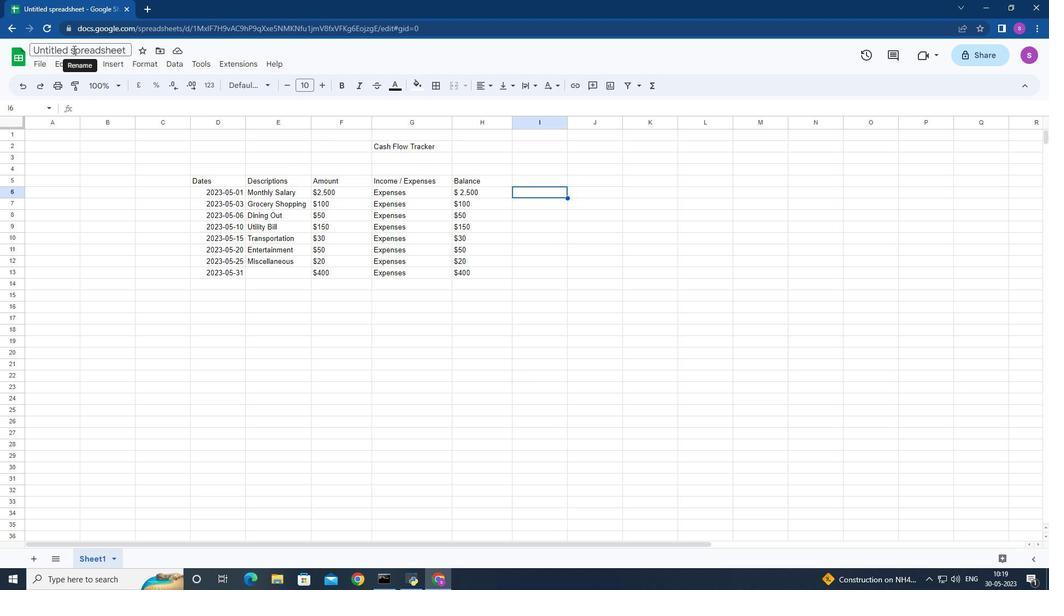 
Action: Key pressed <Key.backspace><Key.shift>Assetval<Key.space><Key.shift>Templates
Screenshot: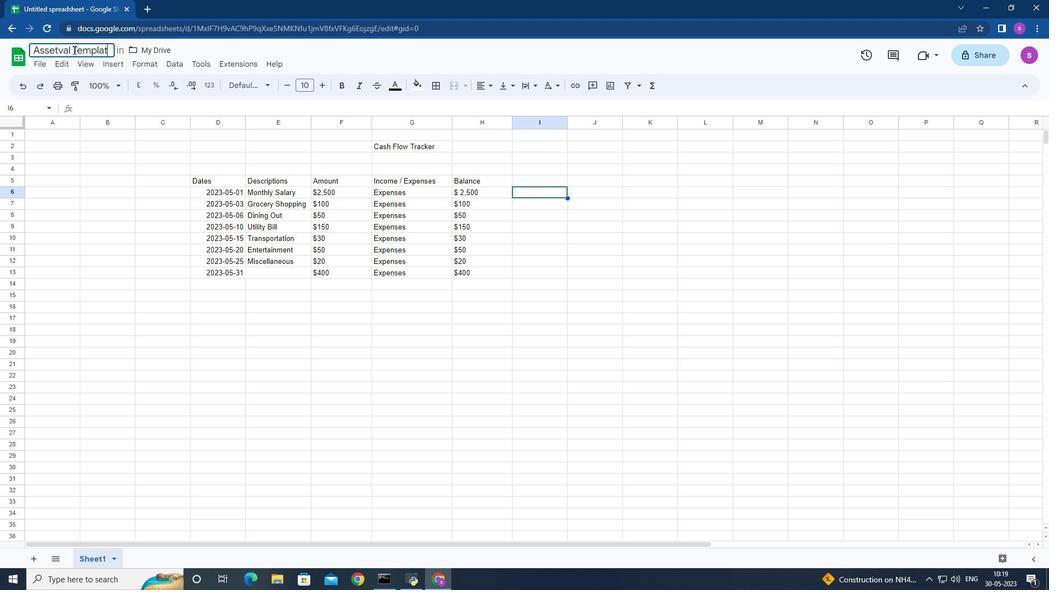 
Action: Mouse moved to (538, 236)
Screenshot: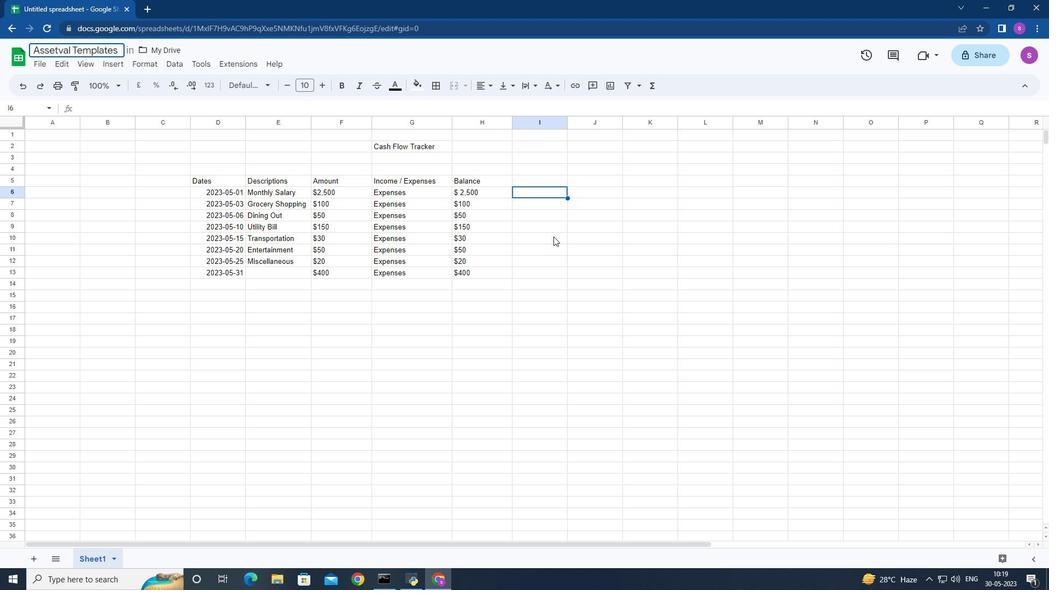 
Action: Key pressed ctrl+S
Screenshot: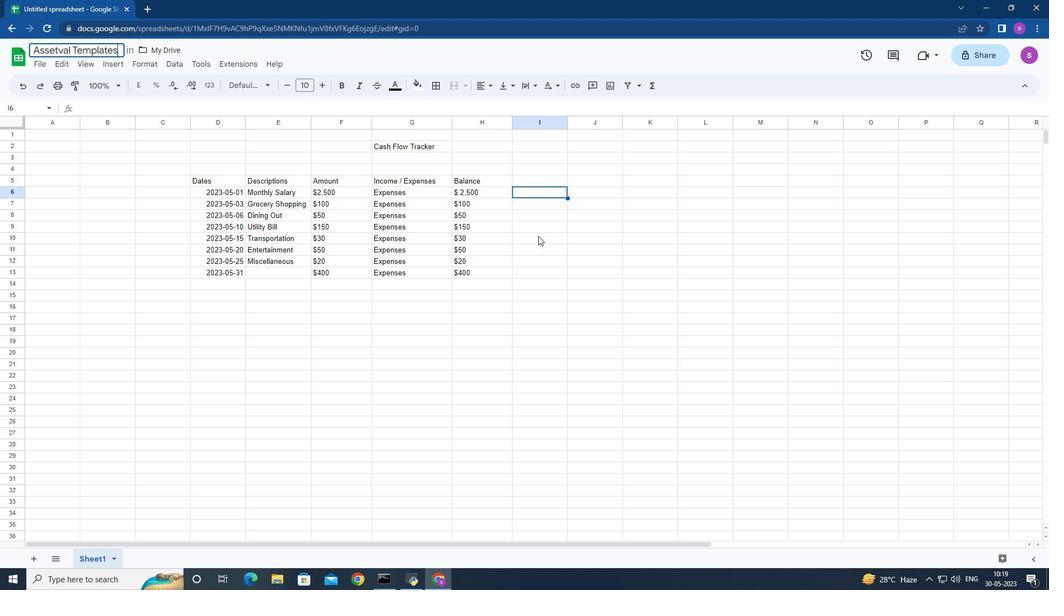 
Action: Mouse moved to (521, 174)
Screenshot: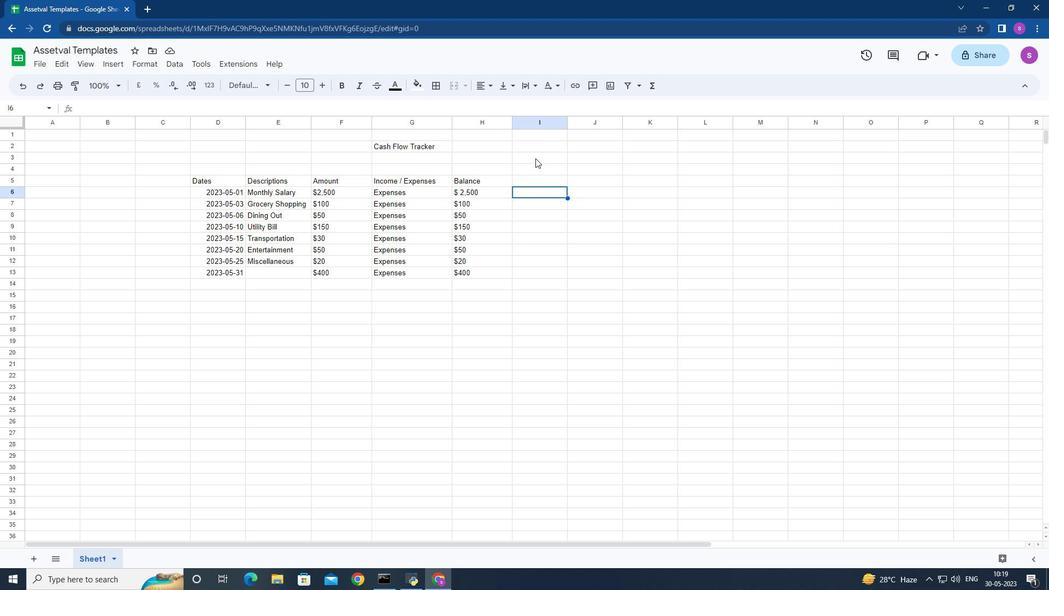 
Action: Mouse pressed left at (521, 174)
Screenshot: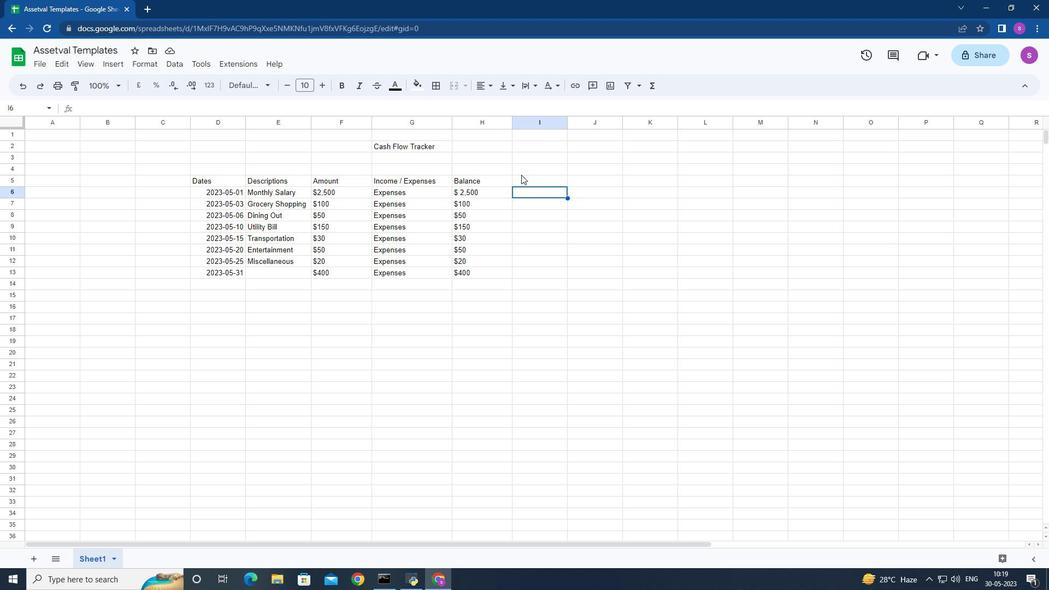 
Action: Mouse moved to (482, 179)
Screenshot: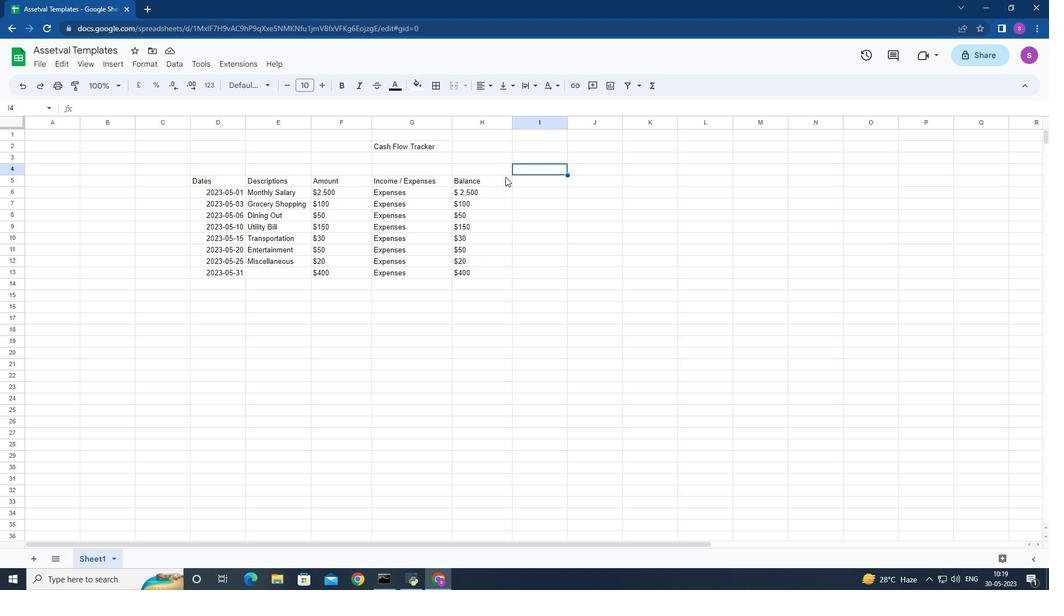 
Action: Mouse pressed left at (482, 179)
Screenshot: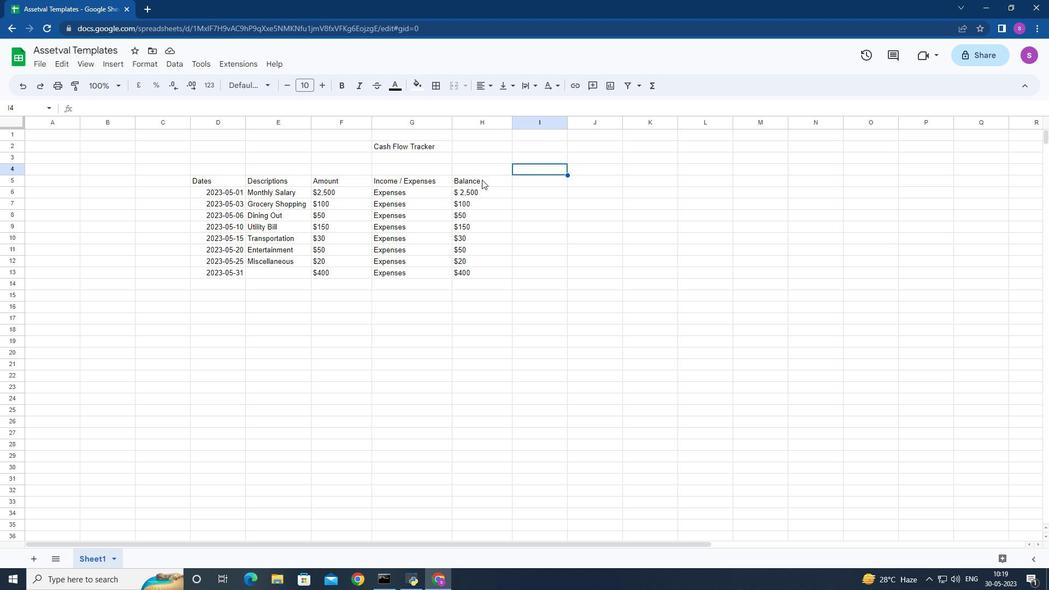 
Action: Mouse moved to (533, 178)
Screenshot: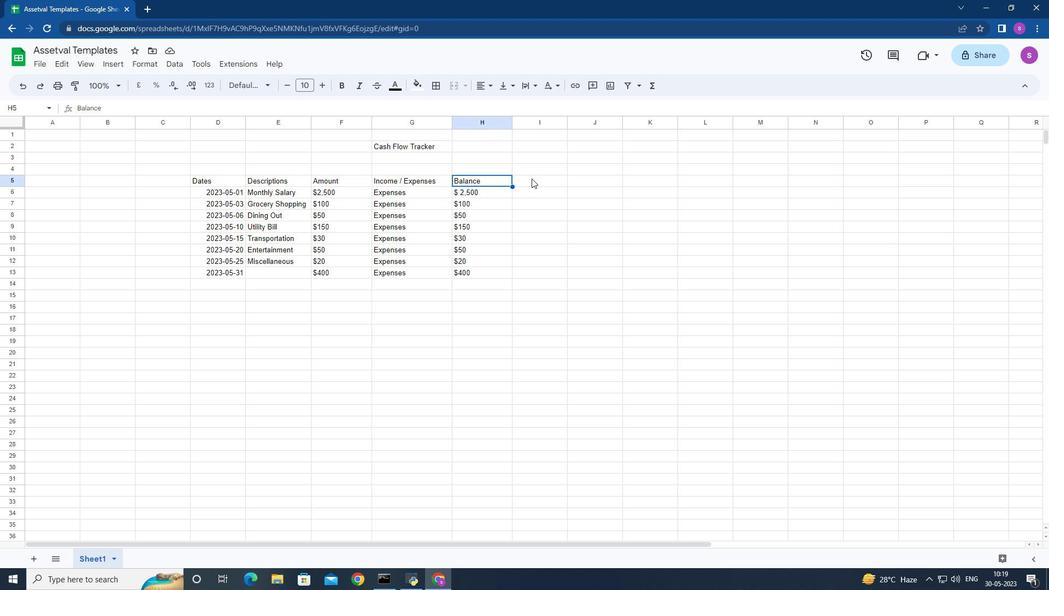 
Action: Mouse pressed left at (533, 178)
Screenshot: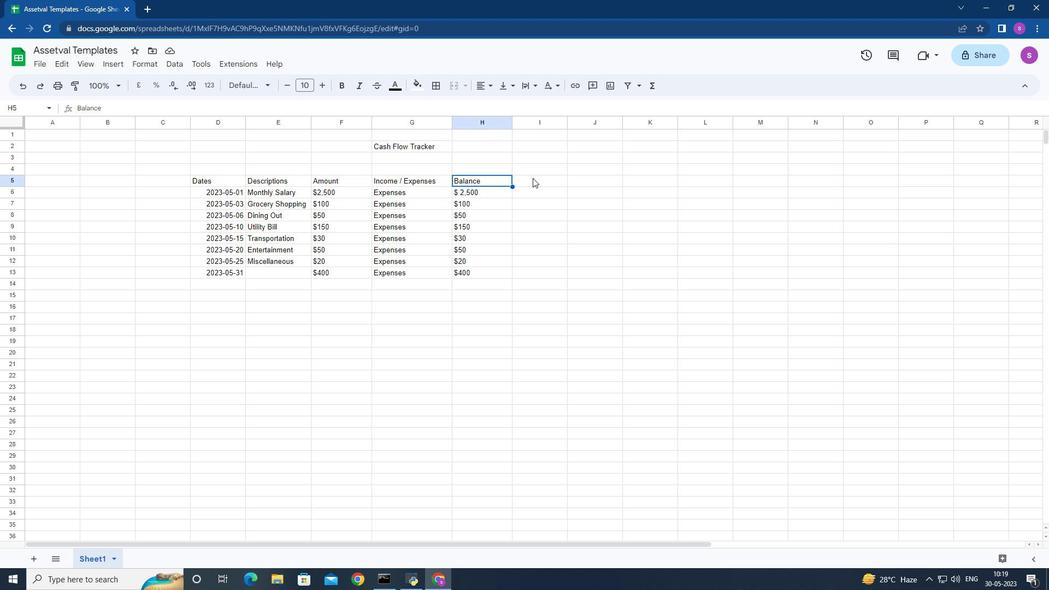 
Action: Mouse moved to (537, 251)
Screenshot: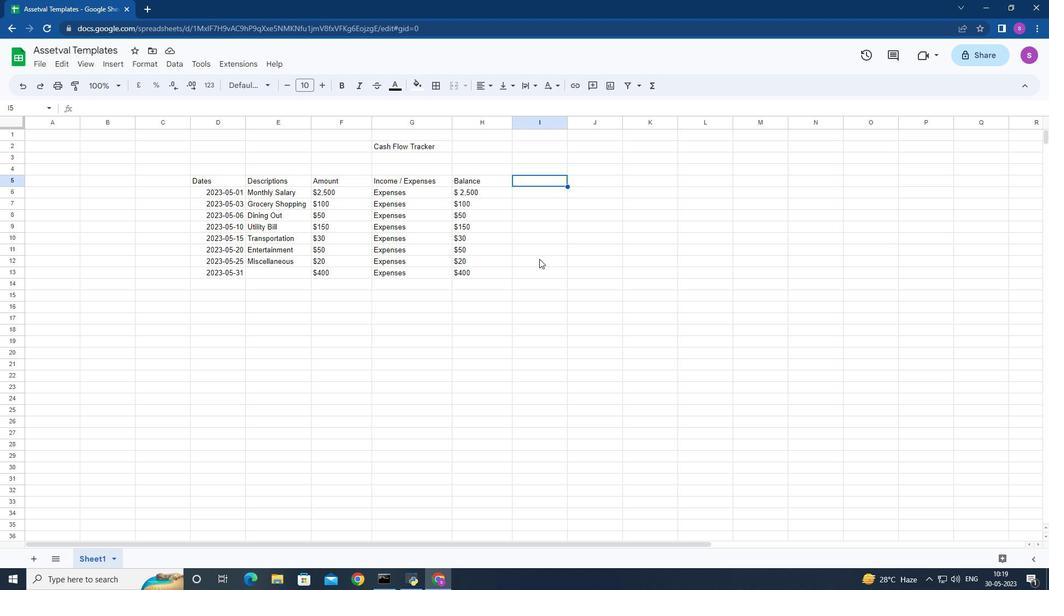 
Action: Mouse scrolled (537, 252) with delta (0, 0)
Screenshot: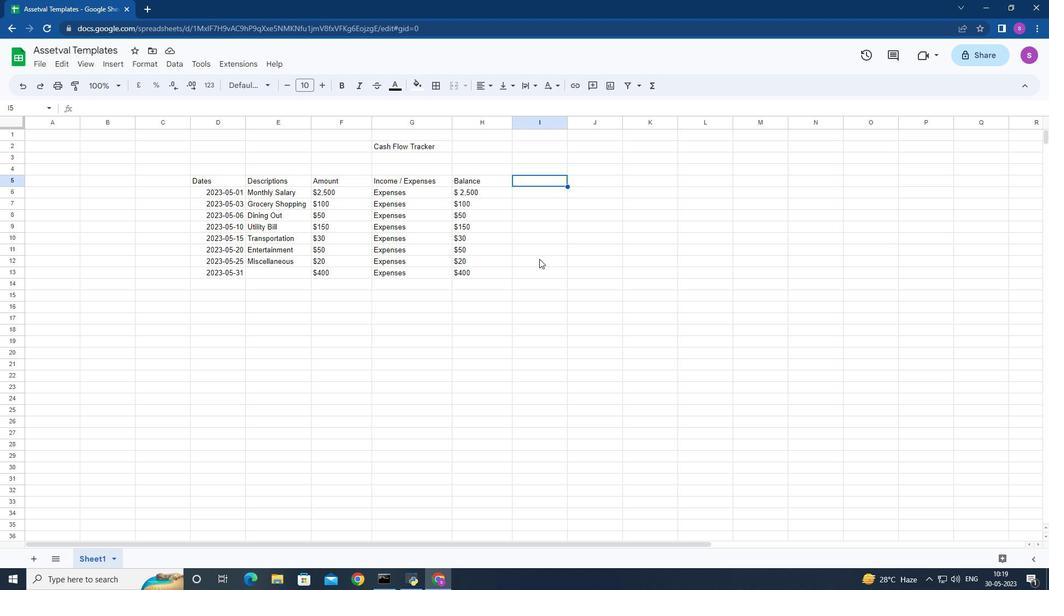 
Action: Mouse moved to (534, 256)
Screenshot: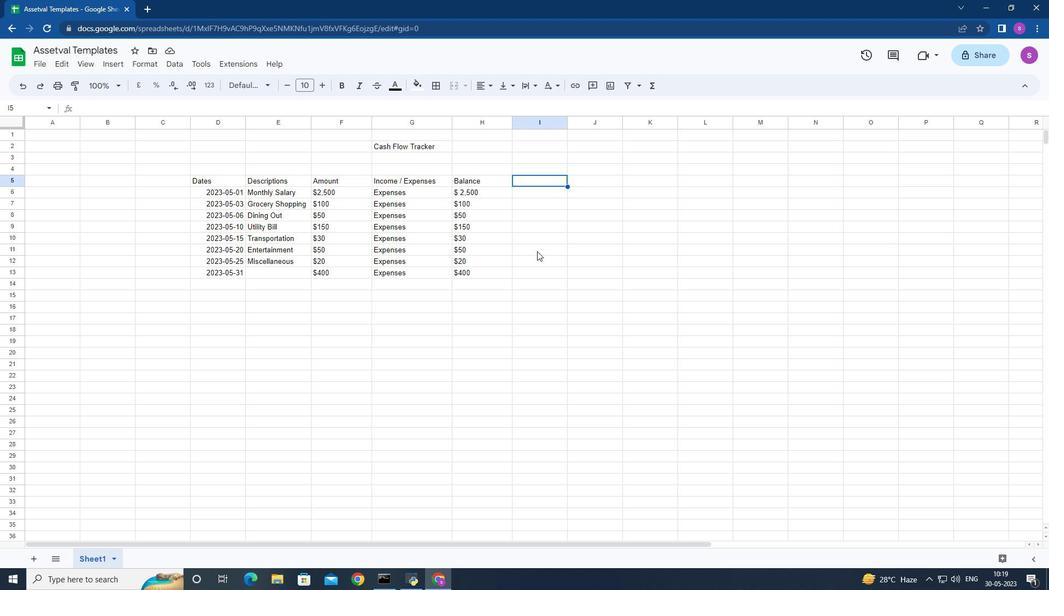 
Action: Mouse scrolled (534, 255) with delta (0, 0)
Screenshot: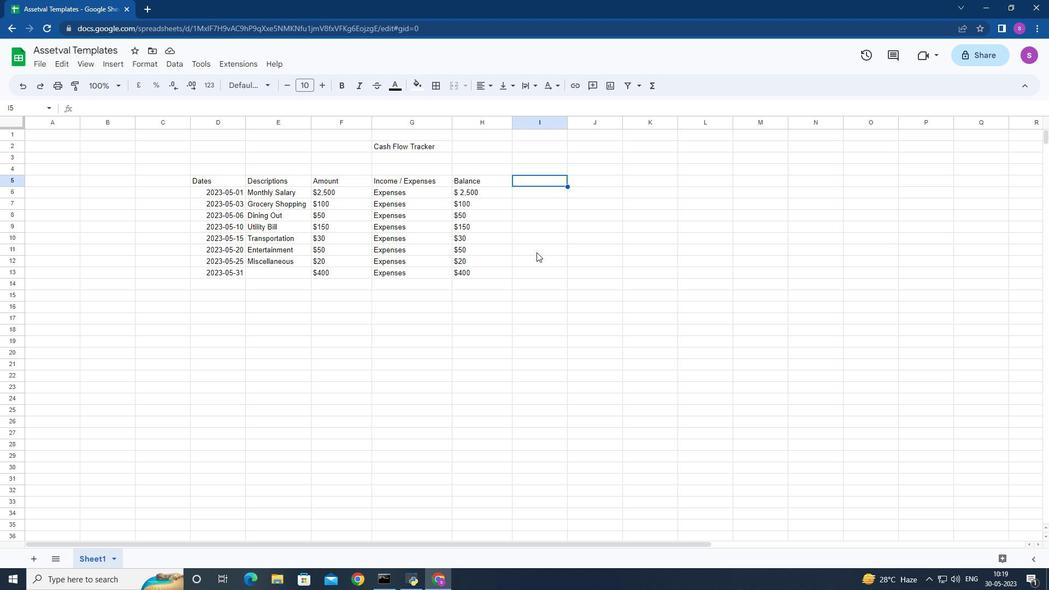 
Action: Mouse moved to (533, 258)
Screenshot: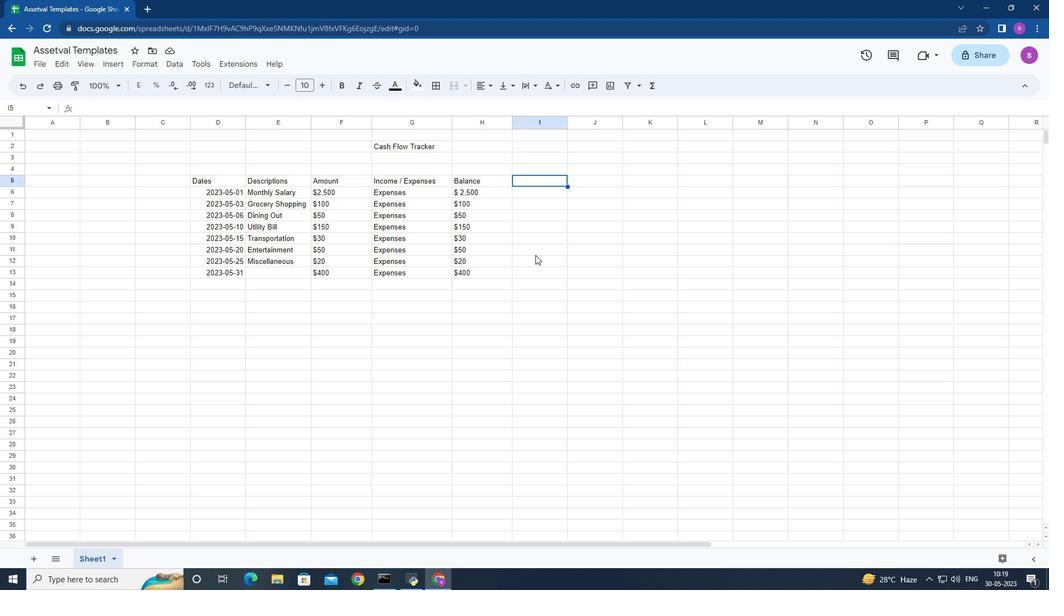 
Action: Mouse scrolled (533, 258) with delta (0, 0)
Screenshot: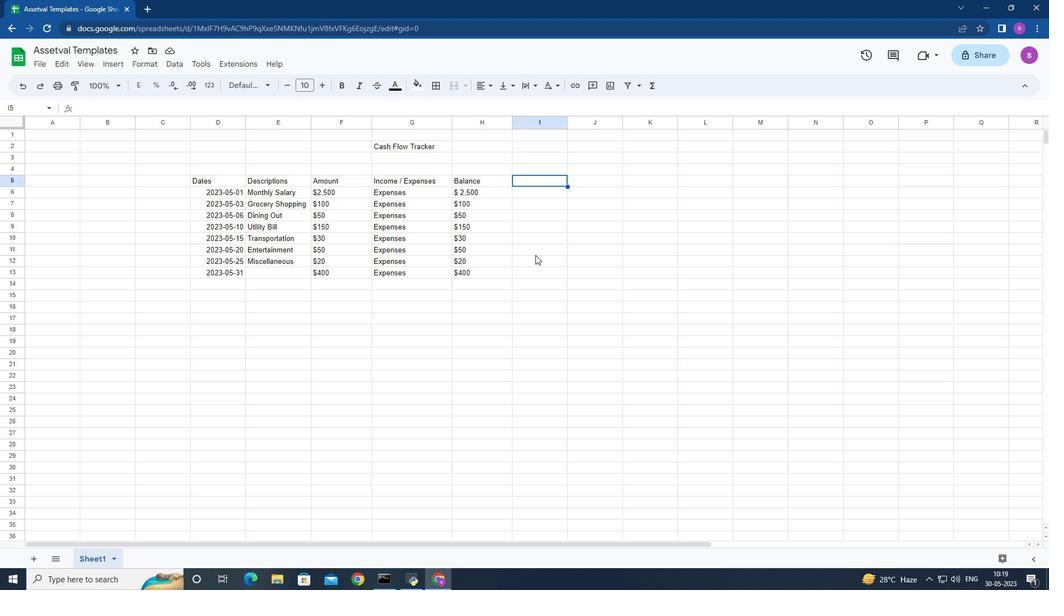 
Action: Mouse moved to (531, 259)
Screenshot: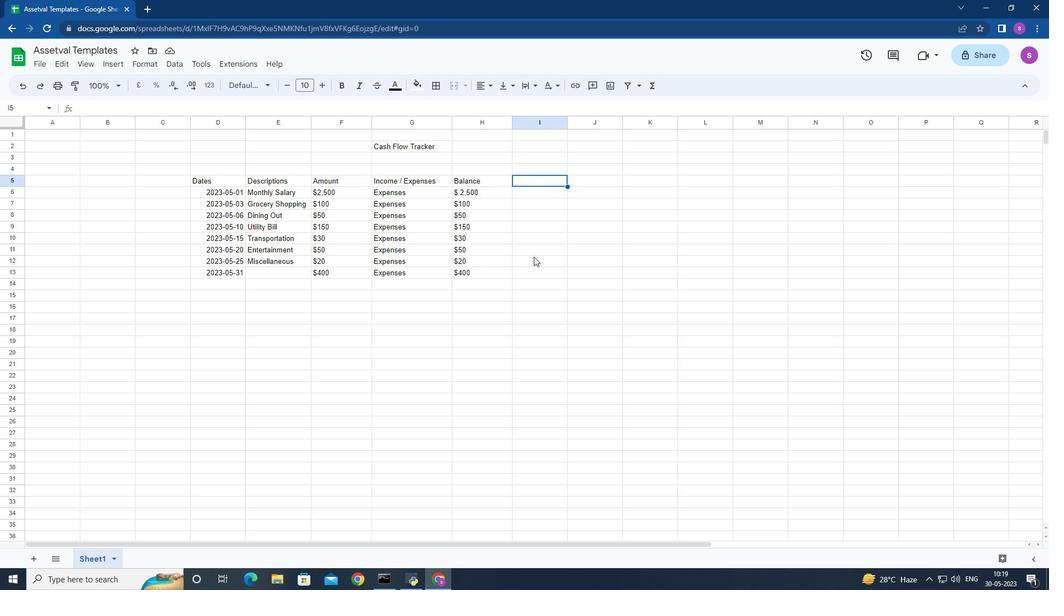 
Action: Mouse scrolled (531, 260) with delta (0, 0)
Screenshot: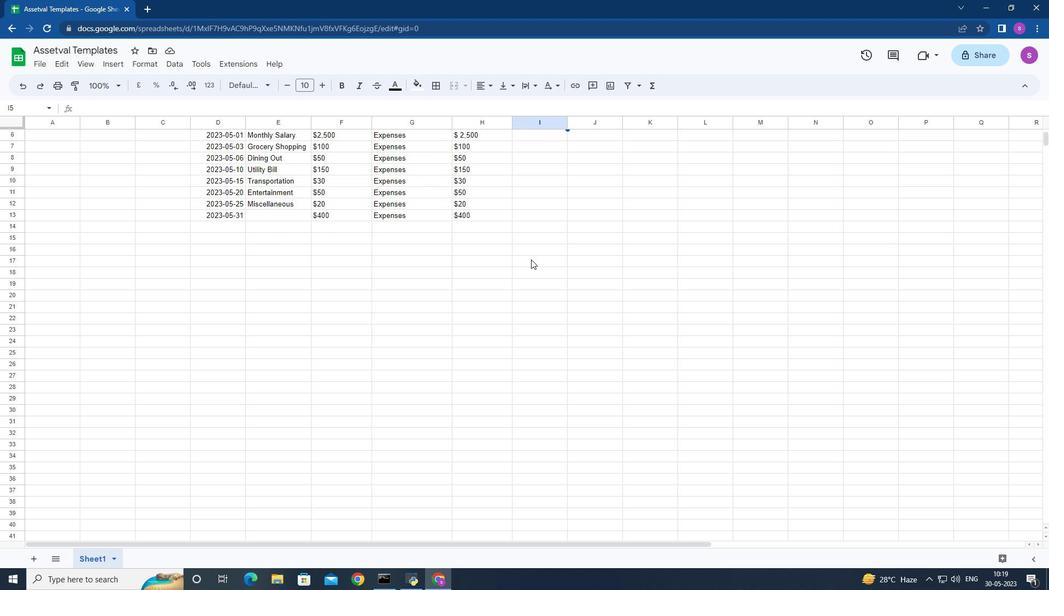 
Action: Mouse moved to (532, 269)
Screenshot: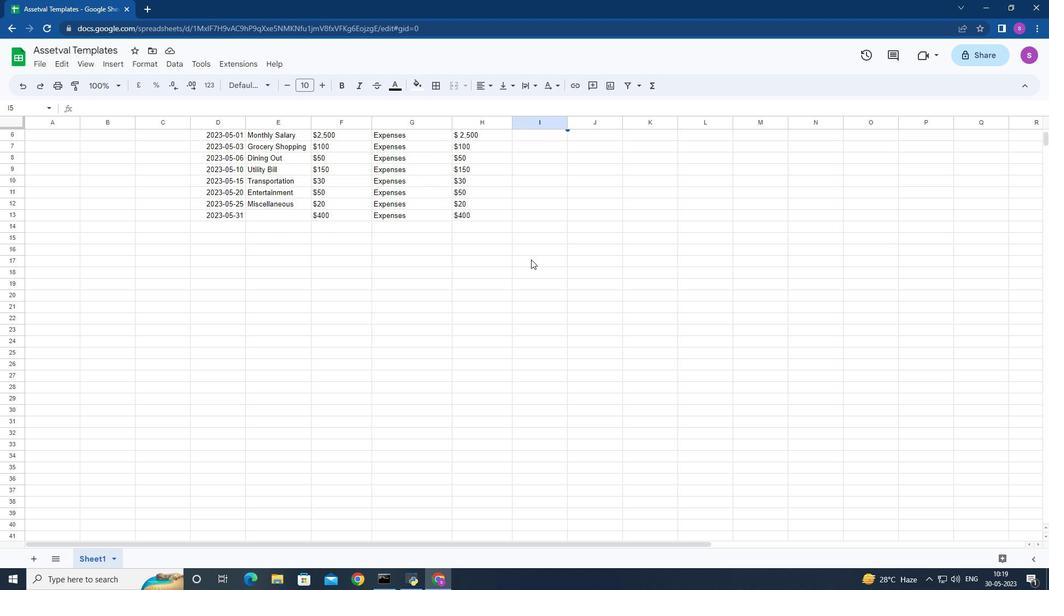 
Action: Mouse scrolled (532, 270) with delta (0, 0)
Screenshot: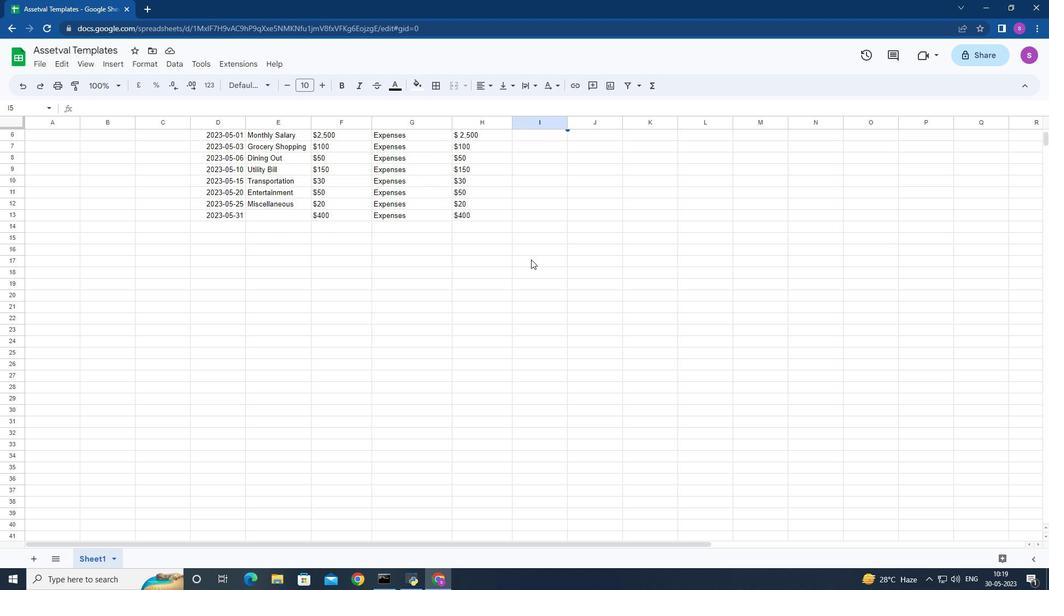 
Action: Mouse moved to (535, 284)
Screenshot: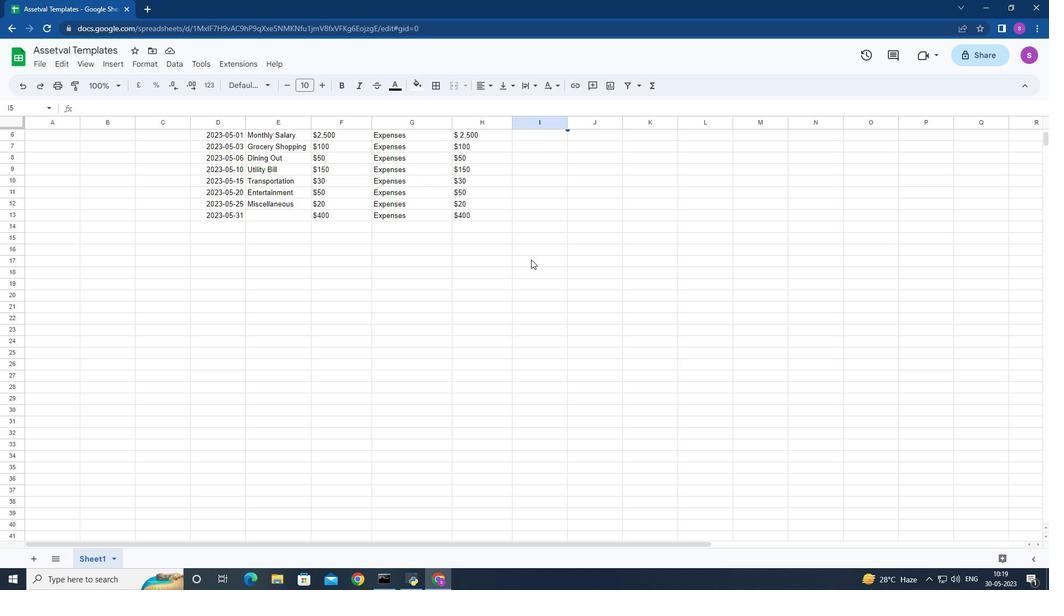 
Action: Mouse scrolled (534, 280) with delta (0, 0)
Screenshot: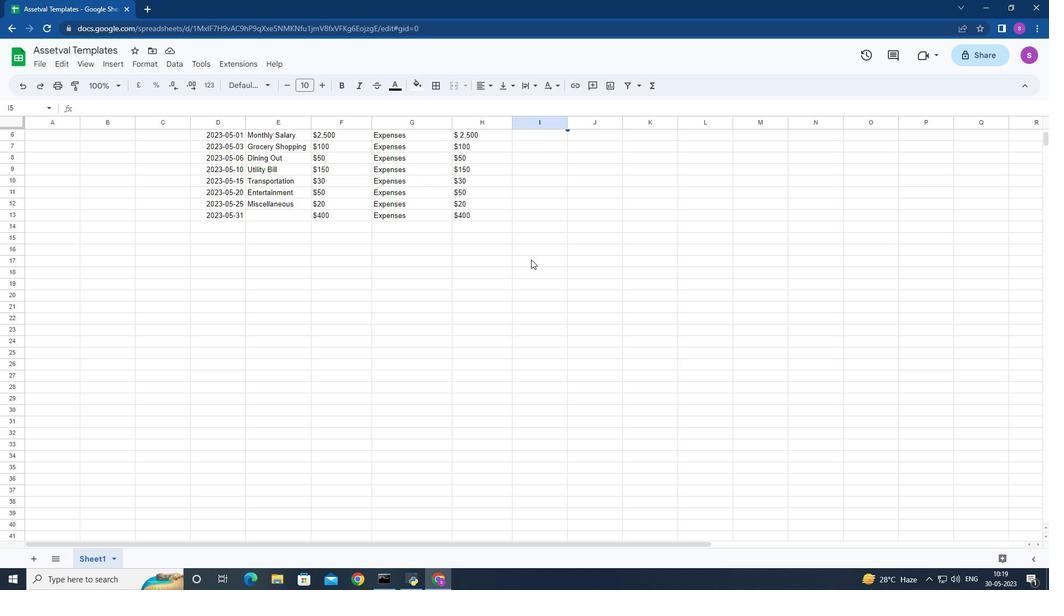 
Action: Mouse moved to (539, 294)
Screenshot: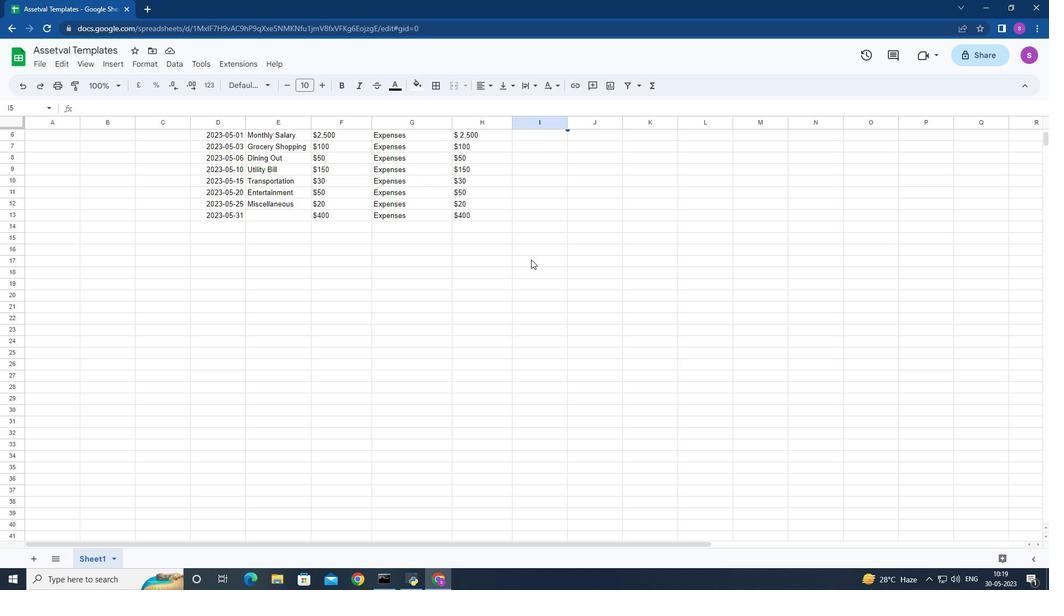 
Action: Mouse scrolled (537, 290) with delta (0, 0)
Screenshot: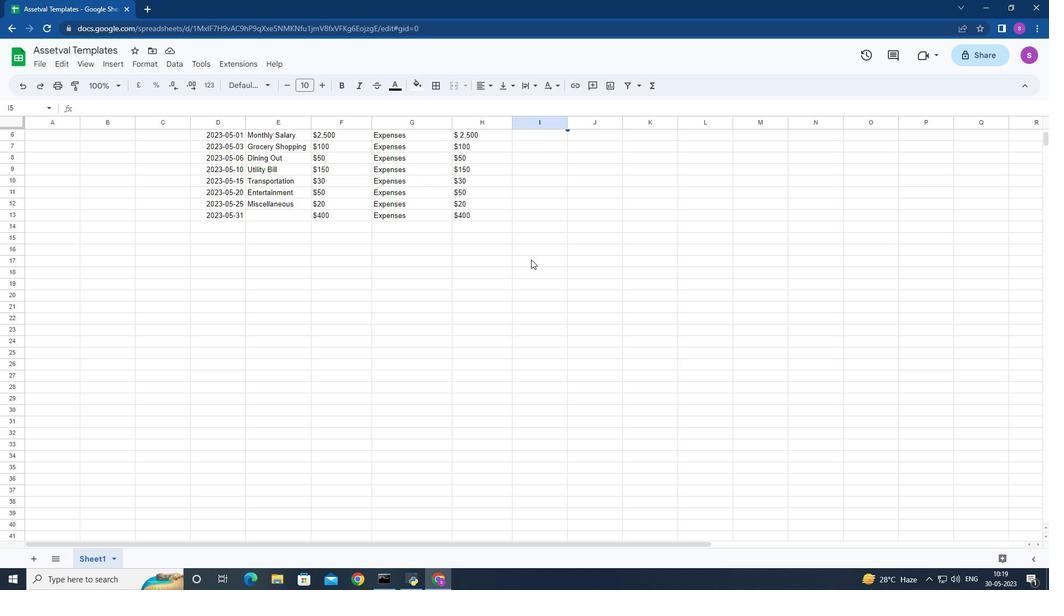 
Action: Mouse moved to (542, 308)
Screenshot: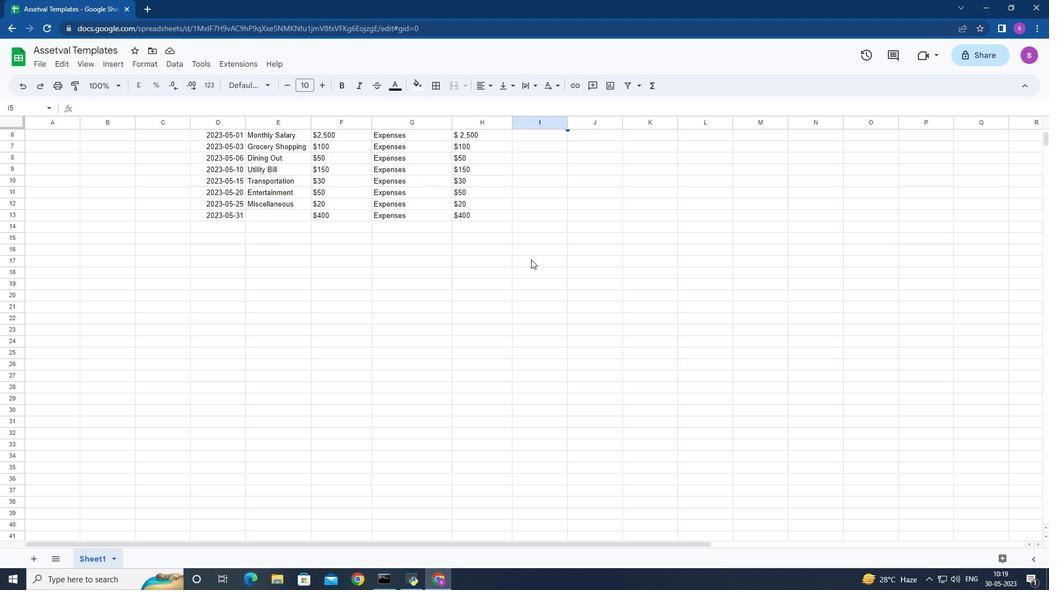 
Action: Mouse scrolled (542, 309) with delta (0, 0)
Screenshot: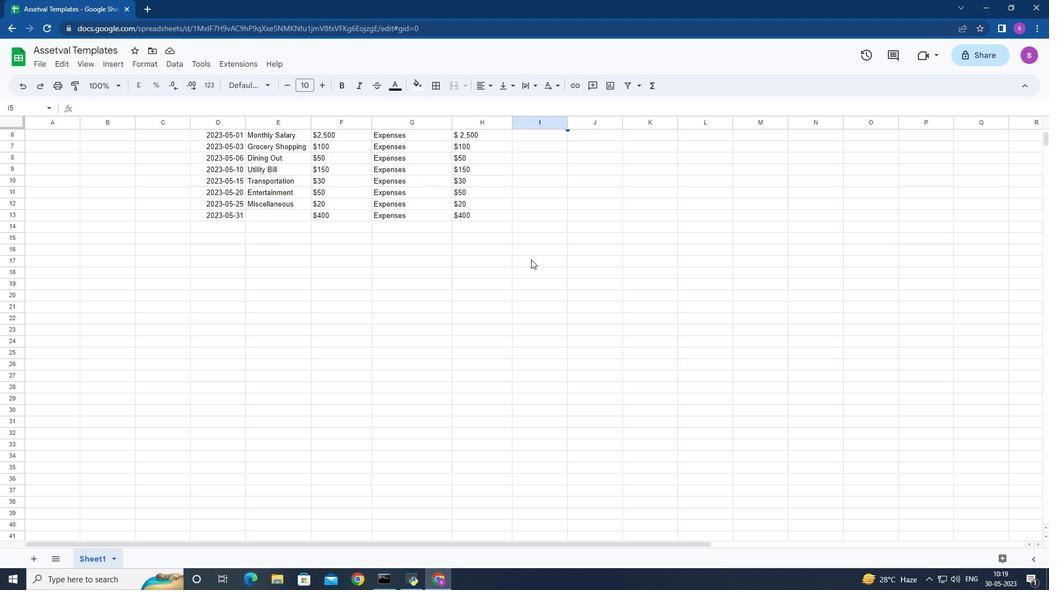 
Action: Mouse moved to (546, 325)
Screenshot: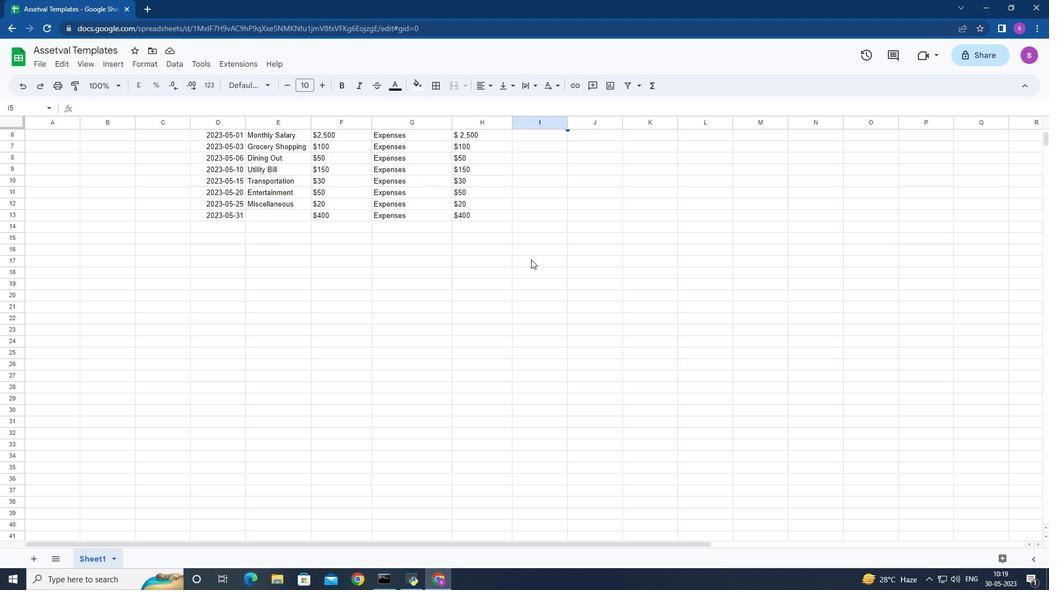 
Action: Mouse scrolled (546, 326) with delta (0, 0)
Screenshot: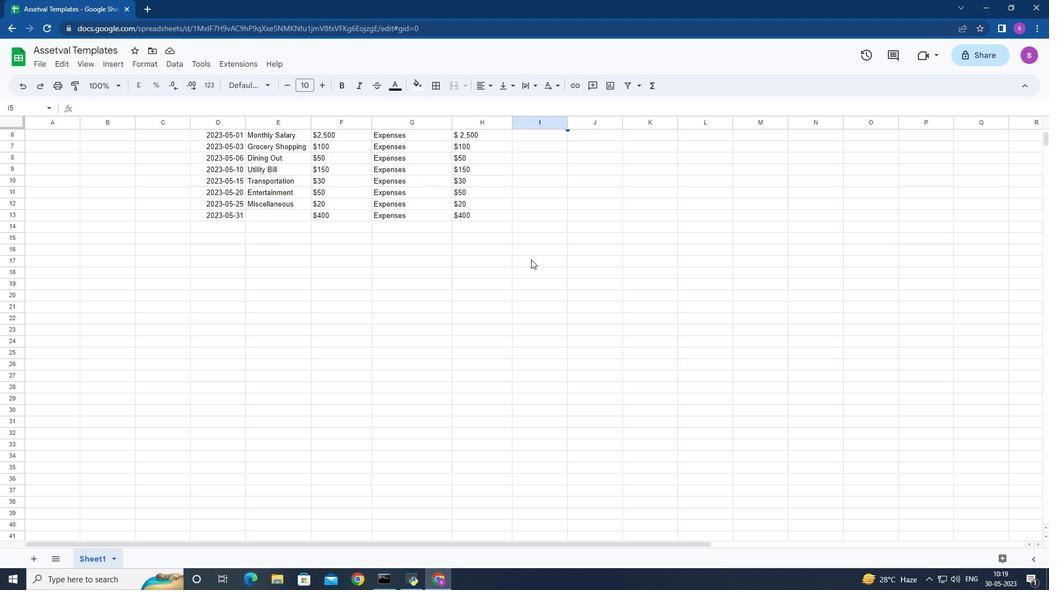 
Action: Mouse moved to (548, 340)
Screenshot: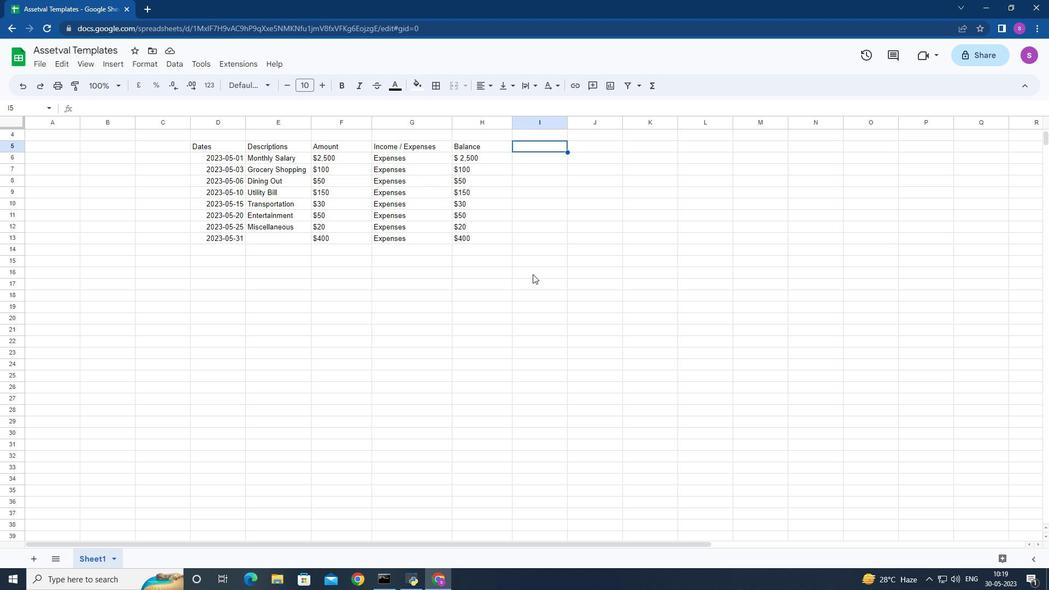 
Action: Mouse scrolled (548, 341) with delta (0, 0)
Screenshot: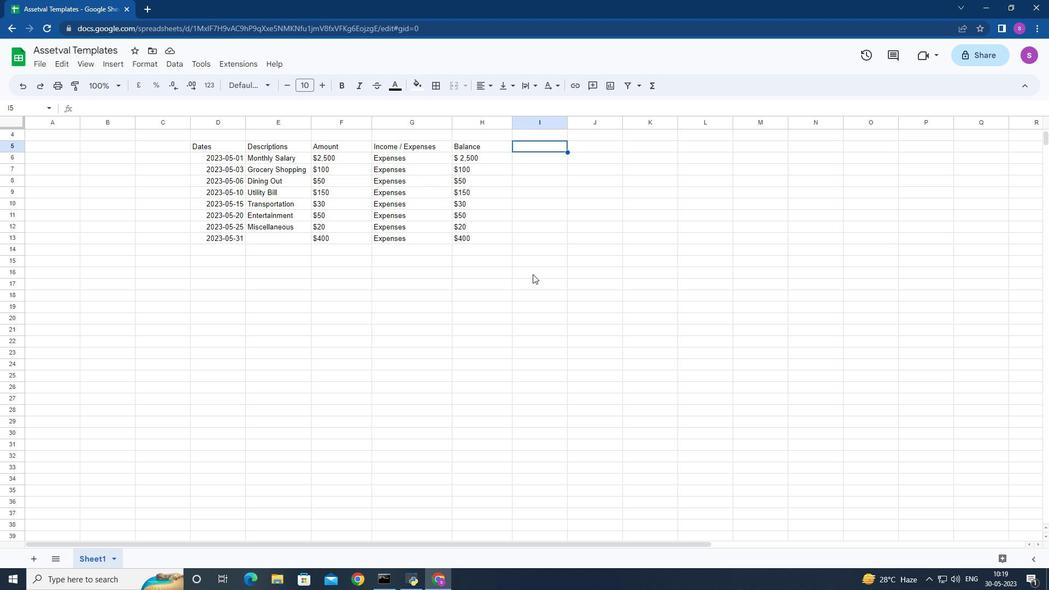 
Action: Mouse moved to (549, 354)
Screenshot: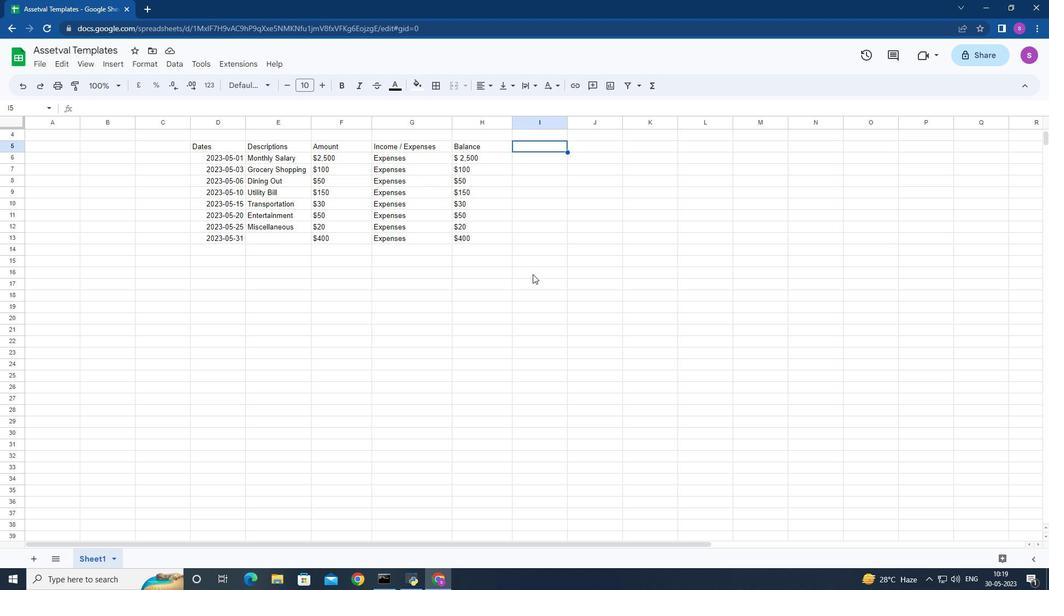 
Action: Mouse scrolled (549, 355) with delta (0, 0)
Screenshot: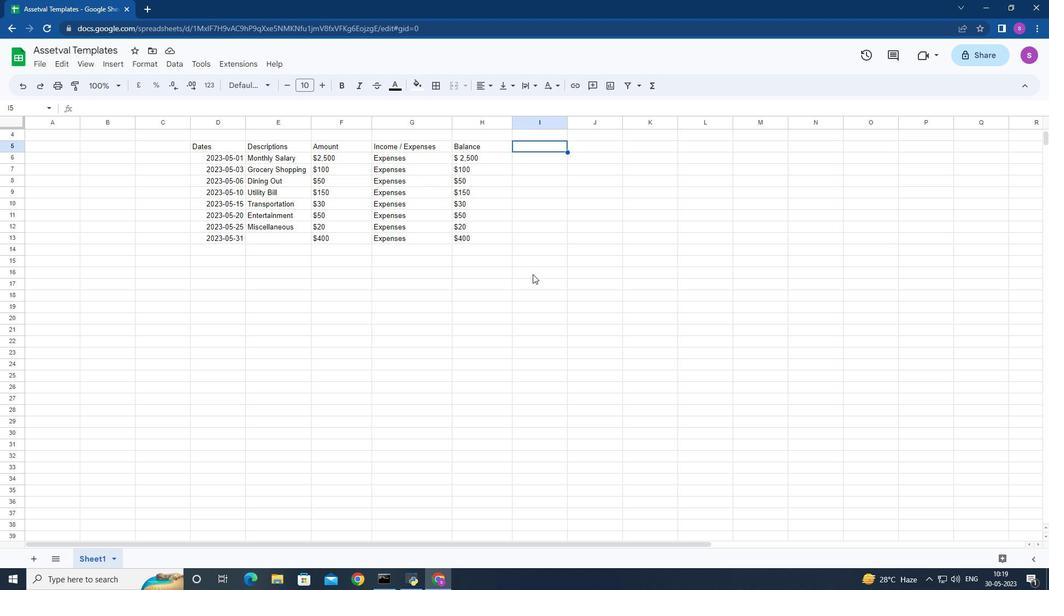 
Action: Mouse moved to (520, 341)
Screenshot: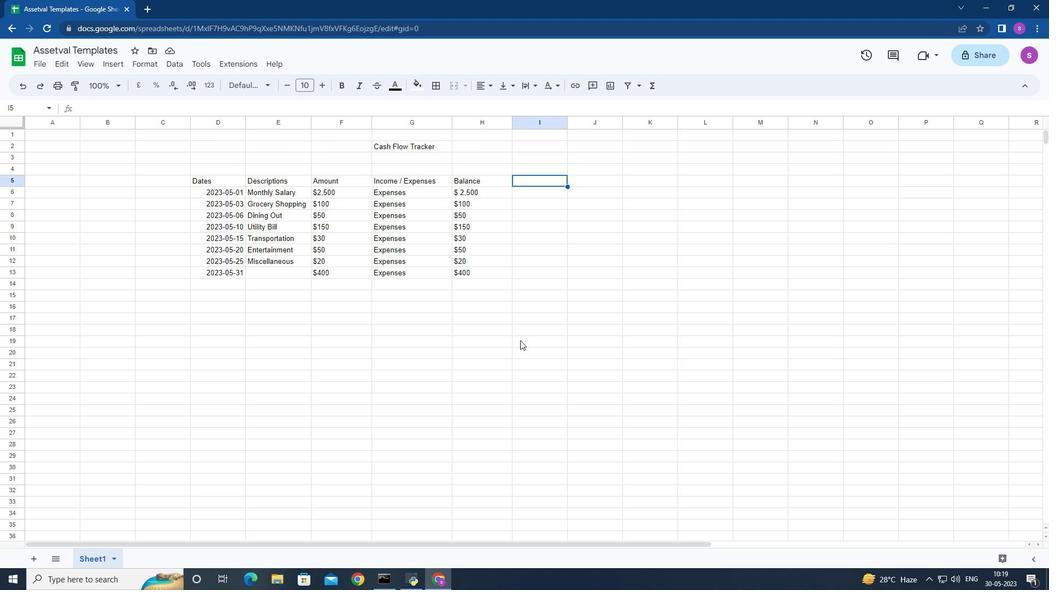 
